 Task: Add a timeline in the project AptitudeWorks for the epic 'High Availability Implementation' from 2023/05/25 to 2024/07/01. Add a timeline in the project AptitudeWorks for the epic 'Mobile Device Management' from 2024/01/28 to 2024/11/13. Add a timeline in the project AptitudeWorks for the epic 'Continuous Integration and Continuous Deployment (CI/CD) Implementation' from 2023/03/25 to 2024/11/12
Action: Mouse moved to (198, 60)
Screenshot: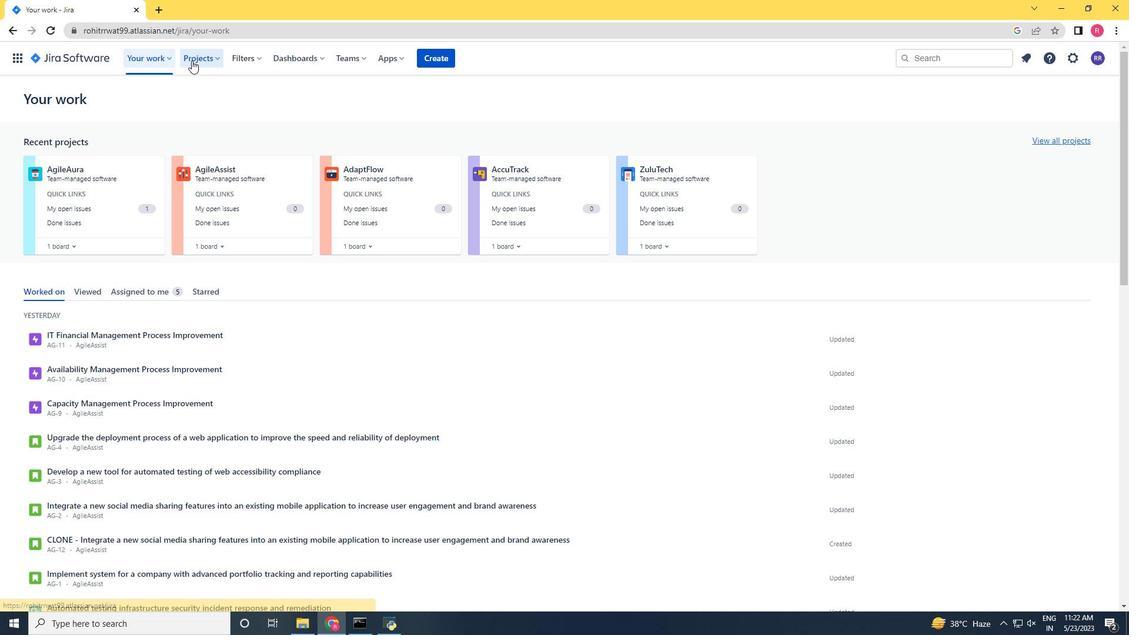 
Action: Mouse pressed left at (198, 60)
Screenshot: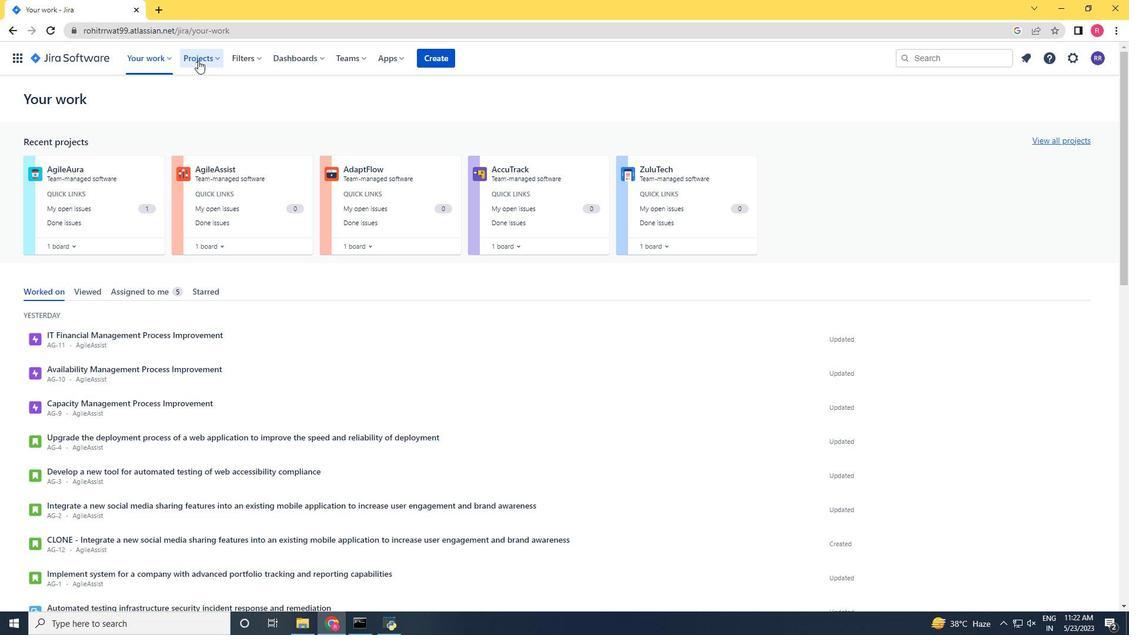 
Action: Mouse moved to (214, 115)
Screenshot: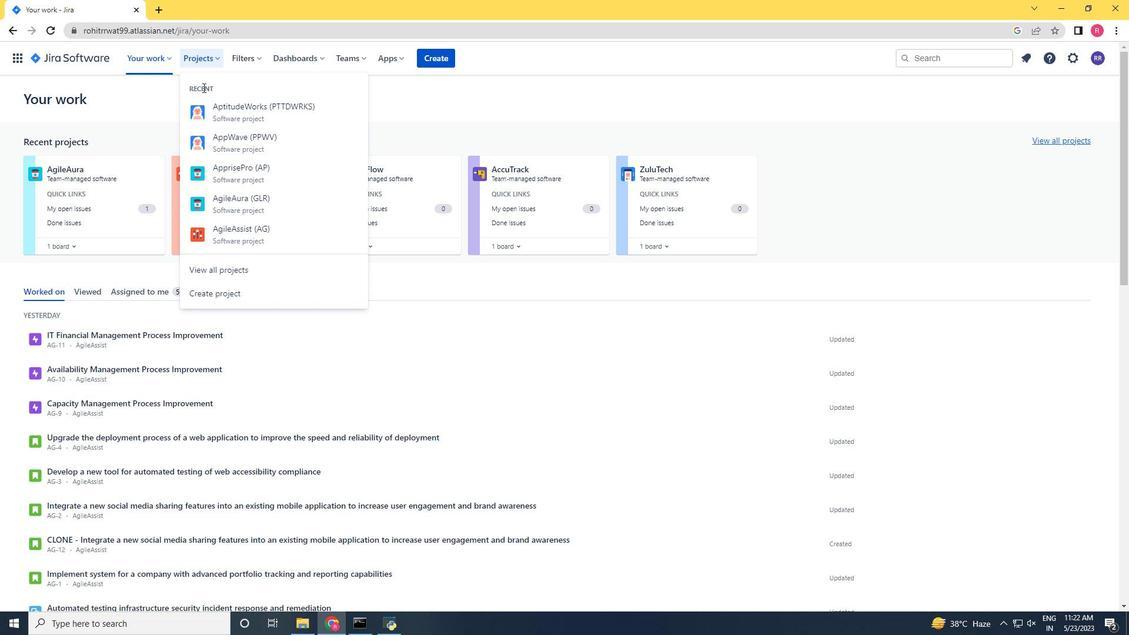 
Action: Mouse pressed left at (214, 115)
Screenshot: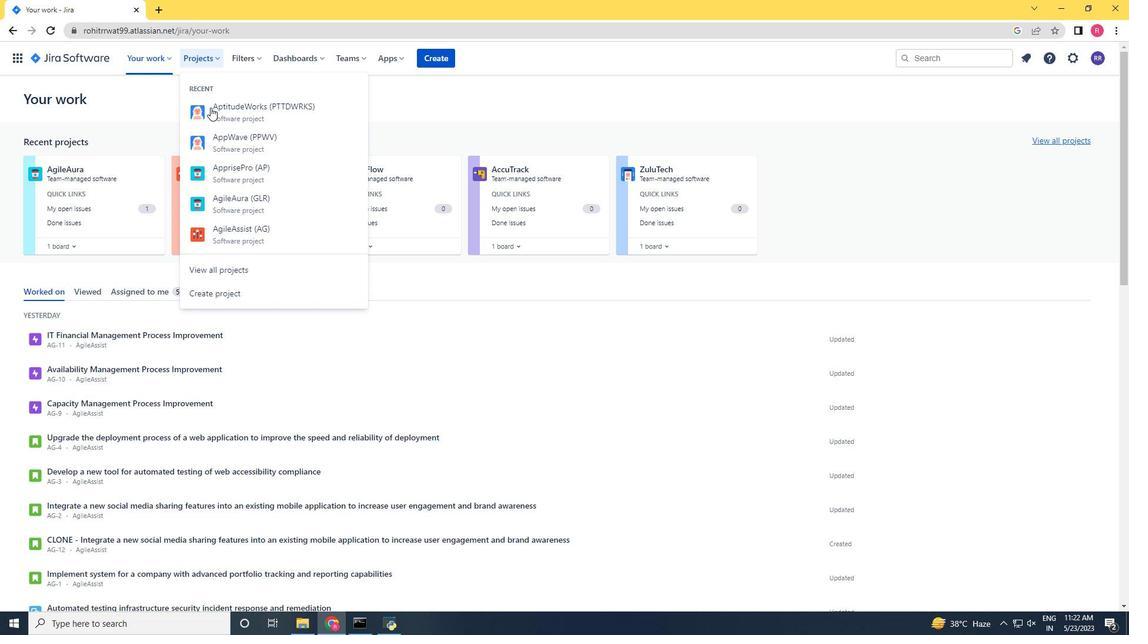 
Action: Mouse moved to (51, 181)
Screenshot: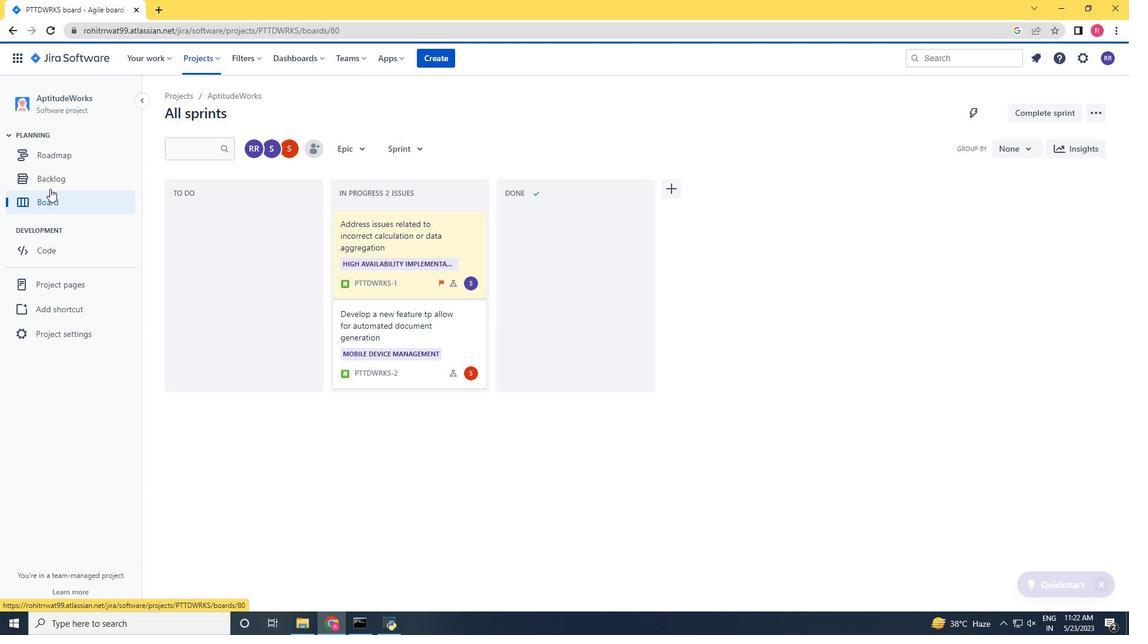 
Action: Mouse pressed left at (51, 181)
Screenshot: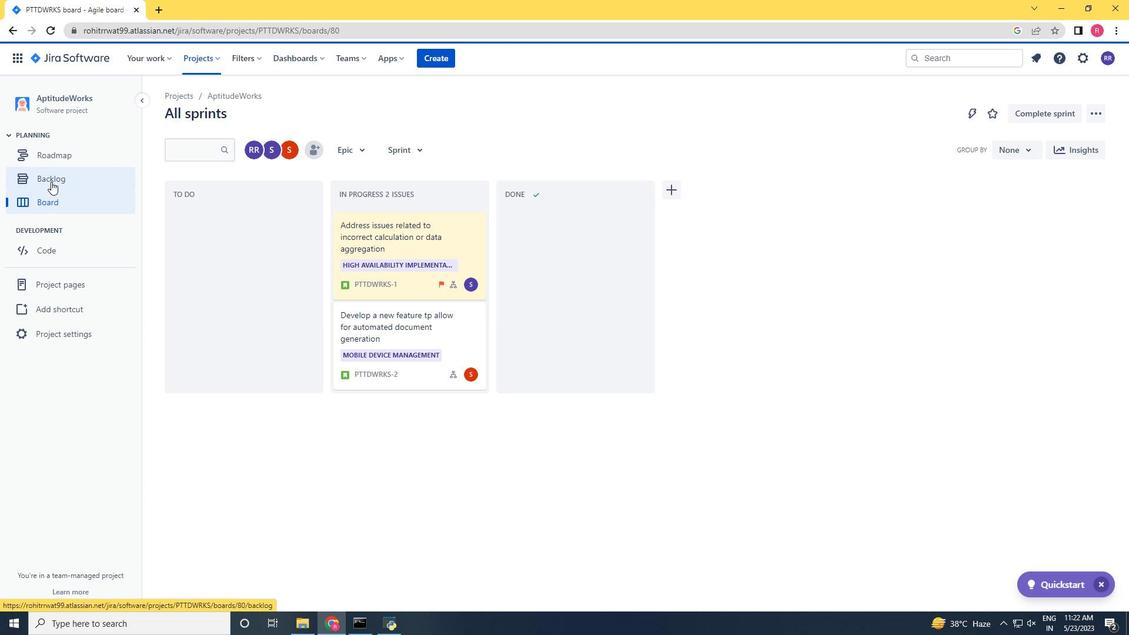 
Action: Mouse moved to (177, 238)
Screenshot: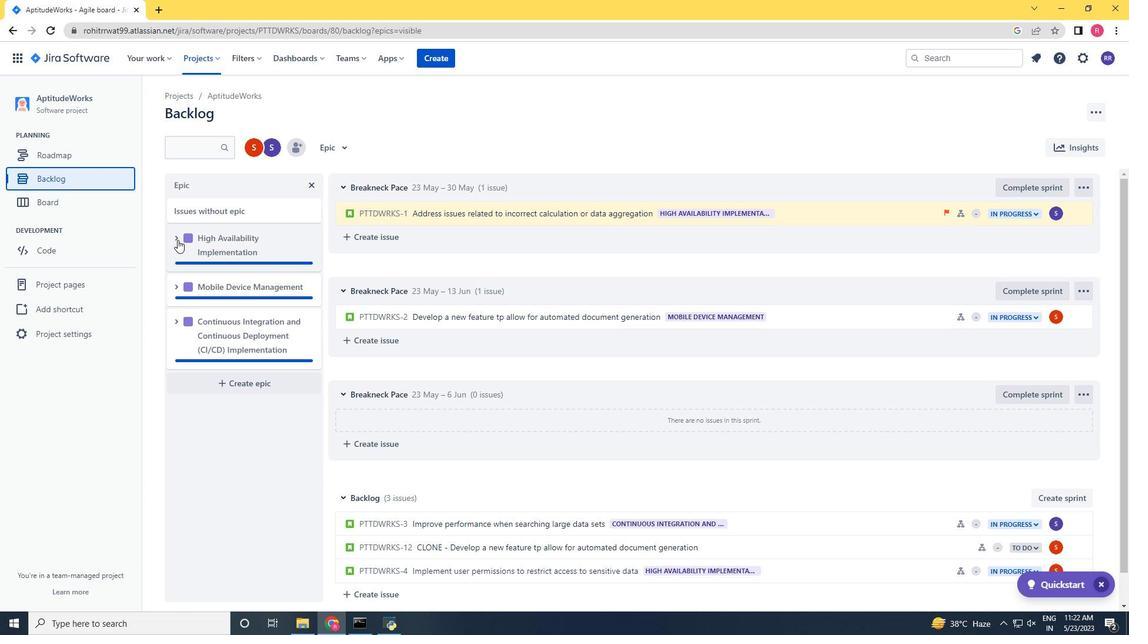 
Action: Mouse pressed left at (177, 238)
Screenshot: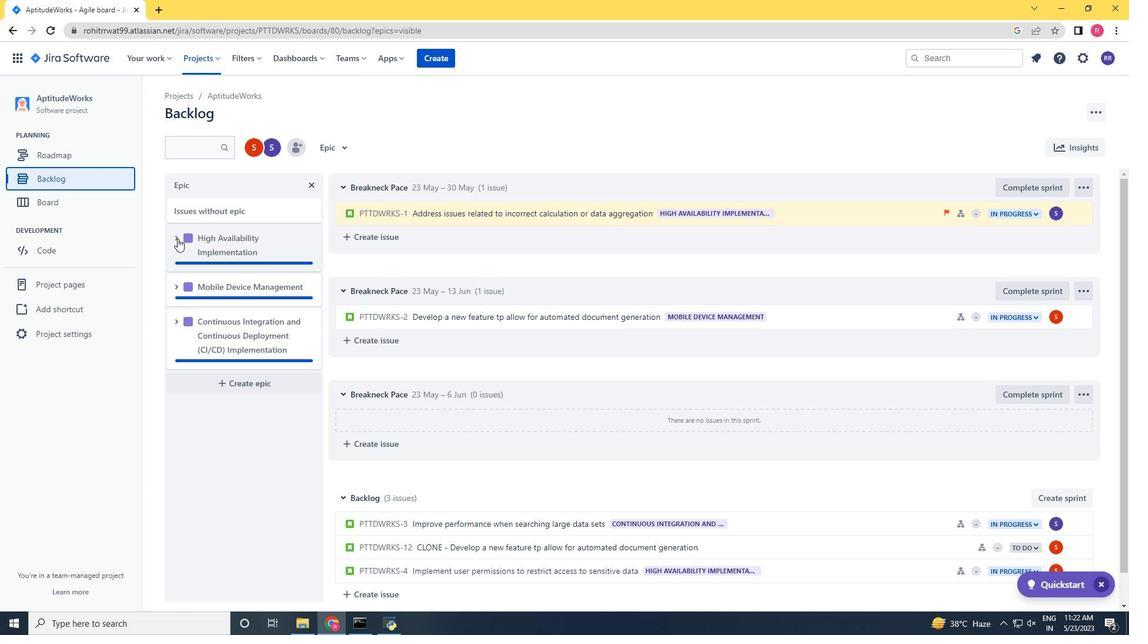 
Action: Mouse moved to (204, 338)
Screenshot: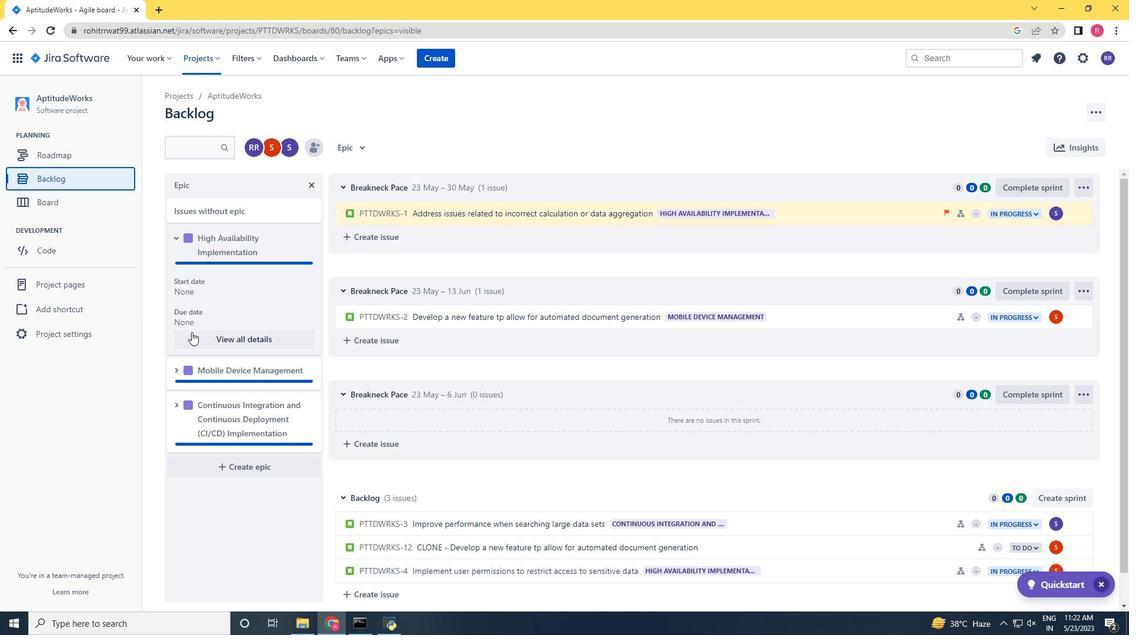 
Action: Mouse pressed left at (204, 338)
Screenshot: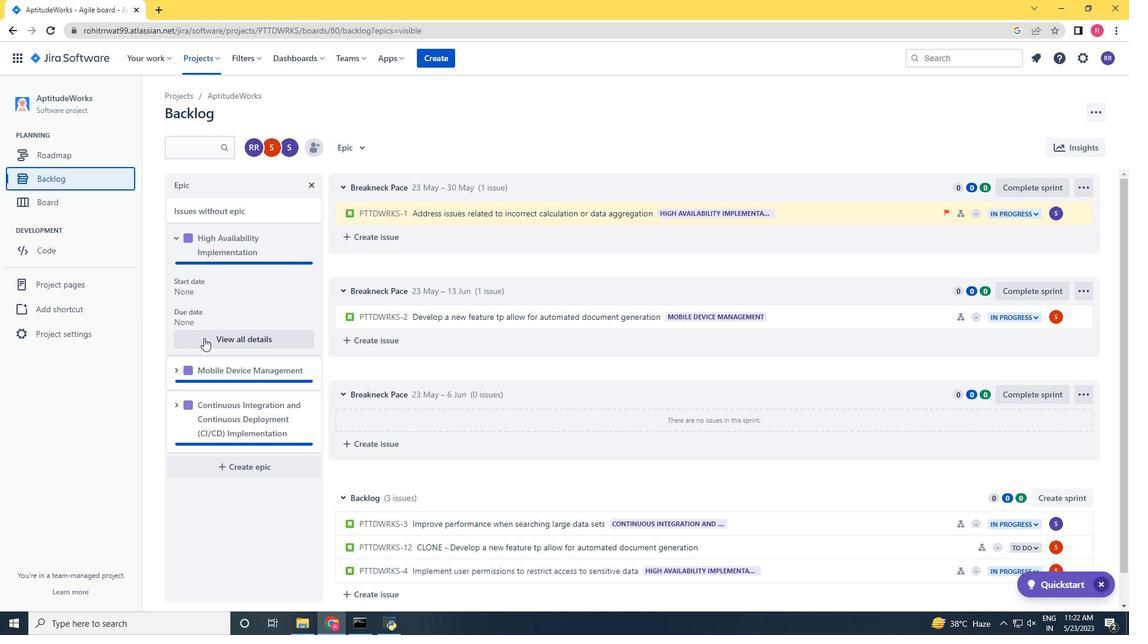 
Action: Mouse moved to (1018, 516)
Screenshot: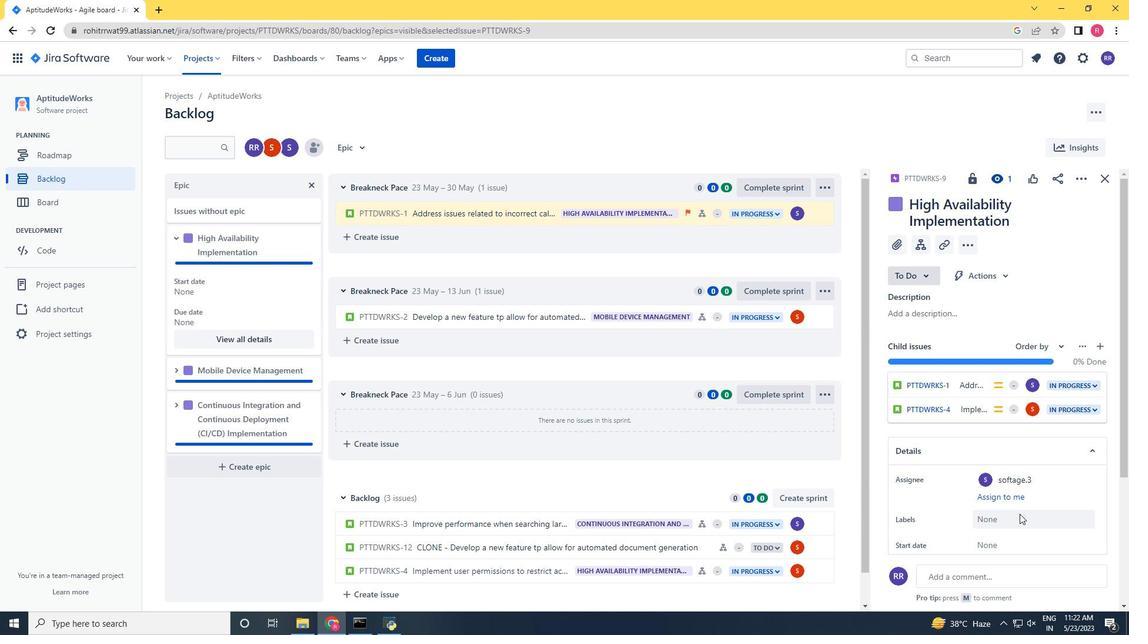 
Action: Mouse scrolled (1018, 515) with delta (0, 0)
Screenshot: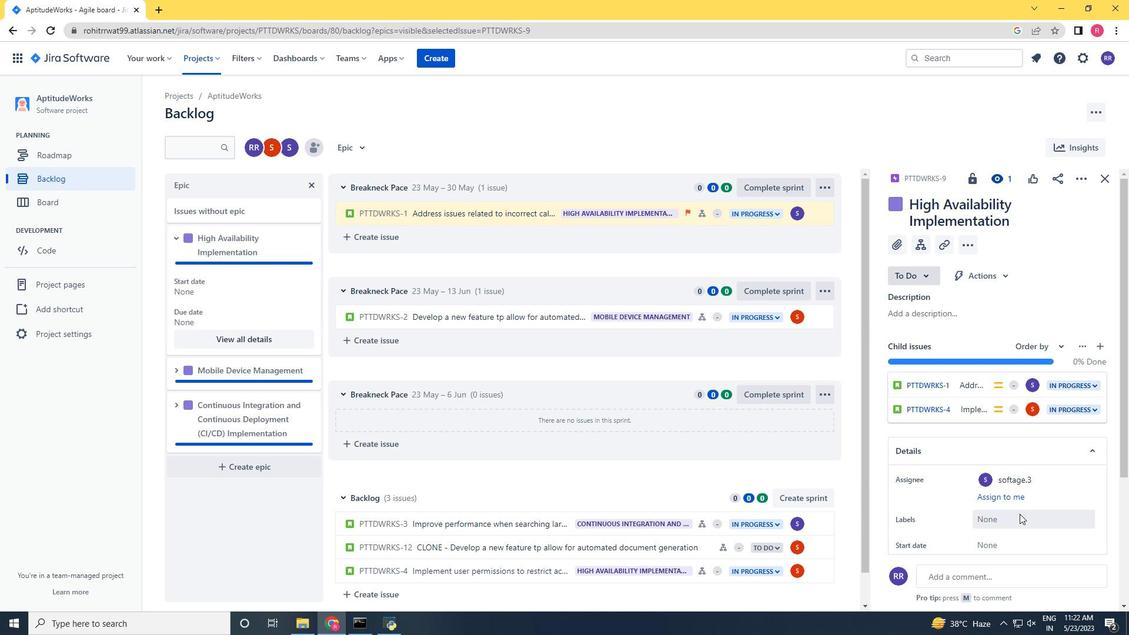 
Action: Mouse moved to (996, 489)
Screenshot: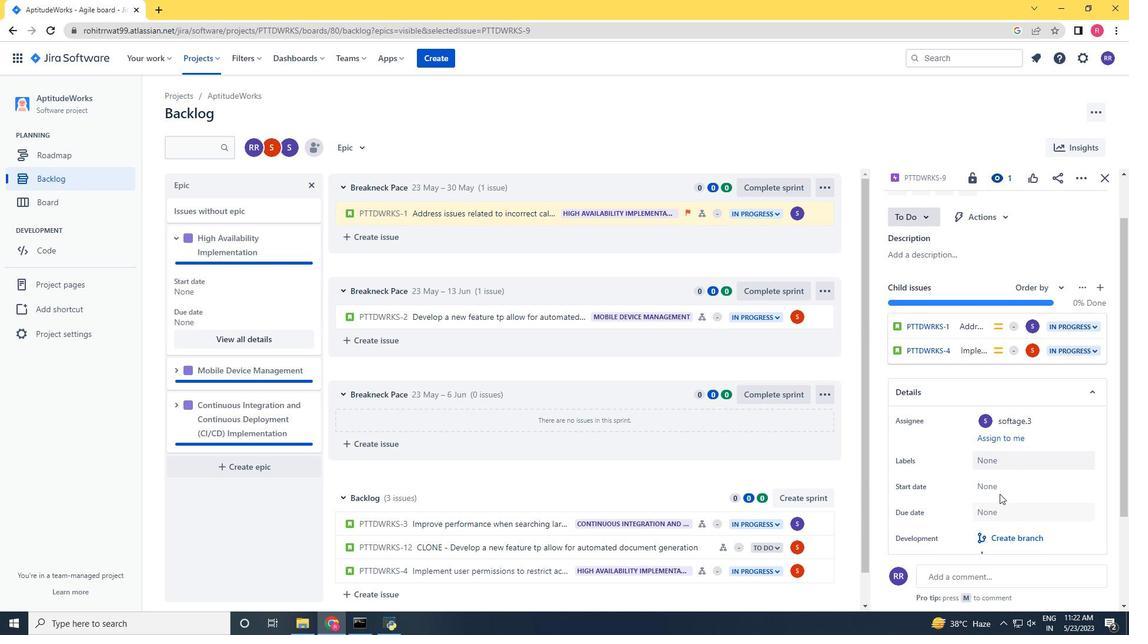 
Action: Mouse pressed left at (996, 489)
Screenshot: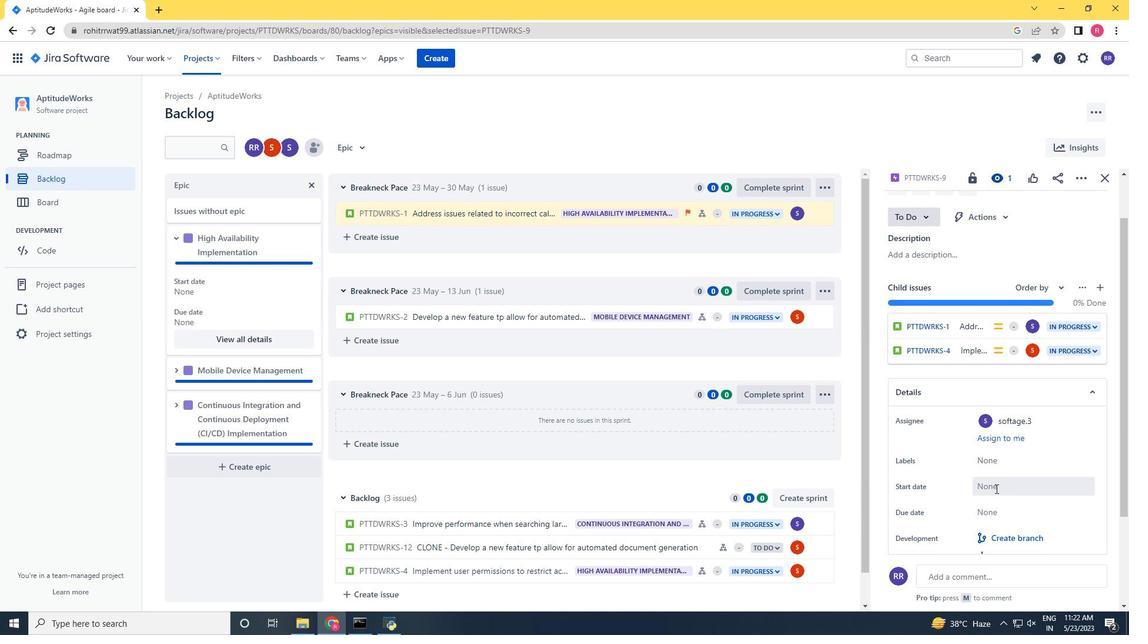
Action: Mouse moved to (949, 320)
Screenshot: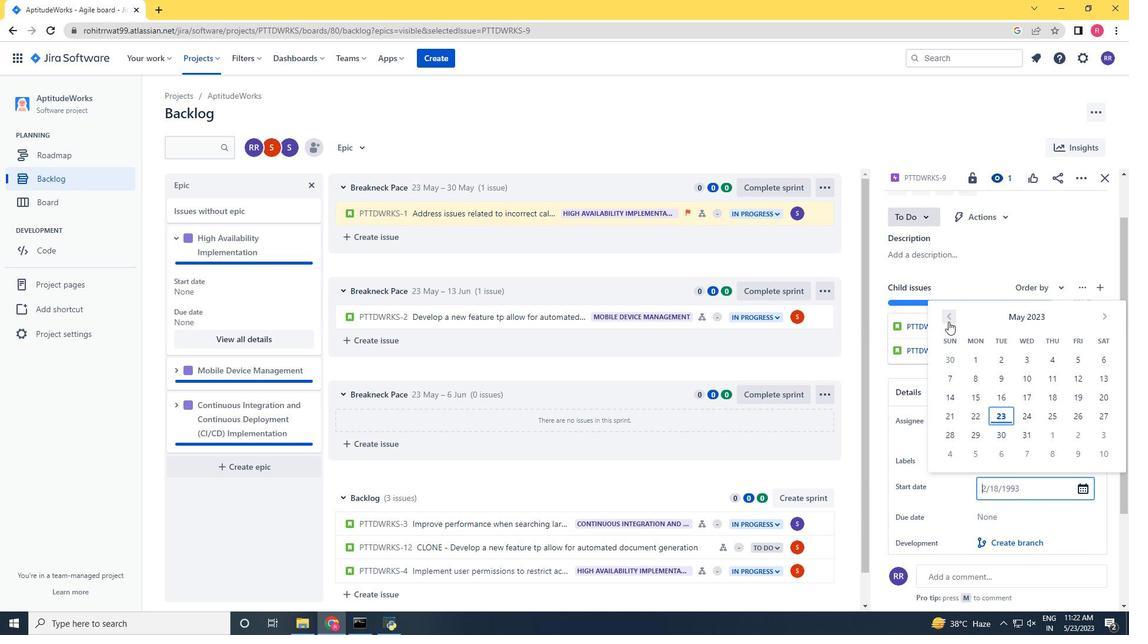 
Action: Mouse pressed left at (949, 320)
Screenshot: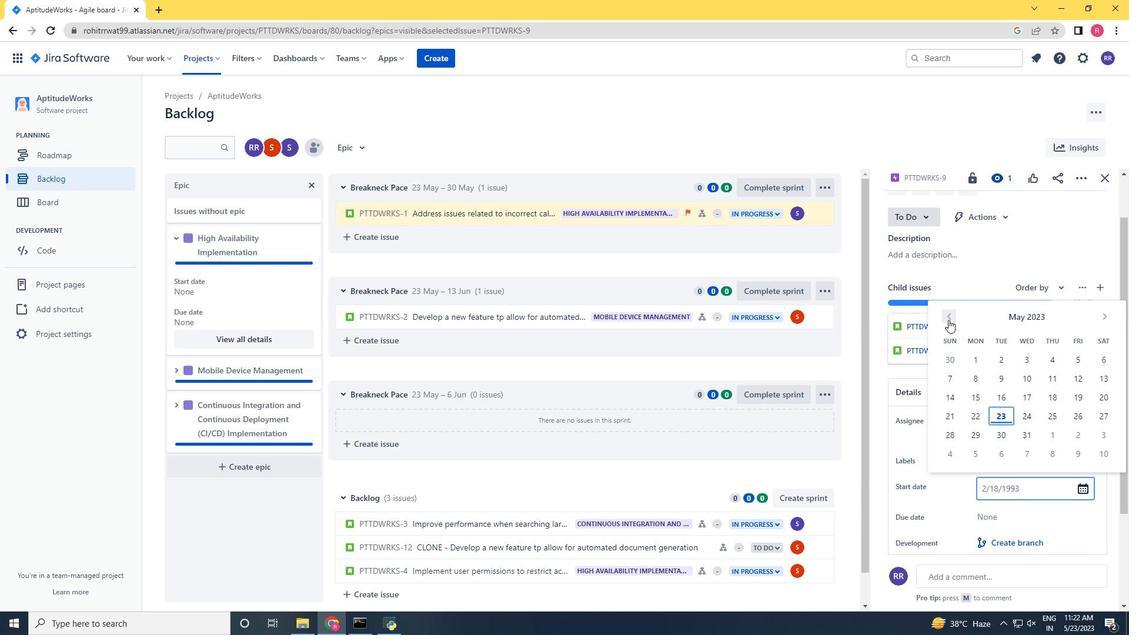 
Action: Mouse moved to (1105, 314)
Screenshot: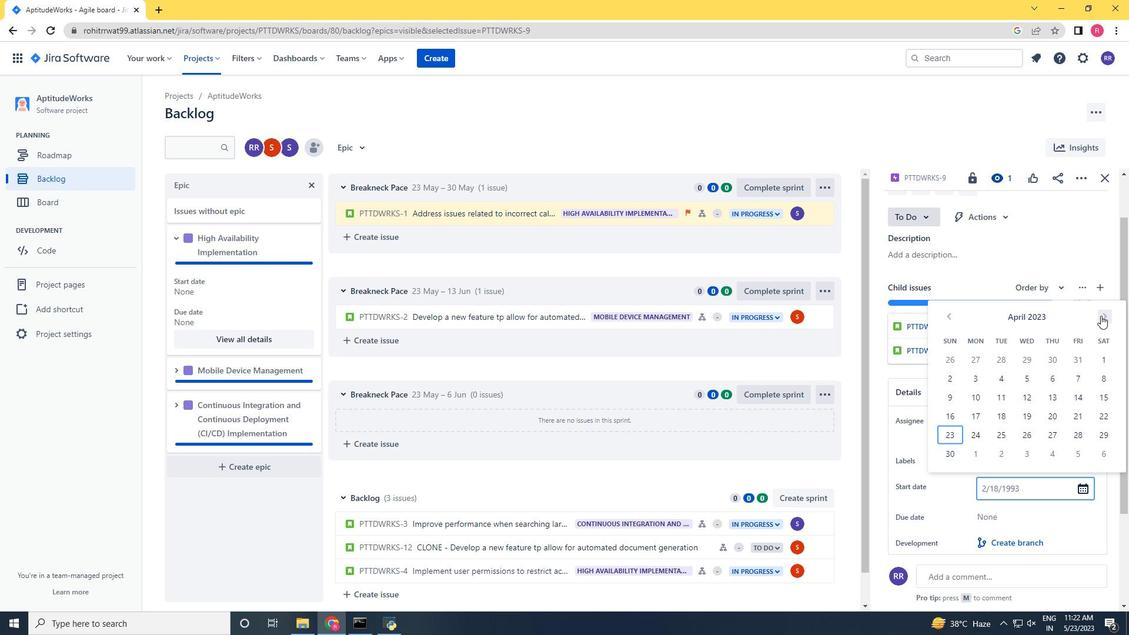 
Action: Mouse pressed left at (1105, 314)
Screenshot: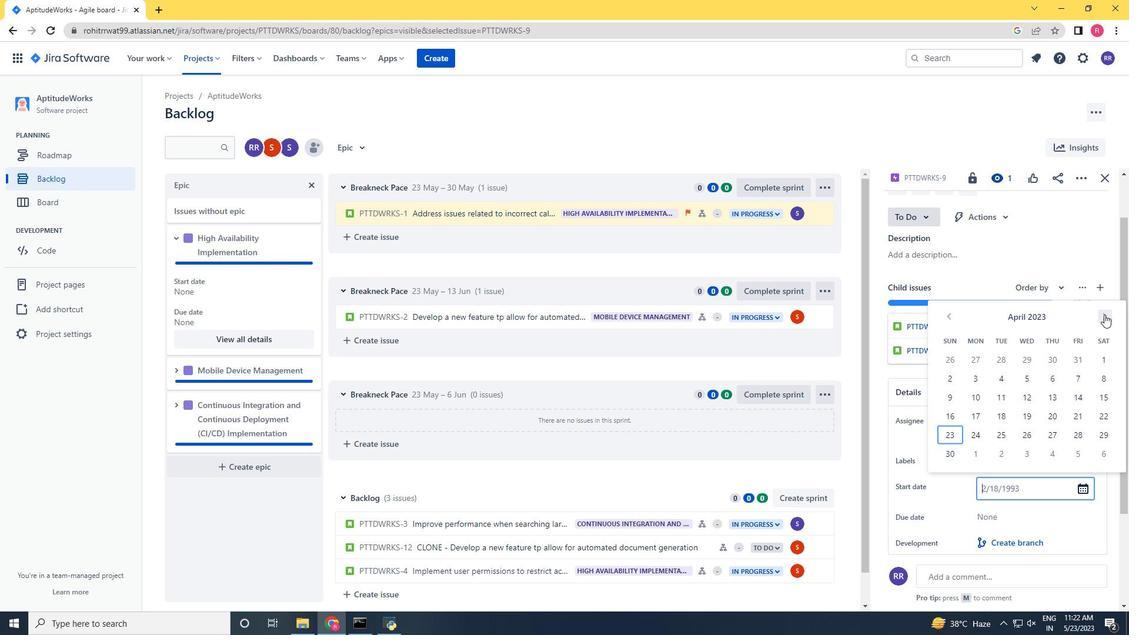 
Action: Mouse moved to (1051, 414)
Screenshot: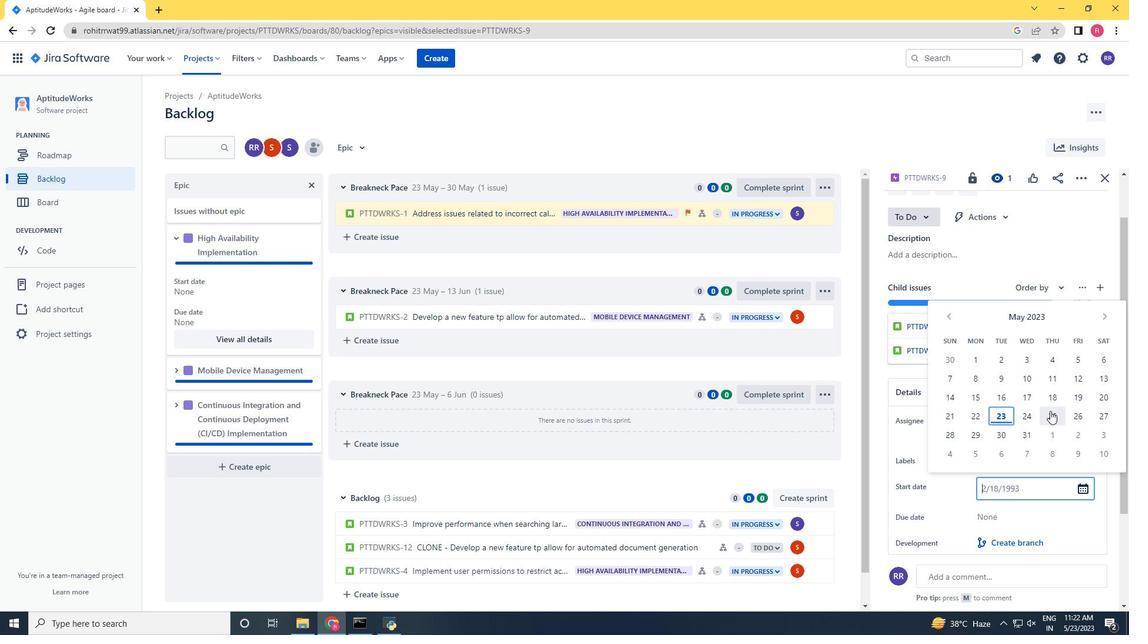 
Action: Mouse pressed left at (1051, 414)
Screenshot: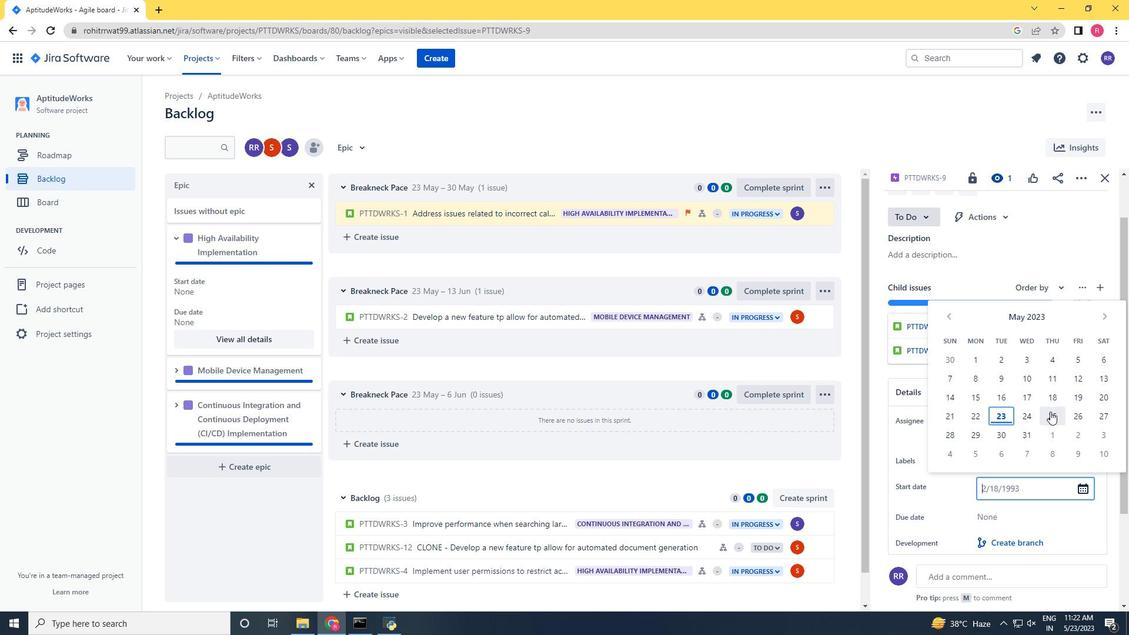 
Action: Mouse moved to (1004, 516)
Screenshot: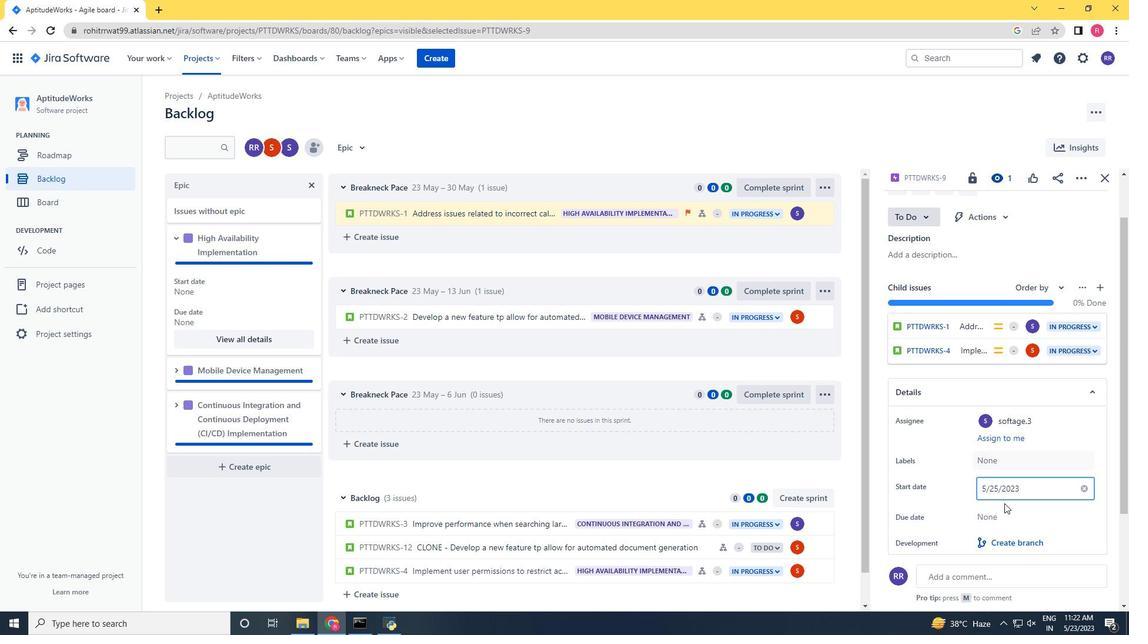
Action: Mouse pressed left at (1004, 516)
Screenshot: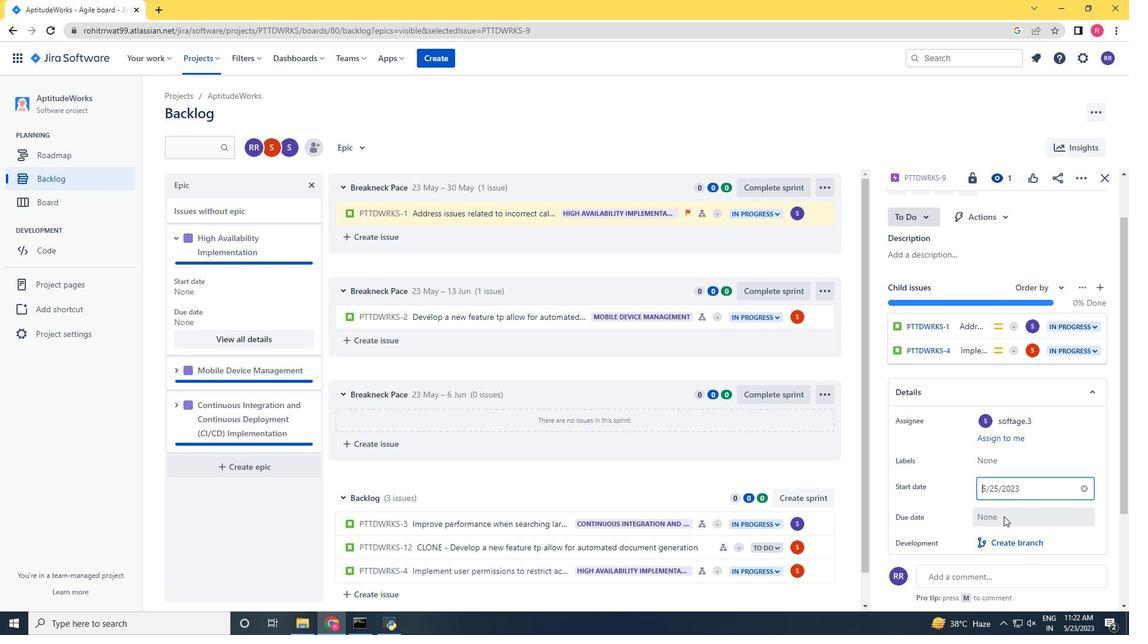 
Action: Mouse moved to (1104, 347)
Screenshot: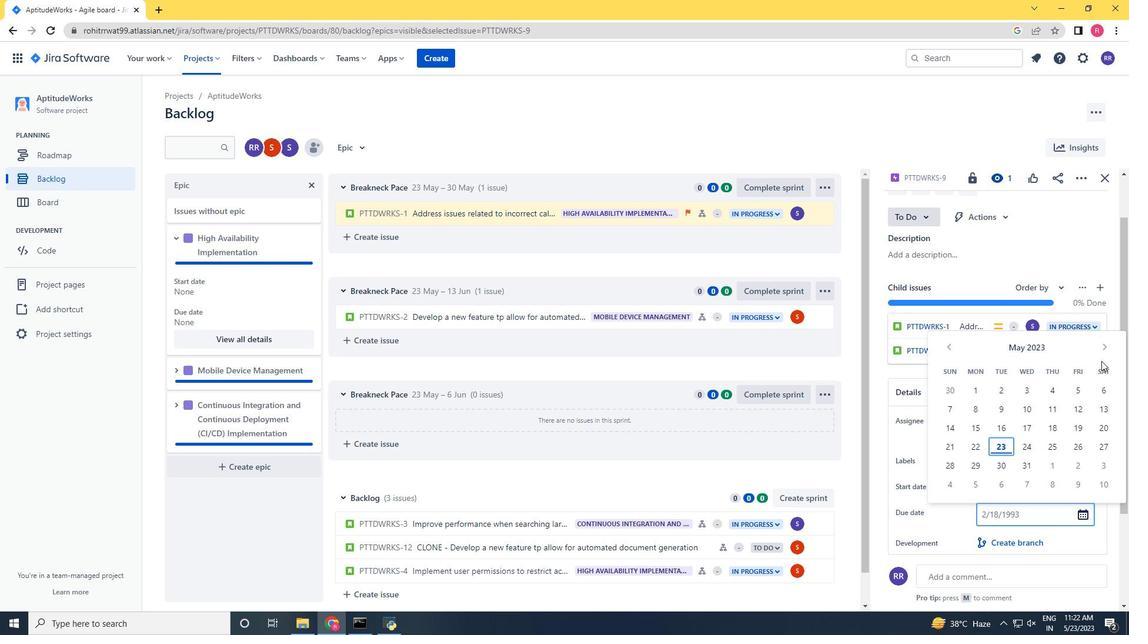 
Action: Mouse pressed left at (1104, 347)
Screenshot: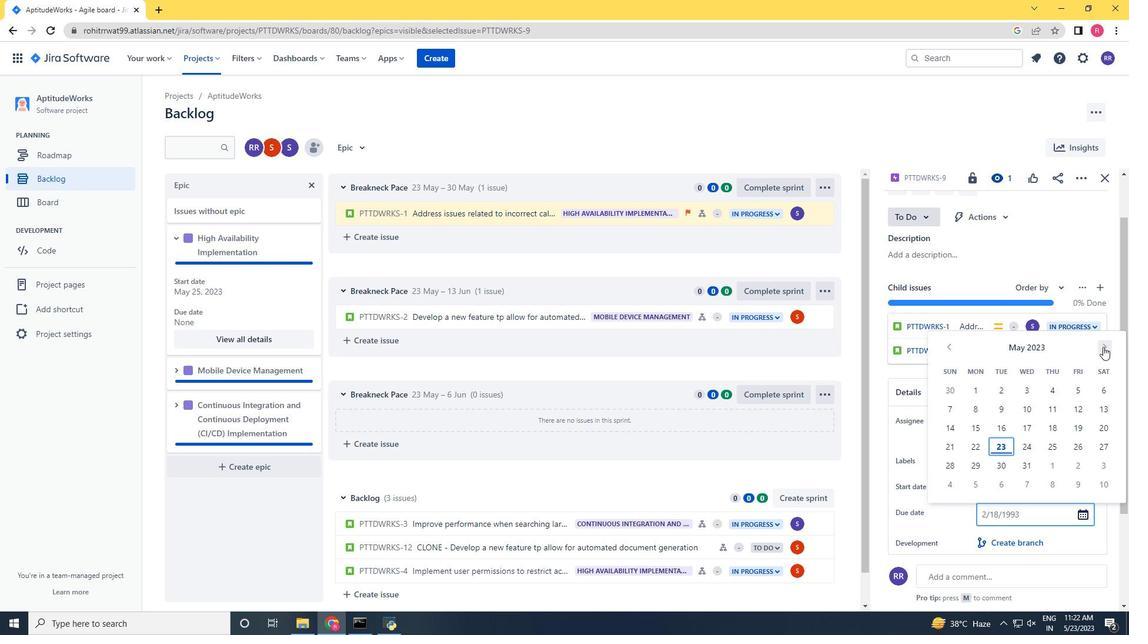 
Action: Mouse pressed left at (1104, 347)
Screenshot: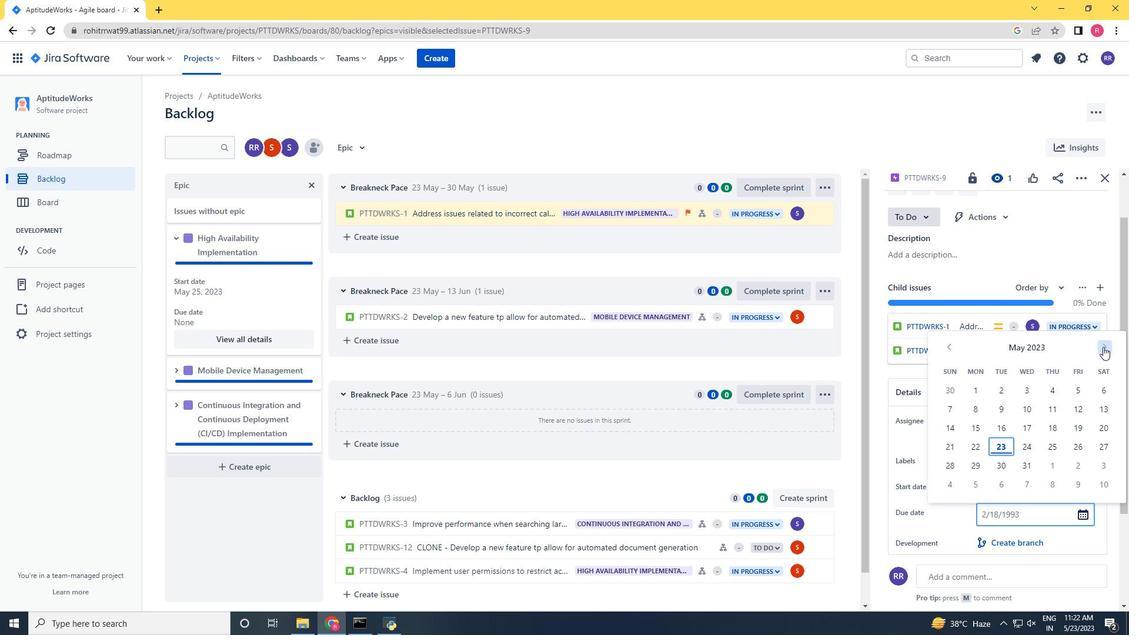 
Action: Mouse pressed left at (1104, 347)
Screenshot: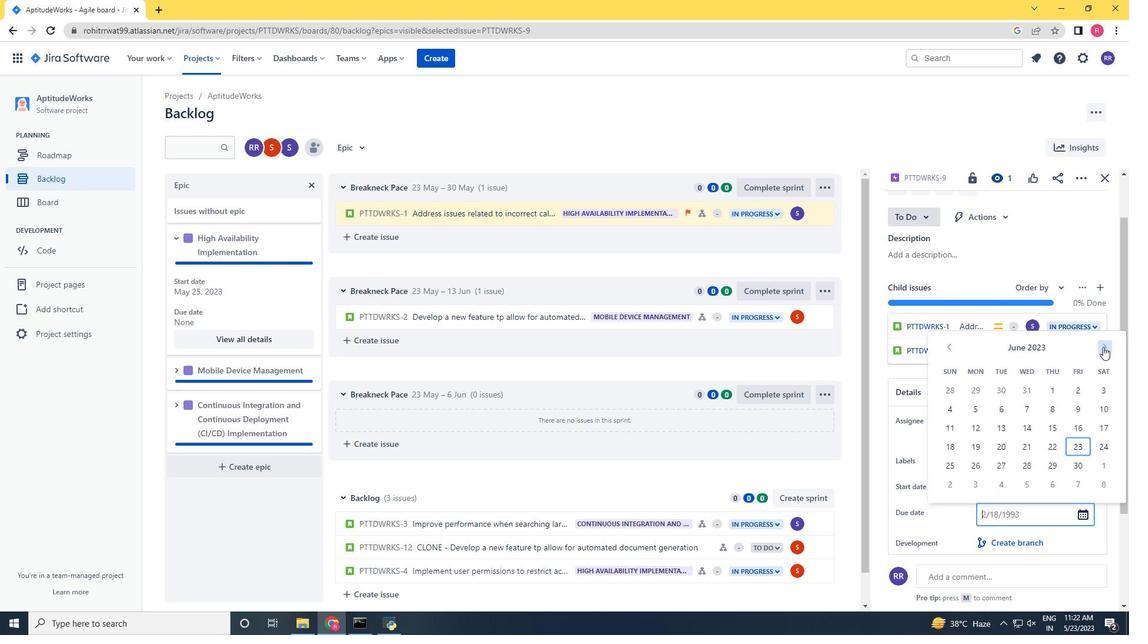 
Action: Mouse pressed left at (1104, 347)
Screenshot: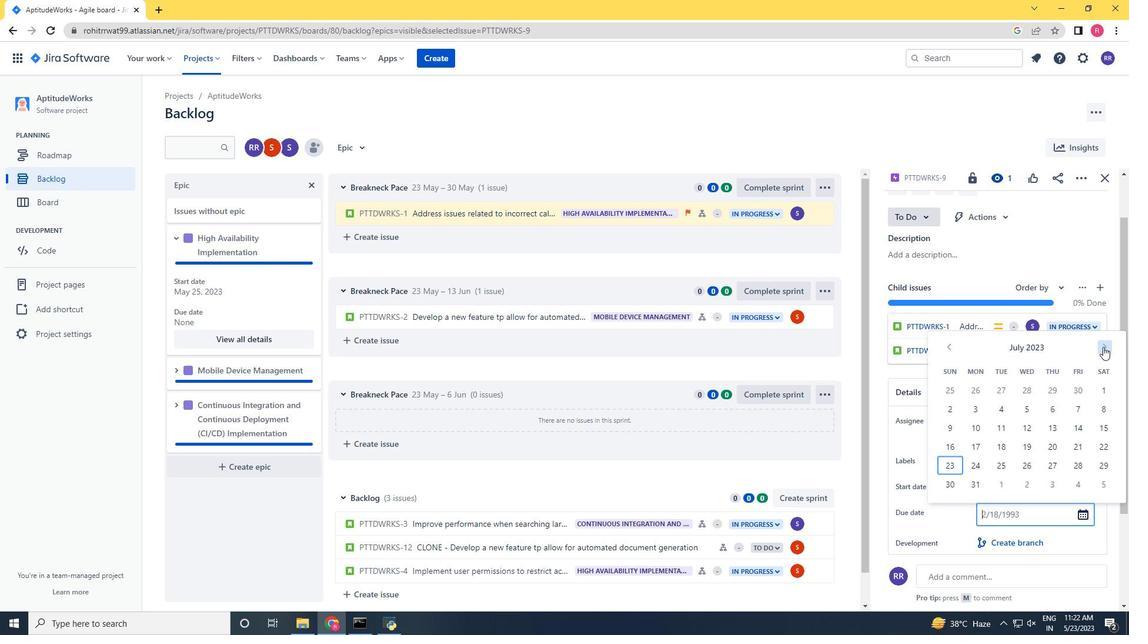 
Action: Mouse pressed left at (1104, 347)
Screenshot: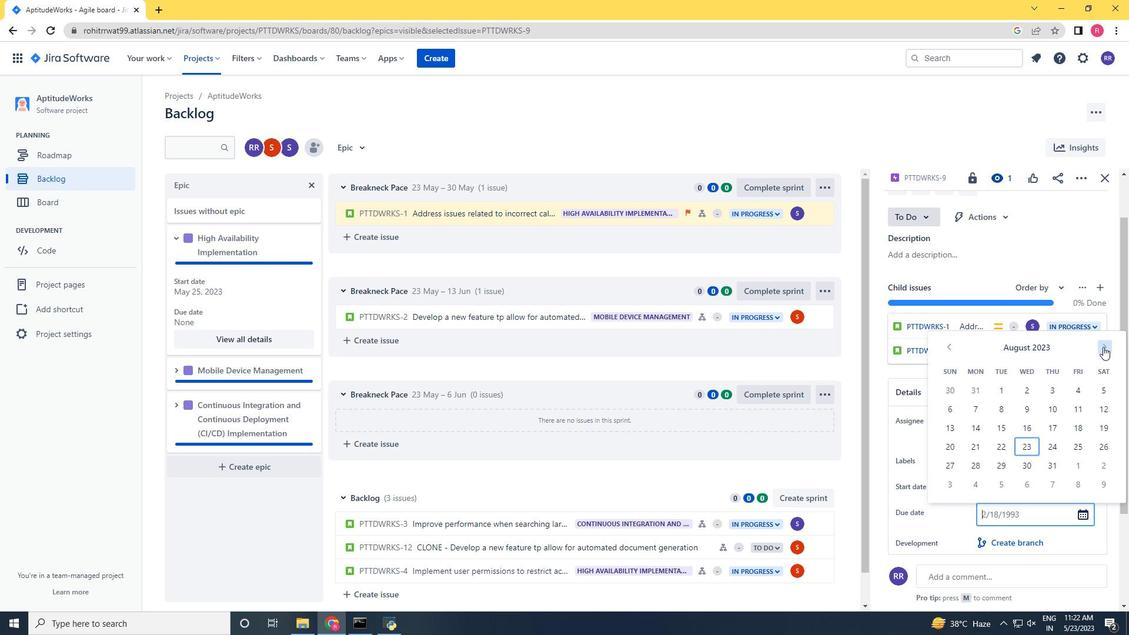 
Action: Mouse pressed left at (1104, 347)
Screenshot: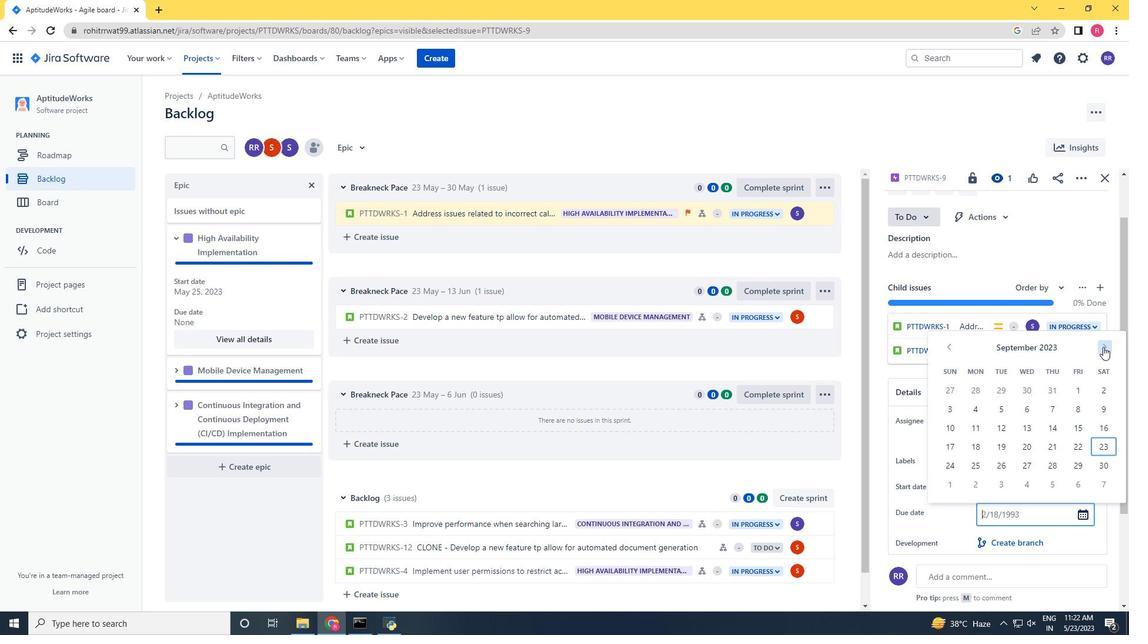 
Action: Mouse pressed left at (1104, 347)
Screenshot: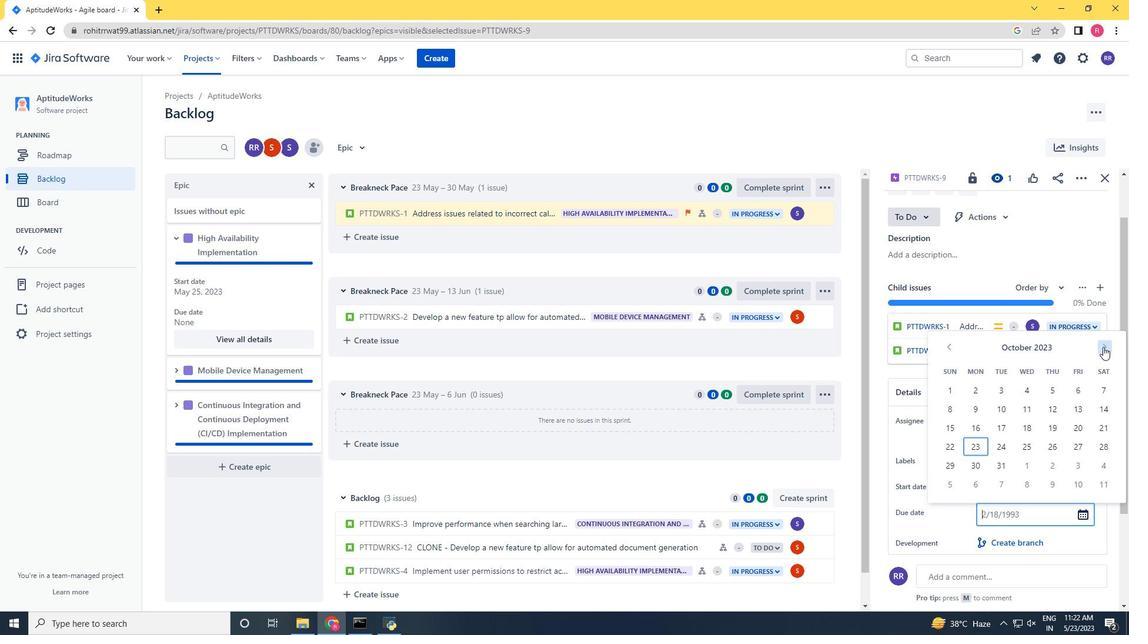
Action: Mouse pressed left at (1104, 347)
Screenshot: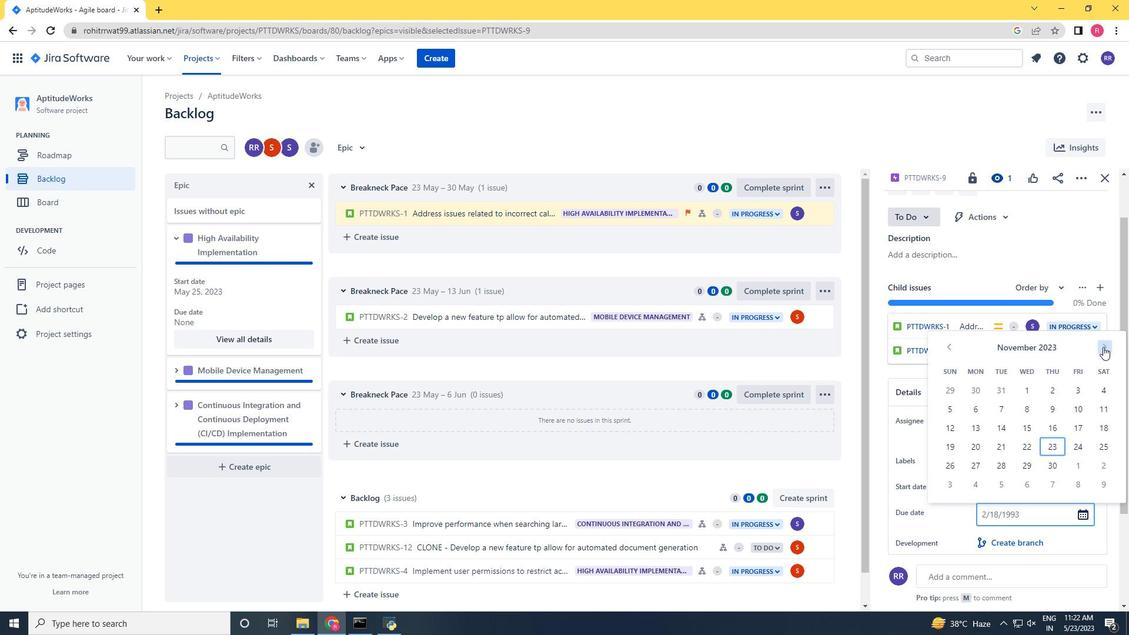 
Action: Mouse pressed left at (1104, 347)
Screenshot: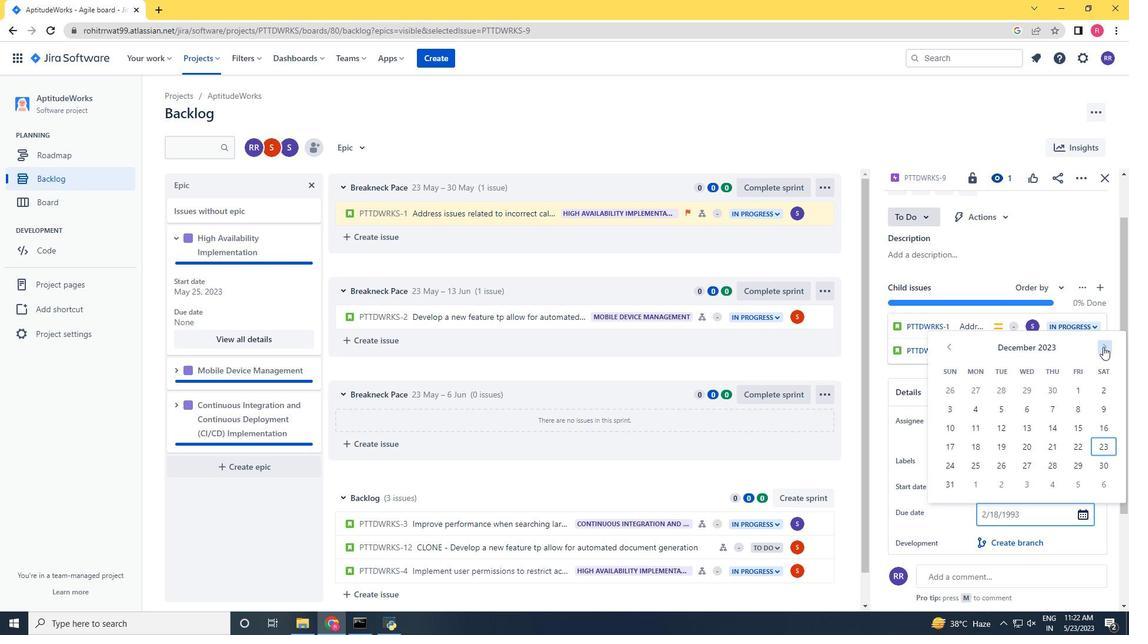 
Action: Mouse pressed left at (1104, 347)
Screenshot: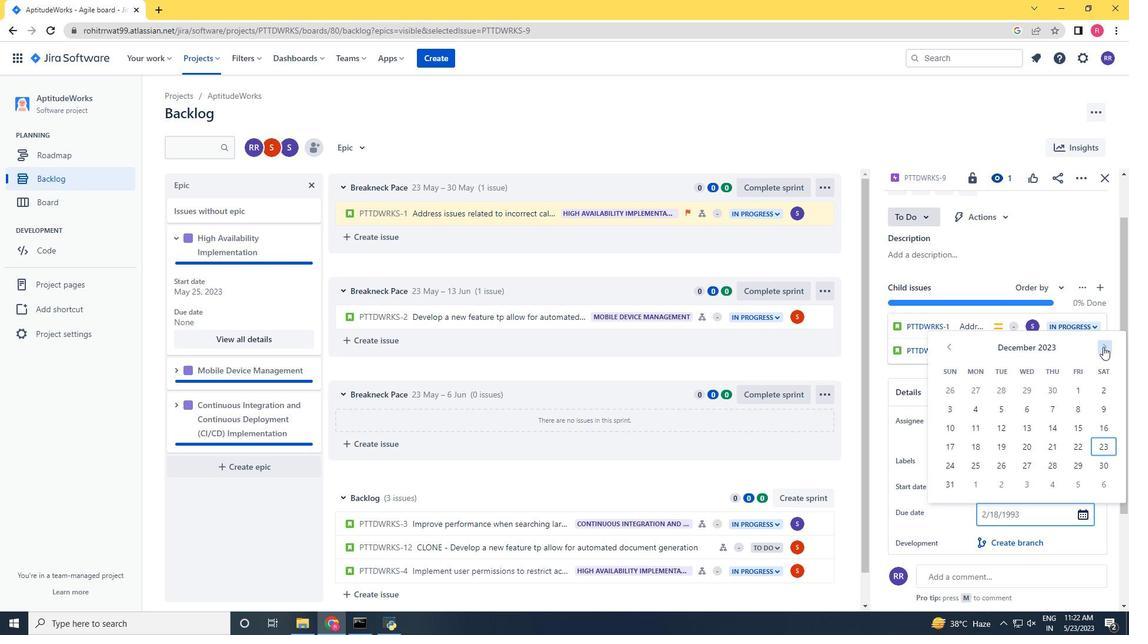 
Action: Mouse pressed left at (1104, 347)
Screenshot: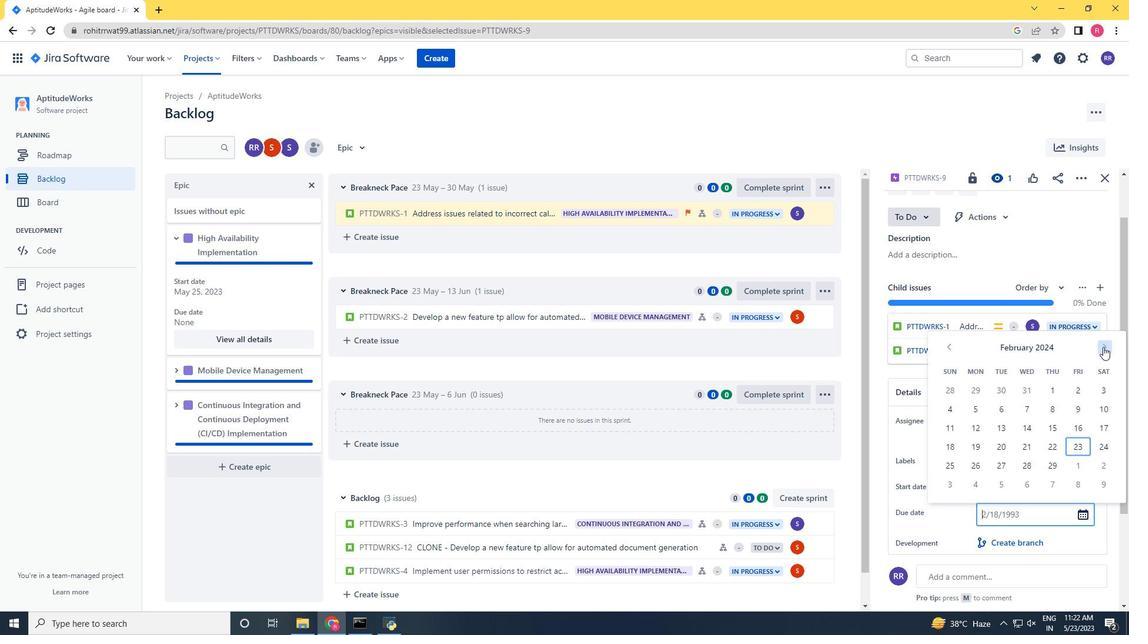 
Action: Mouse pressed left at (1104, 347)
Screenshot: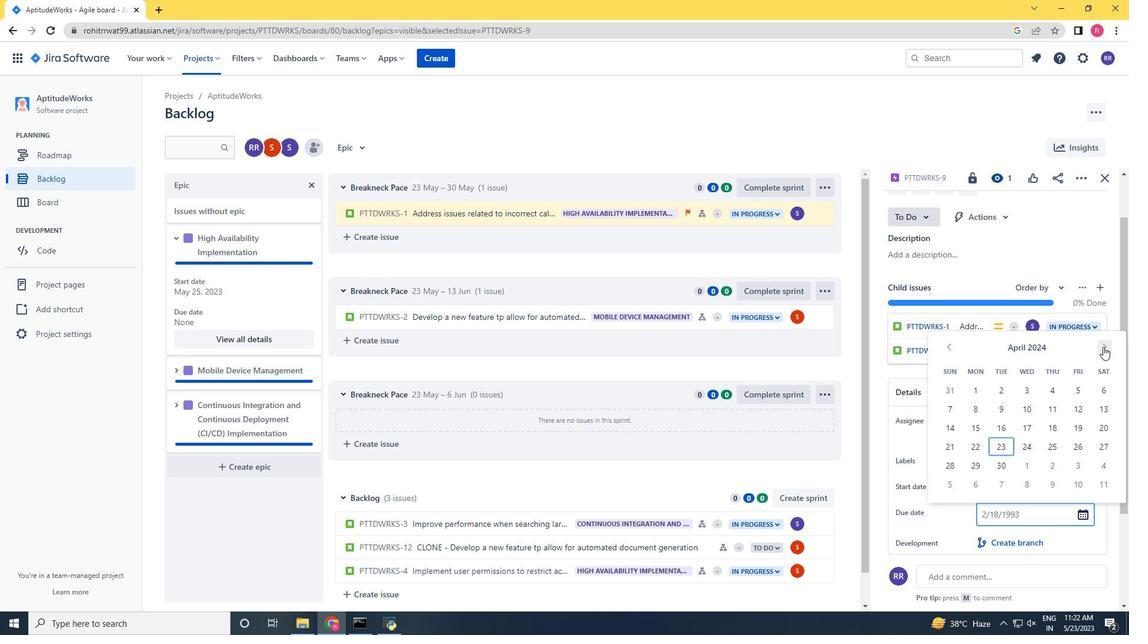 
Action: Mouse pressed left at (1104, 347)
Screenshot: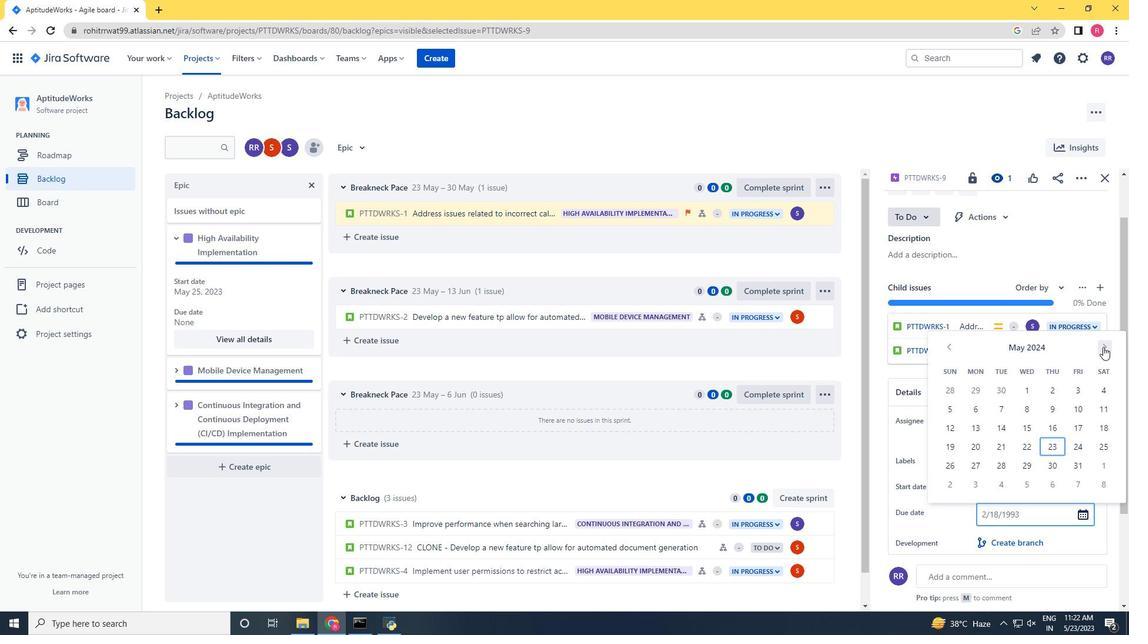 
Action: Mouse pressed left at (1104, 347)
Screenshot: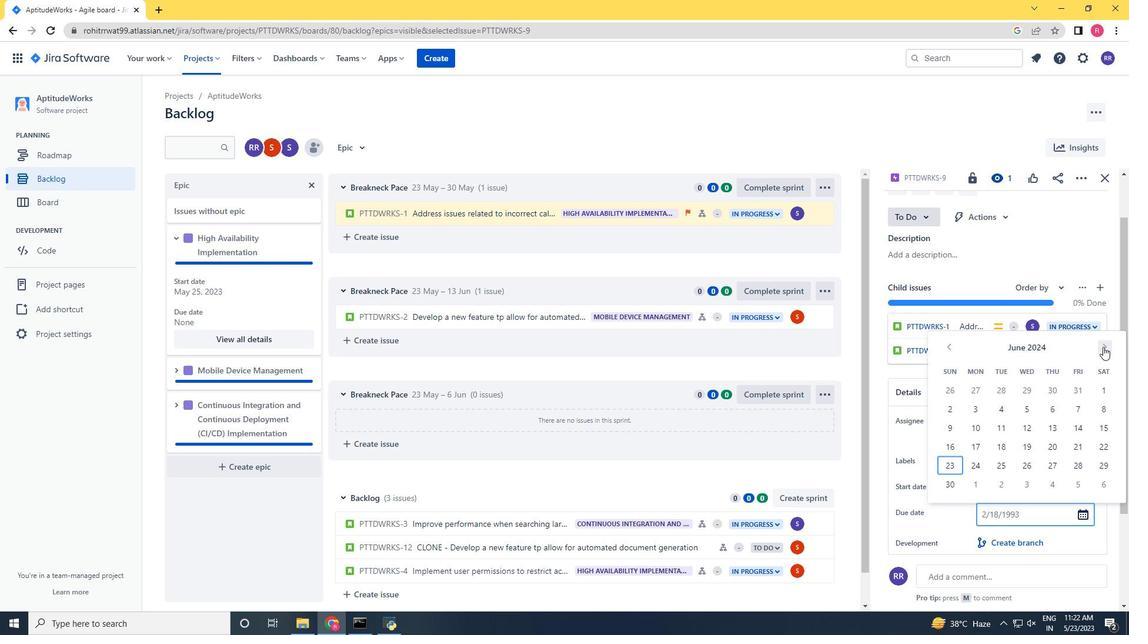 
Action: Mouse moved to (979, 394)
Screenshot: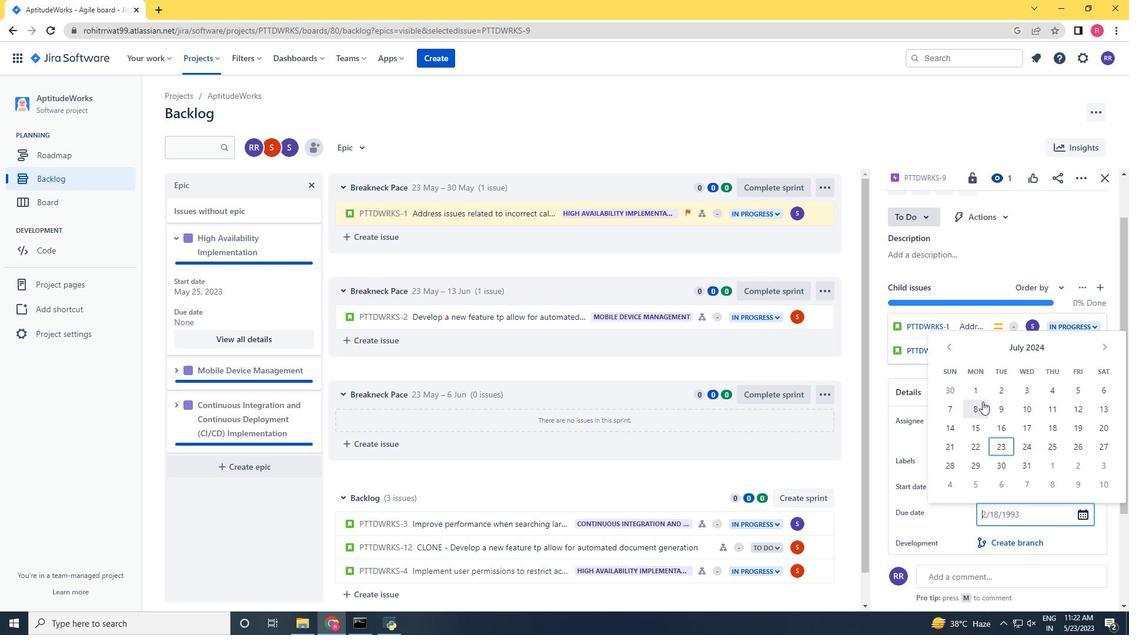 
Action: Mouse pressed left at (979, 394)
Screenshot: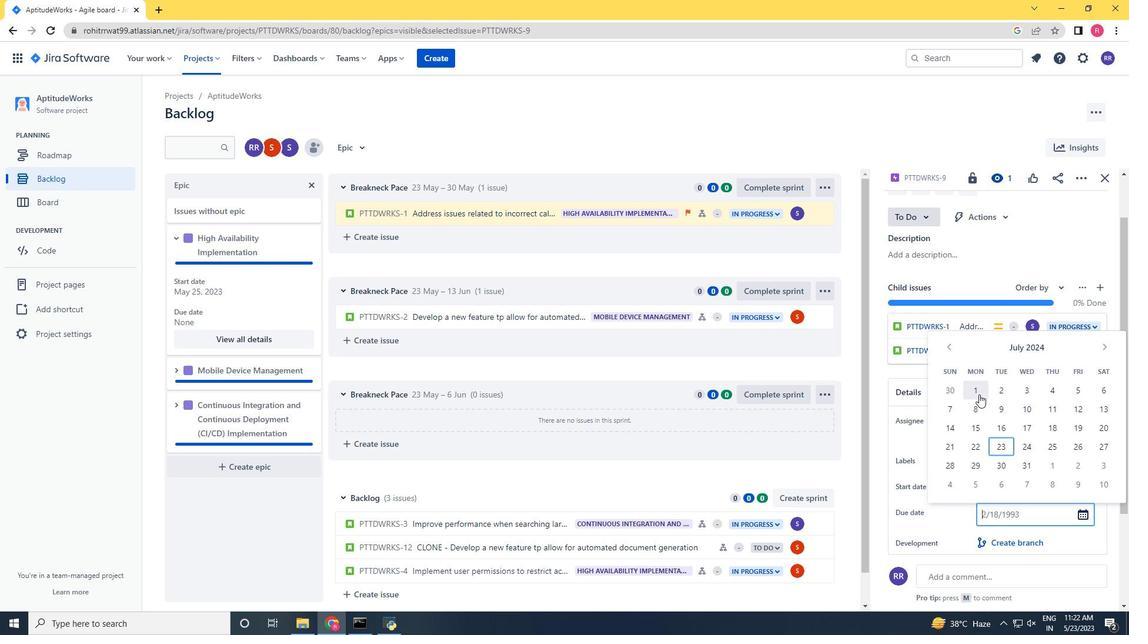 
Action: Mouse moved to (793, 597)
Screenshot: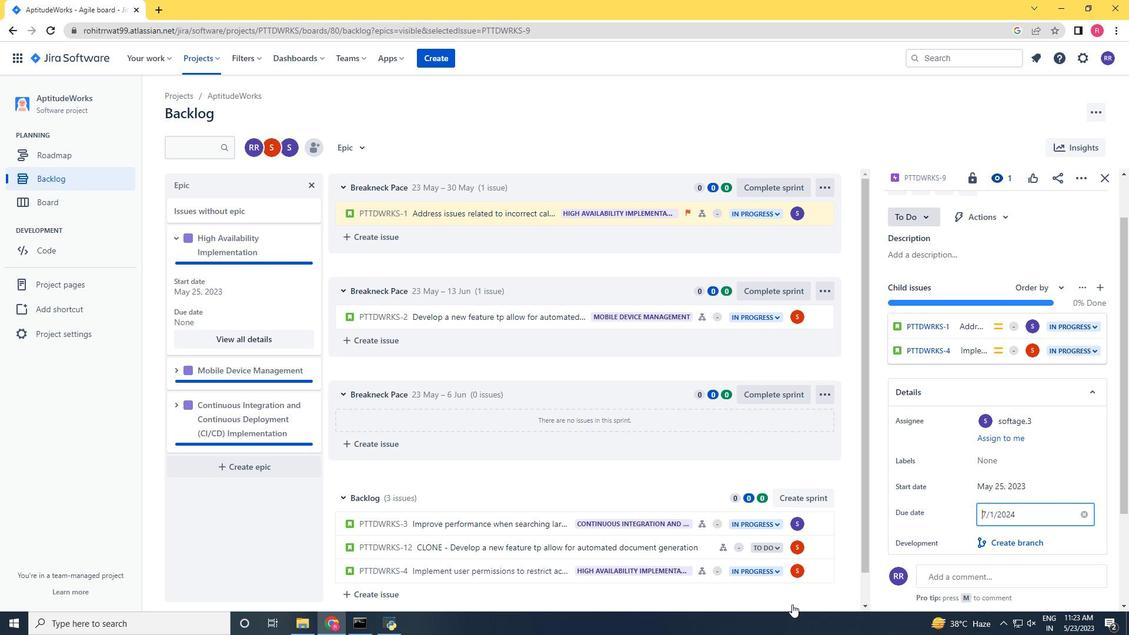 
Action: Mouse pressed left at (793, 597)
Screenshot: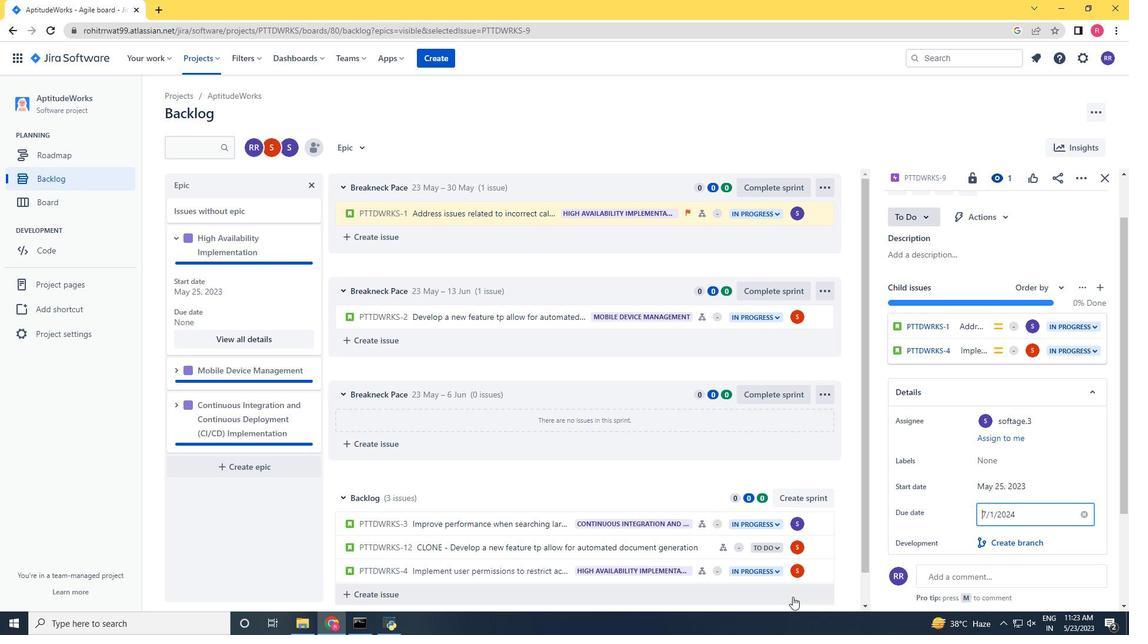 
Action: Mouse scrolled (793, 596) with delta (0, 0)
Screenshot: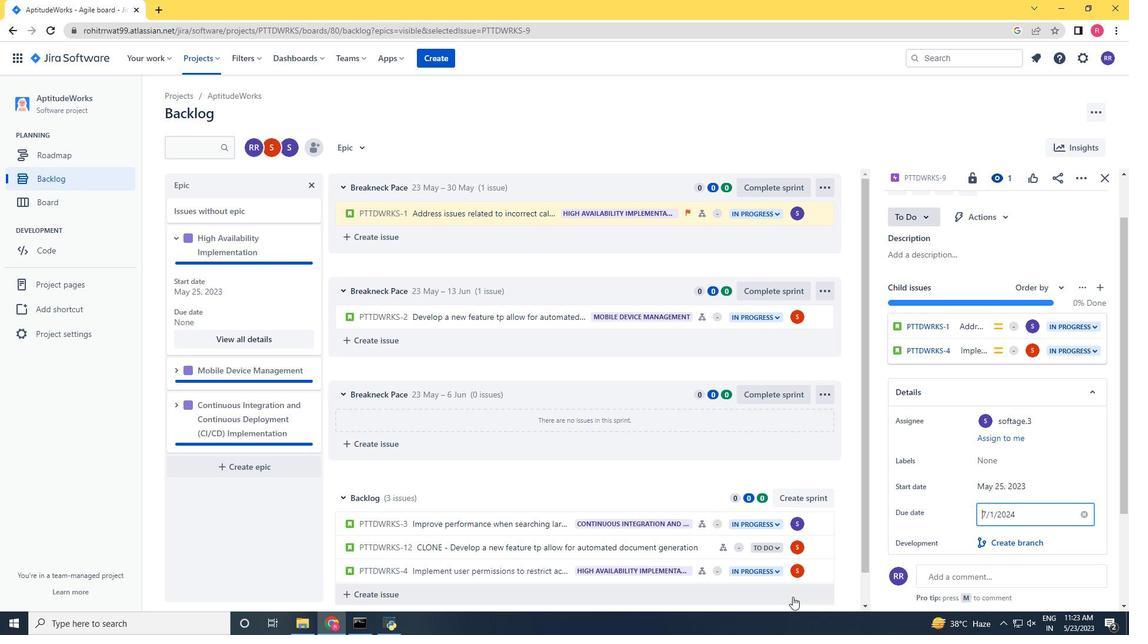 
Action: Mouse scrolled (793, 596) with delta (0, 0)
Screenshot: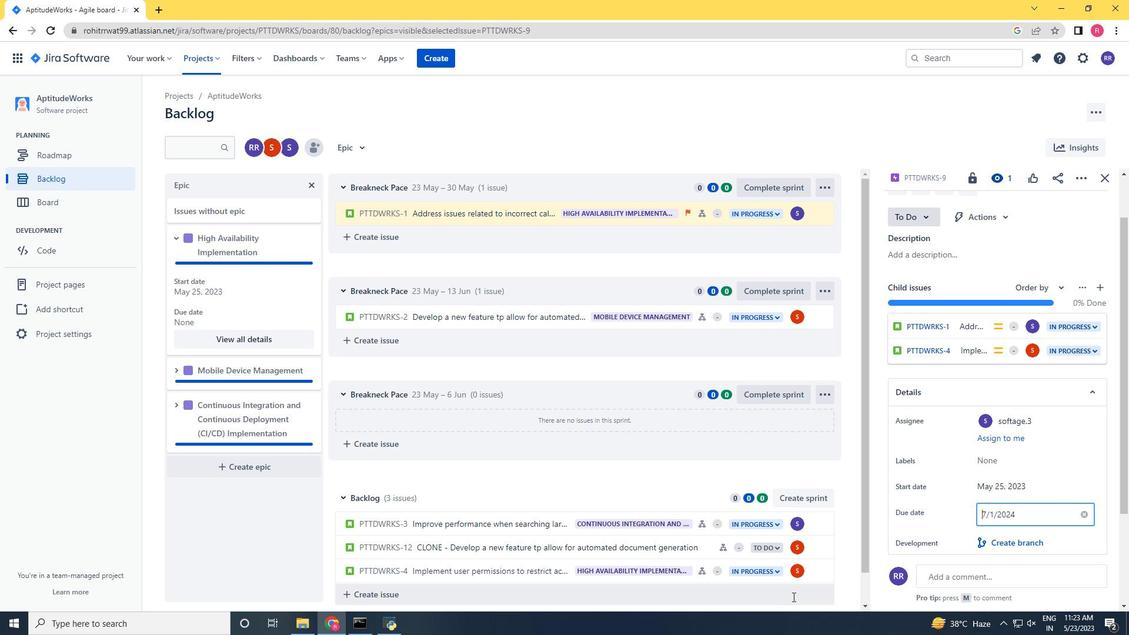 
Action: Mouse scrolled (793, 596) with delta (0, 0)
Screenshot: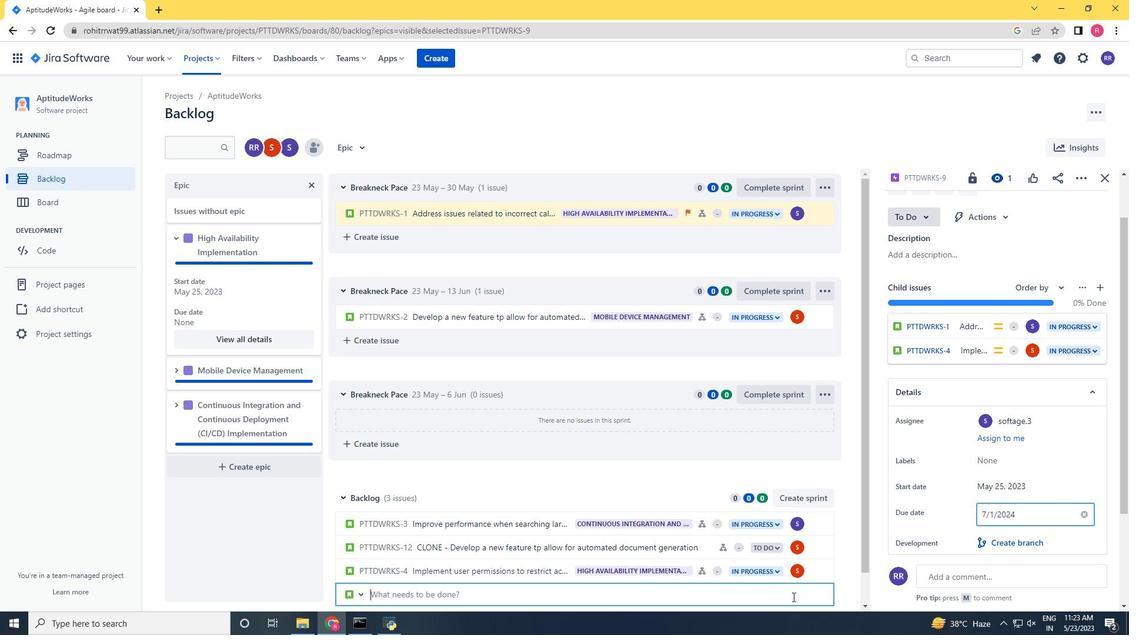 
Action: Mouse moved to (1000, 517)
Screenshot: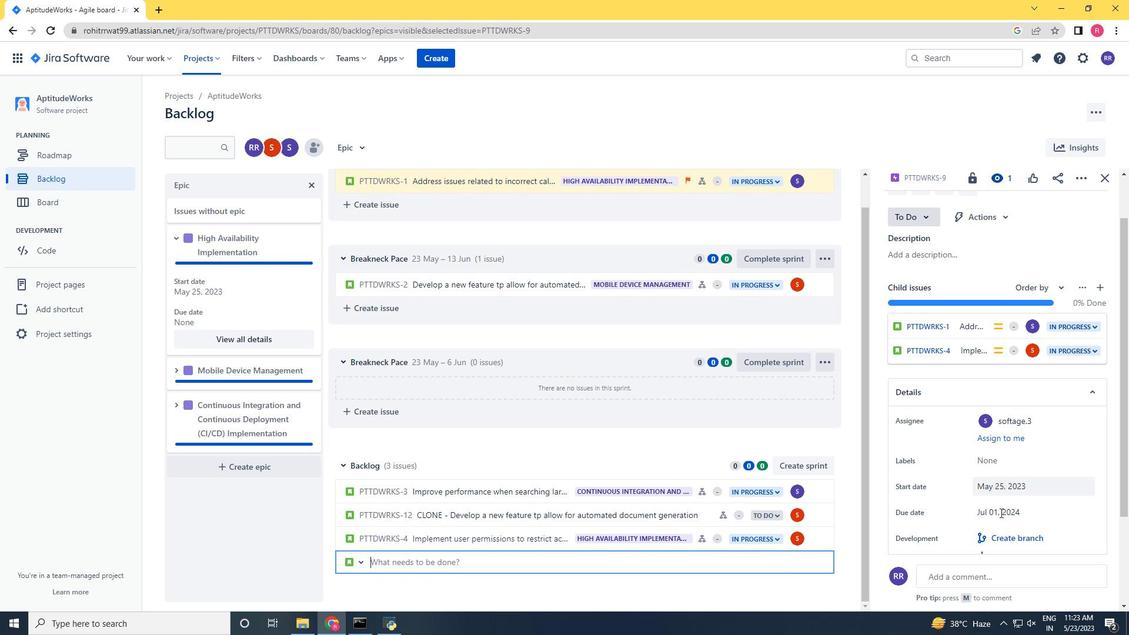 
Action: Mouse scrolled (1000, 516) with delta (0, 0)
Screenshot: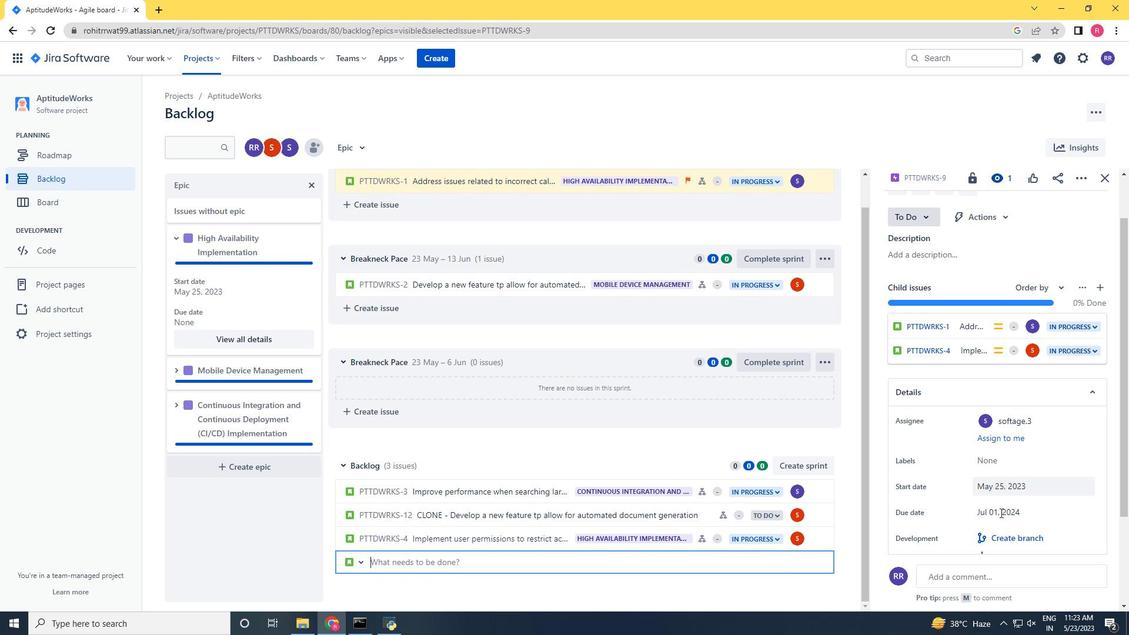
Action: Mouse moved to (999, 518)
Screenshot: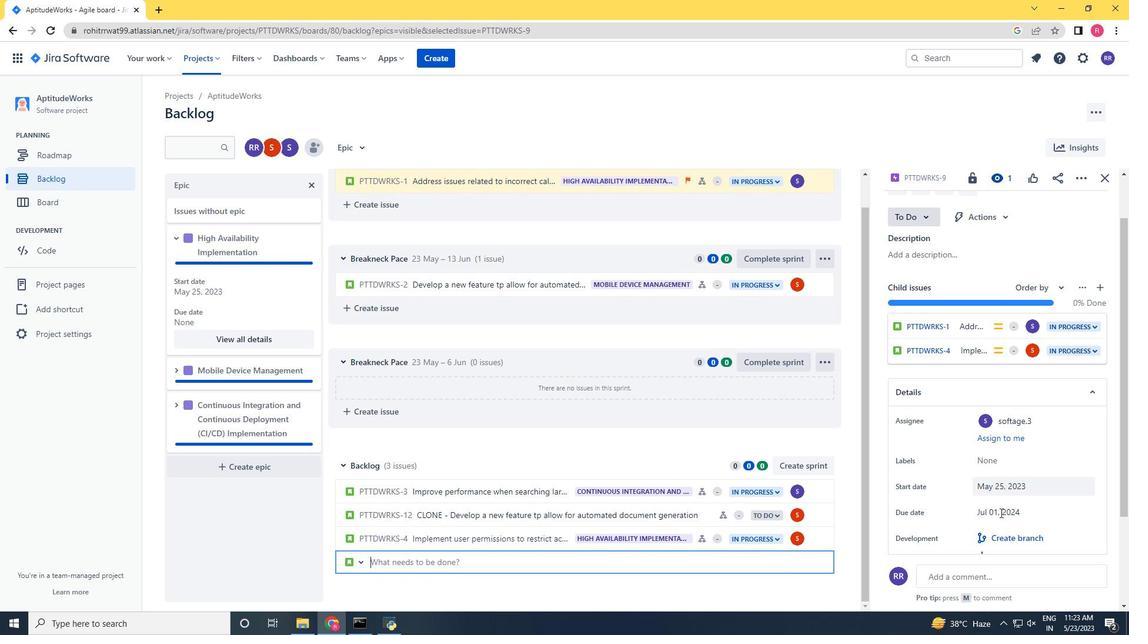 
Action: Mouse scrolled (999, 517) with delta (0, 0)
Screenshot: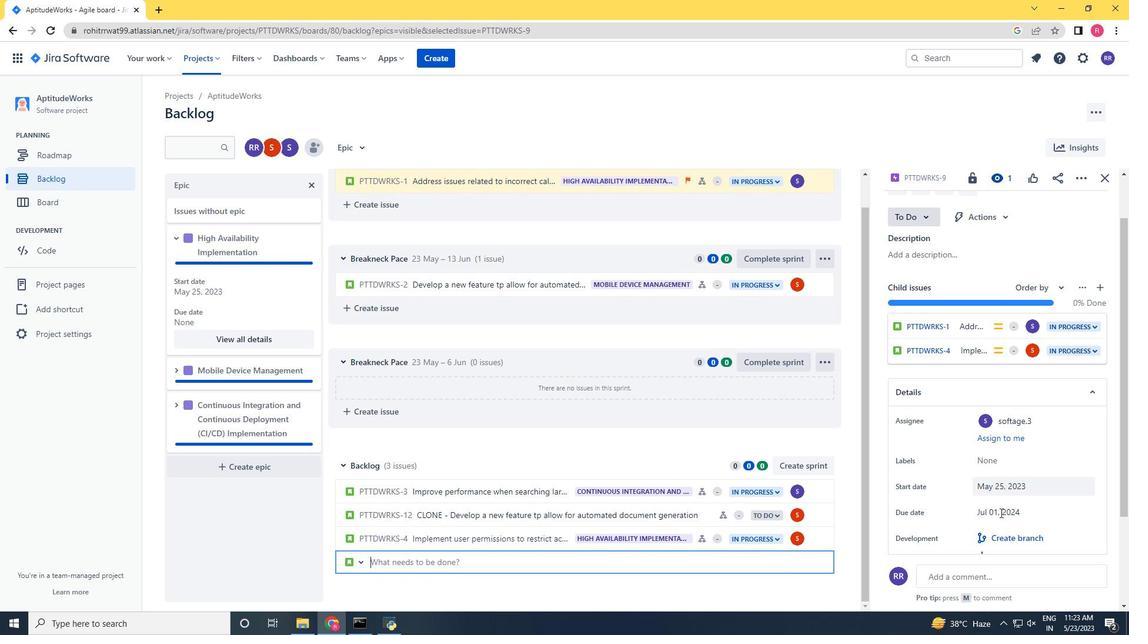 
Action: Mouse moved to (999, 518)
Screenshot: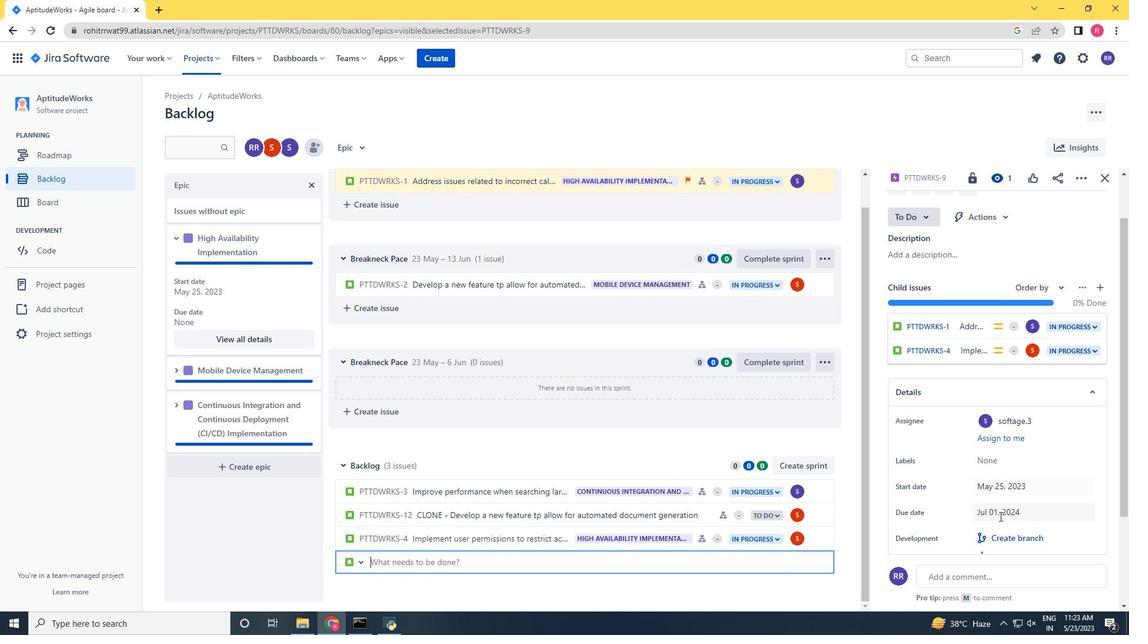 
Action: Mouse scrolled (999, 517) with delta (0, 0)
Screenshot: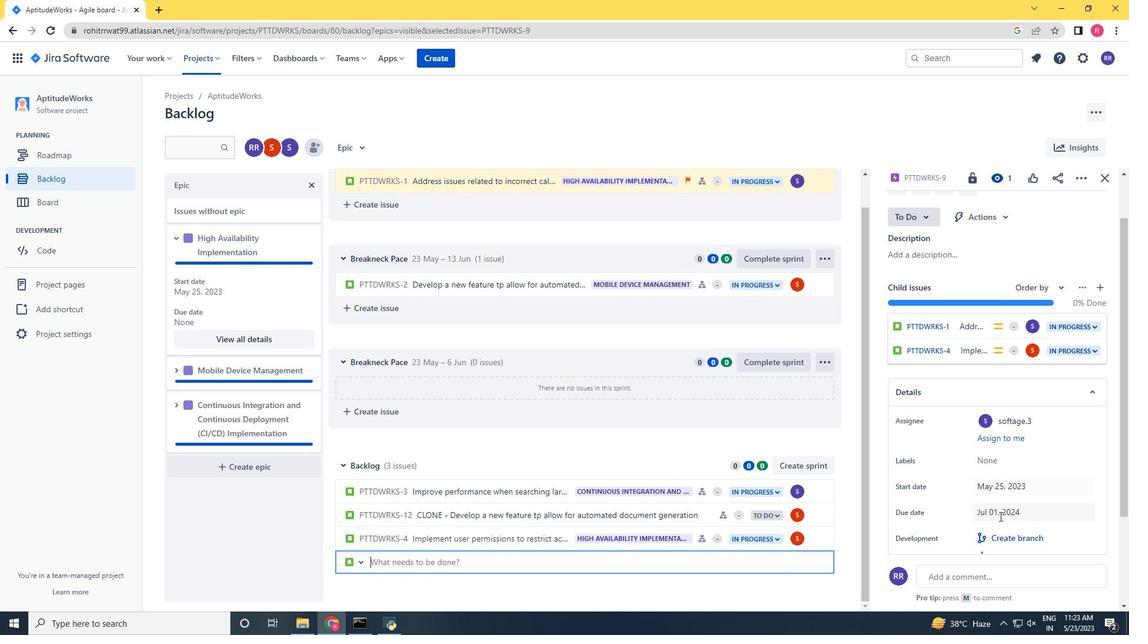 
Action: Mouse moved to (998, 519)
Screenshot: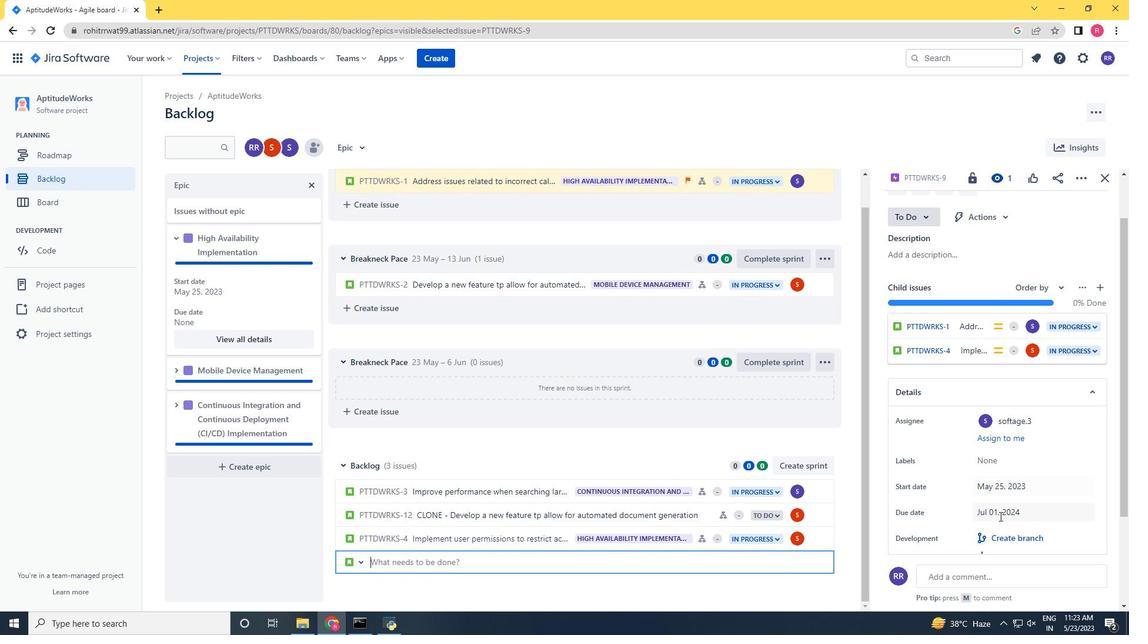 
Action: Mouse scrolled (998, 518) with delta (0, 0)
Screenshot: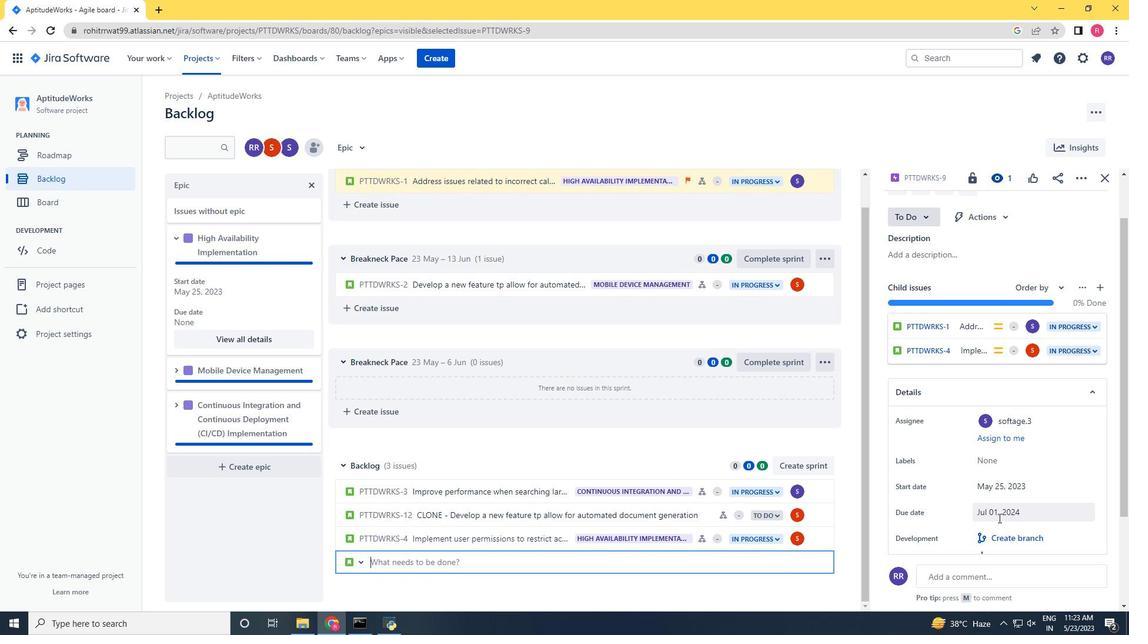 
Action: Mouse moved to (171, 373)
Screenshot: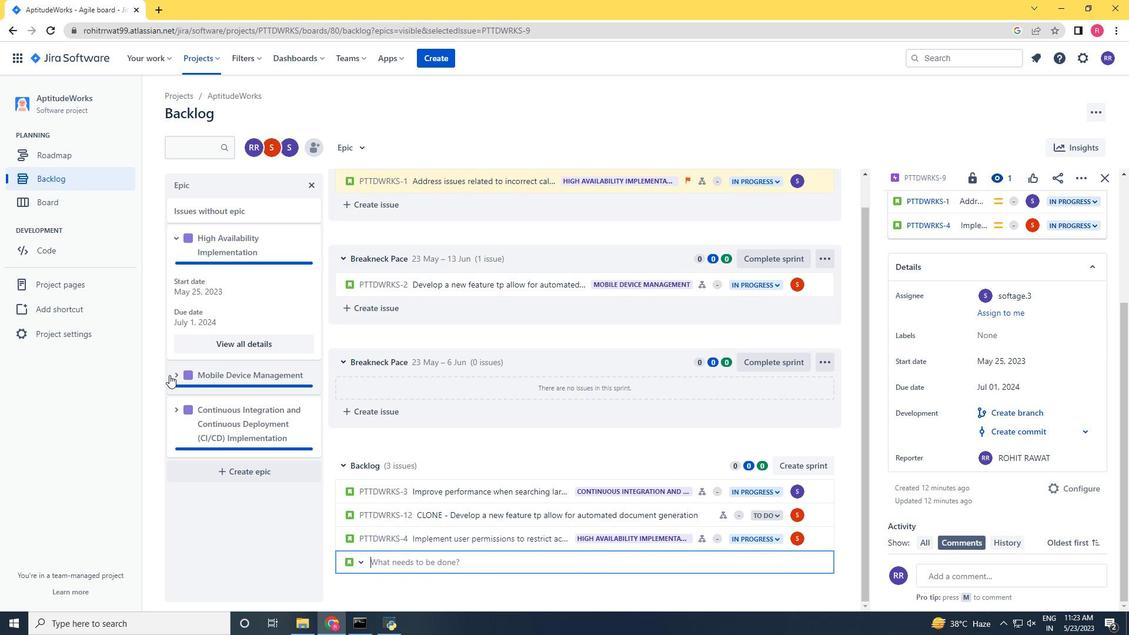 
Action: Mouse pressed left at (171, 373)
Screenshot: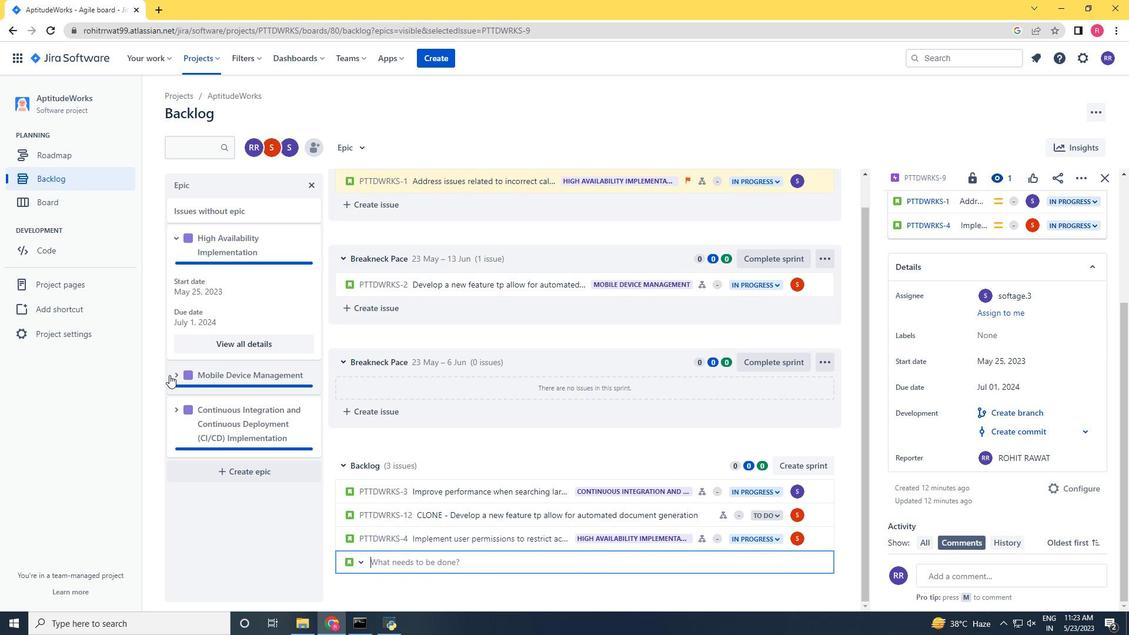 
Action: Mouse moved to (230, 460)
Screenshot: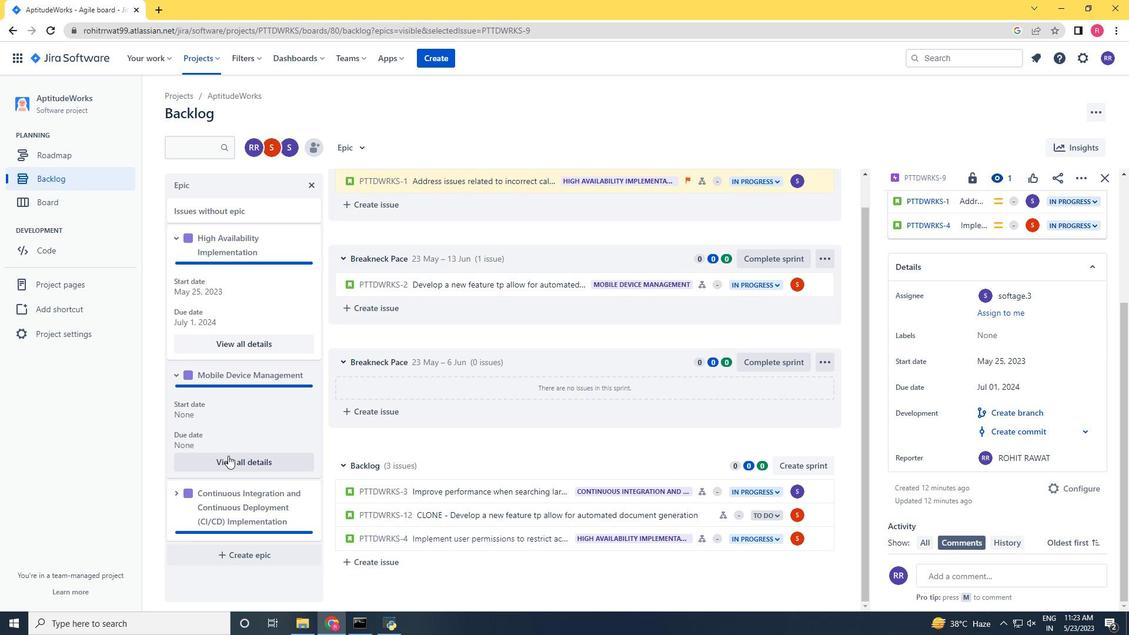 
Action: Mouse pressed left at (230, 460)
Screenshot: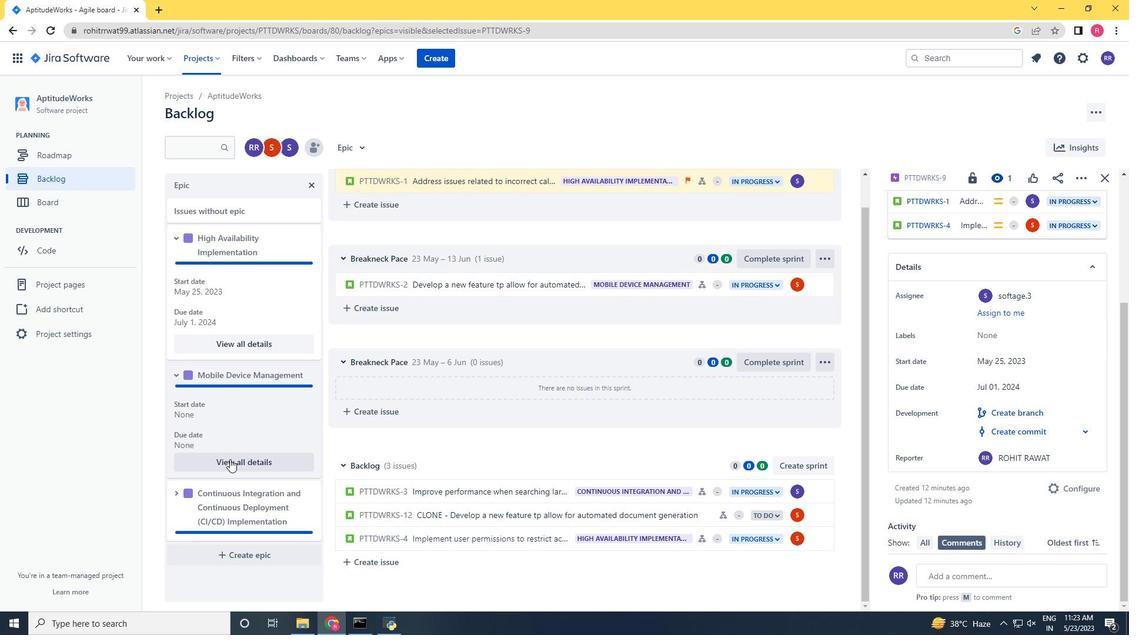 
Action: Mouse moved to (983, 458)
Screenshot: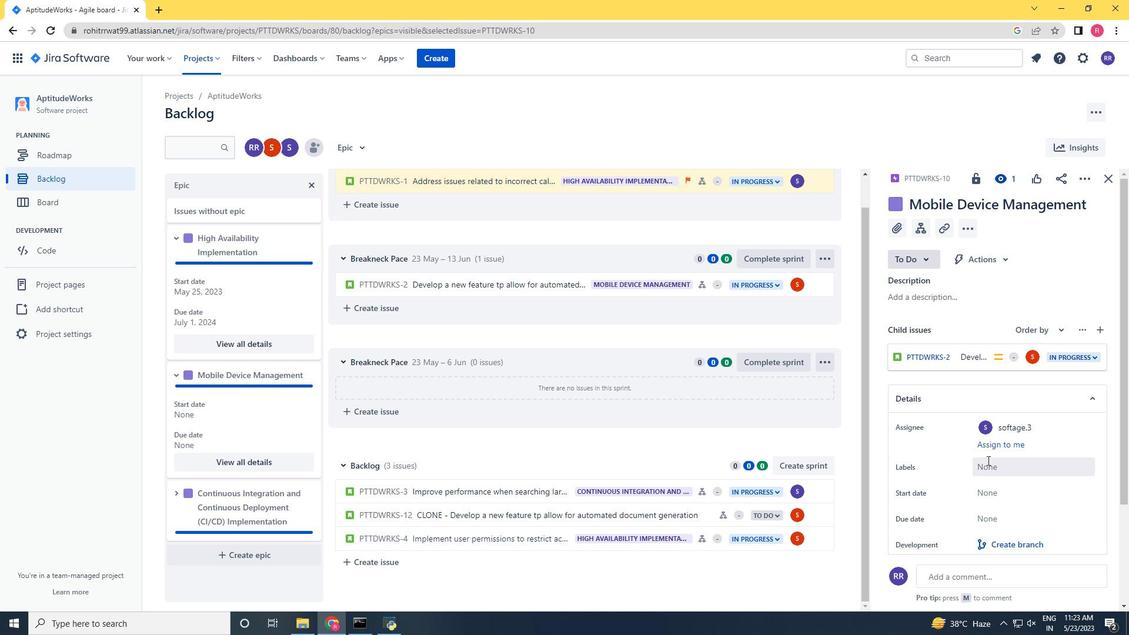 
Action: Mouse scrolled (983, 457) with delta (0, 0)
Screenshot: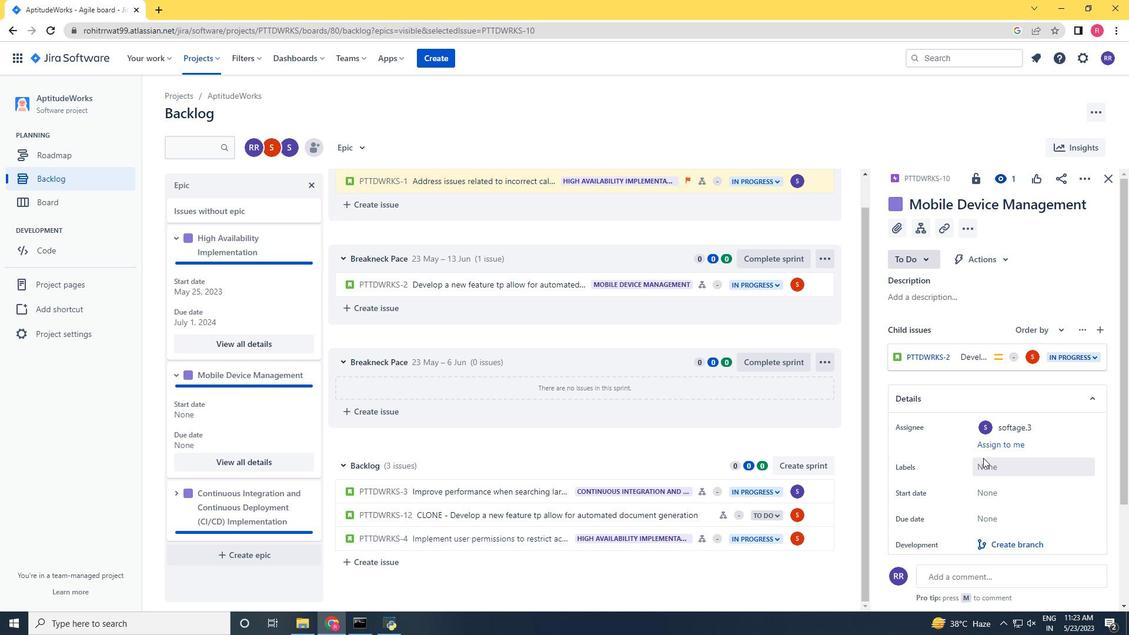 
Action: Mouse scrolled (983, 457) with delta (0, 0)
Screenshot: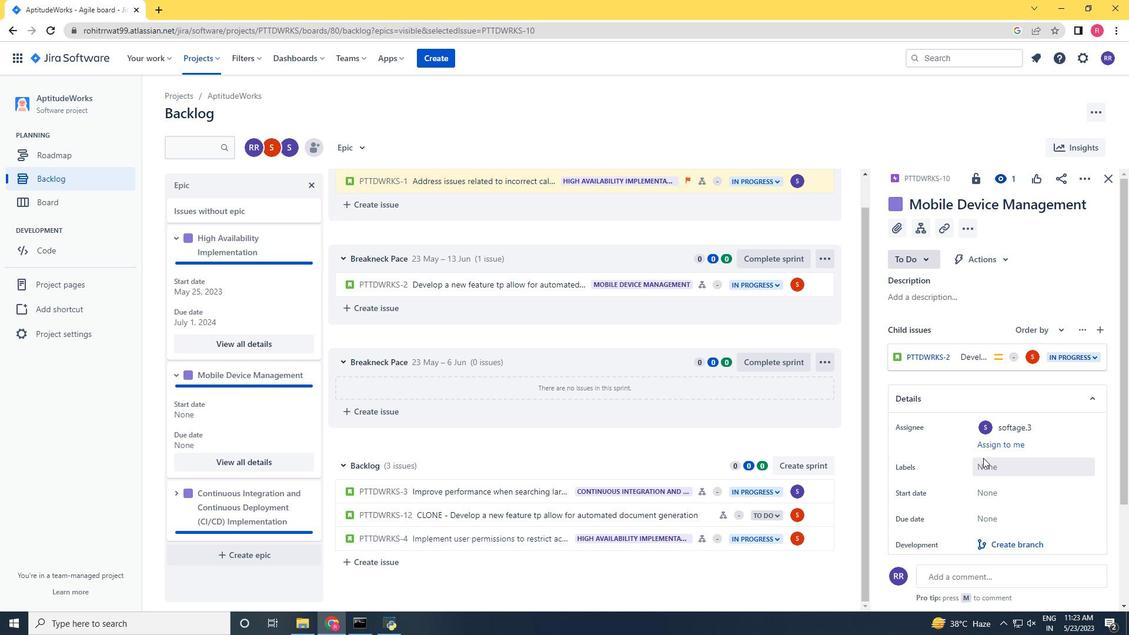 
Action: Mouse scrolled (983, 457) with delta (0, 0)
Screenshot: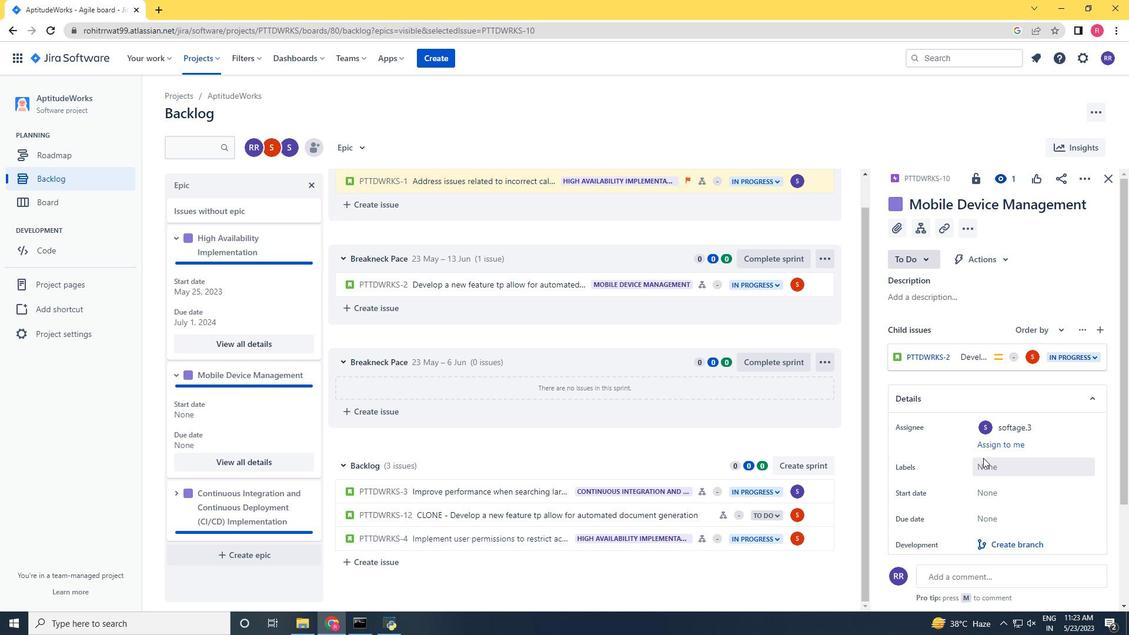 
Action: Mouse moved to (988, 359)
Screenshot: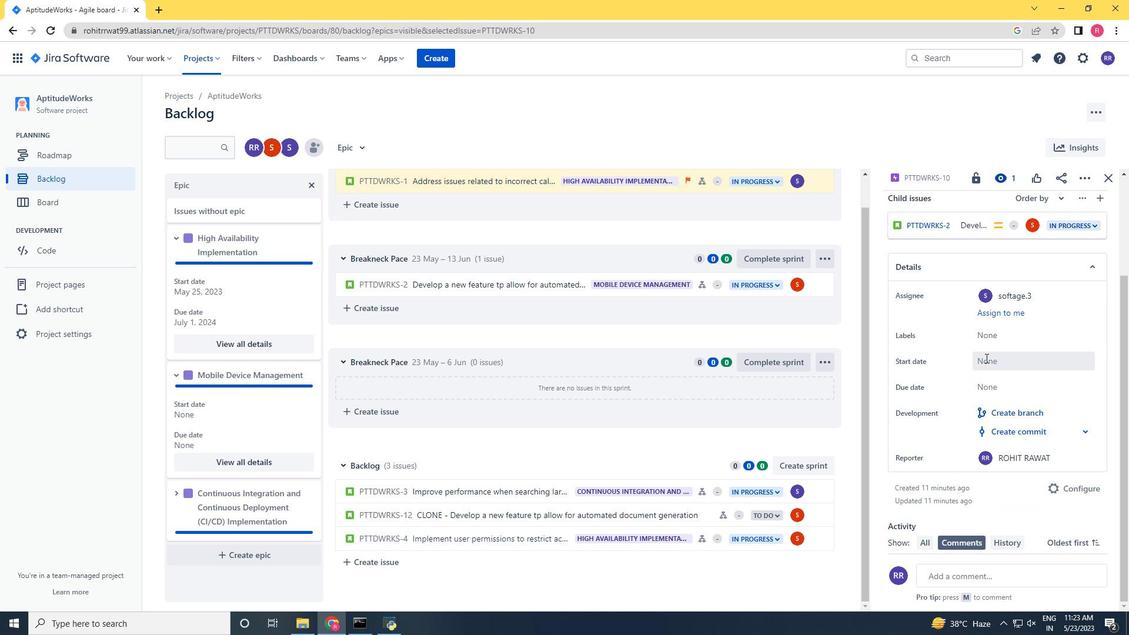 
Action: Mouse pressed left at (988, 359)
Screenshot: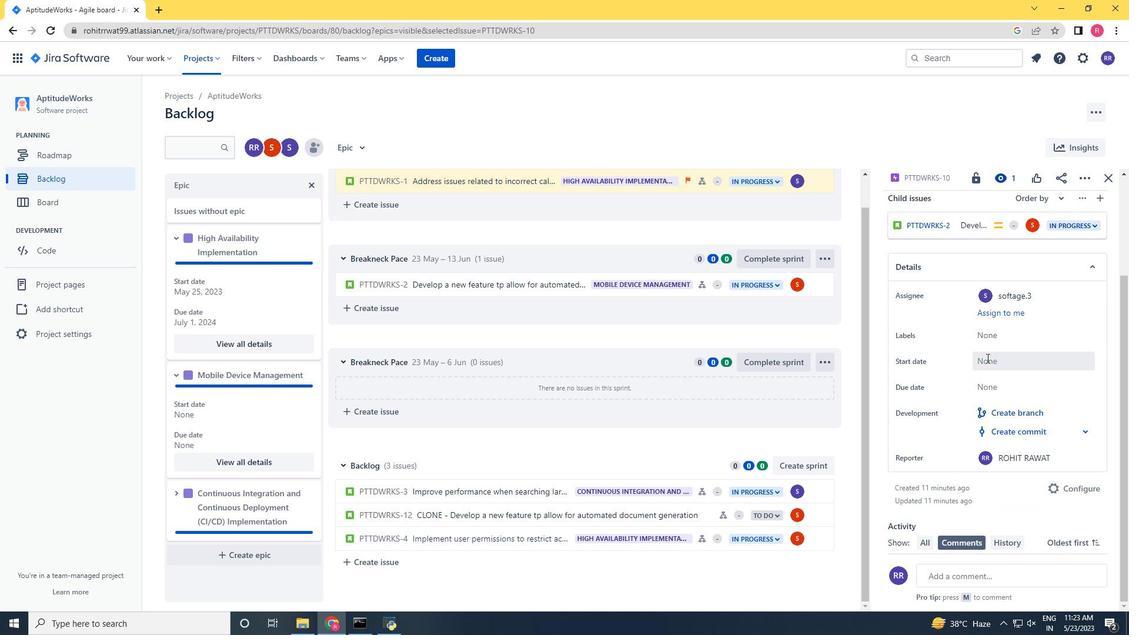 
Action: Mouse moved to (1102, 394)
Screenshot: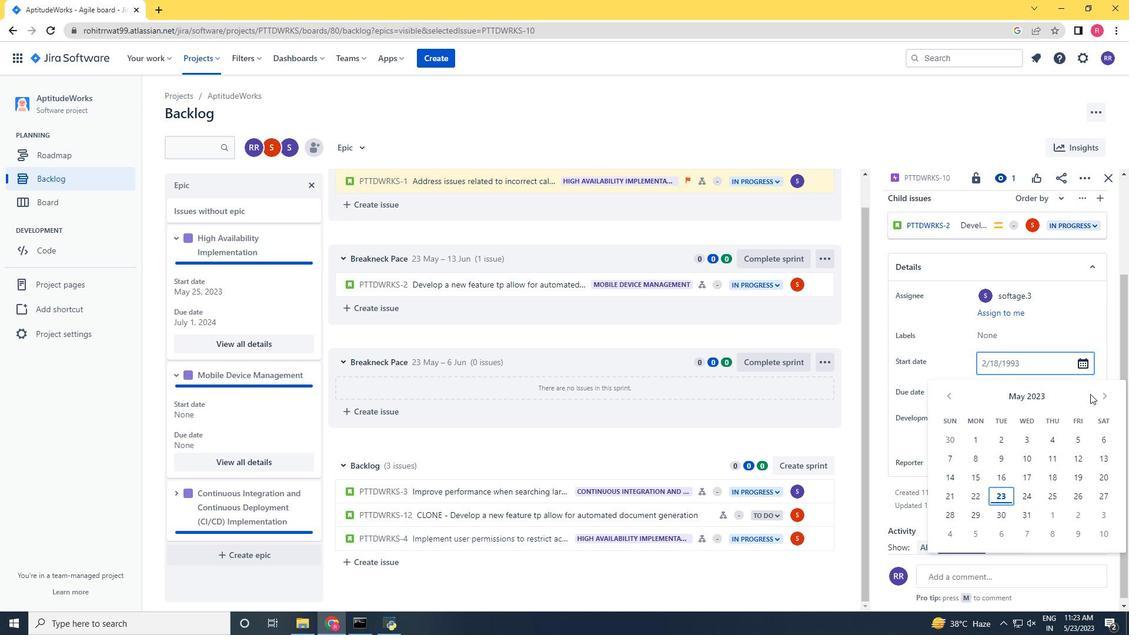 
Action: Mouse pressed left at (1102, 394)
Screenshot: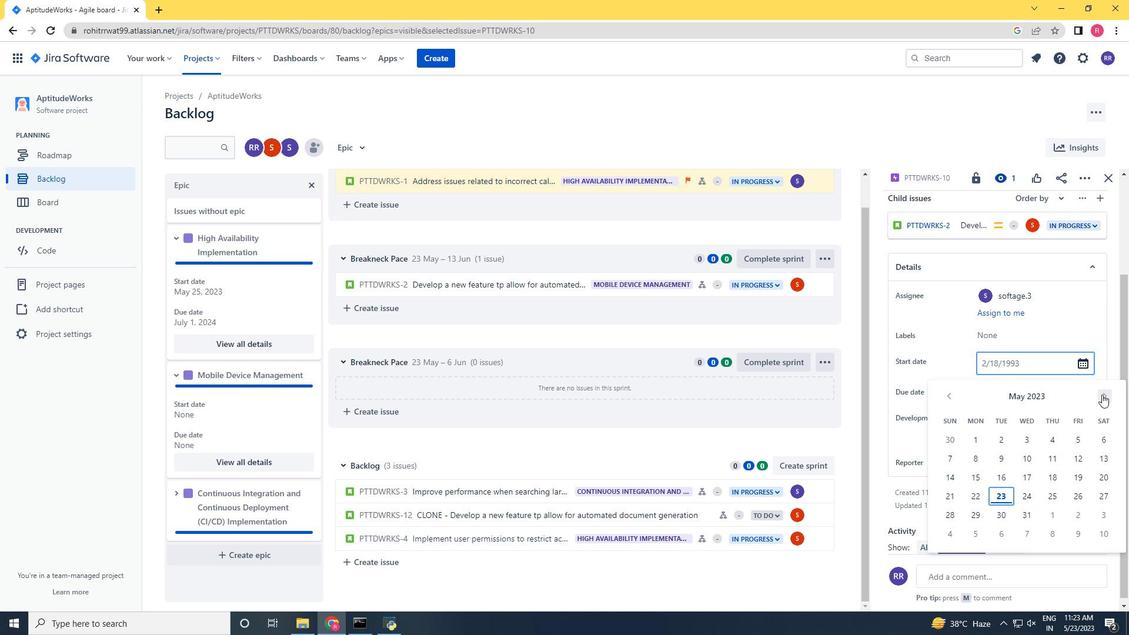 
Action: Mouse moved to (1103, 395)
Screenshot: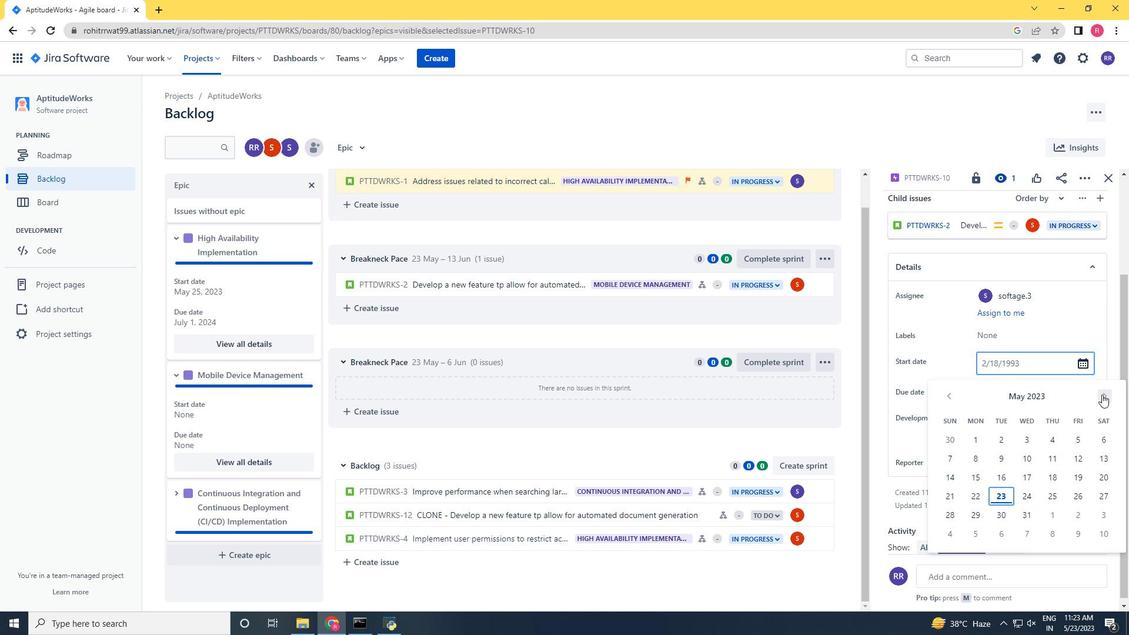 
Action: Mouse pressed left at (1103, 395)
Screenshot: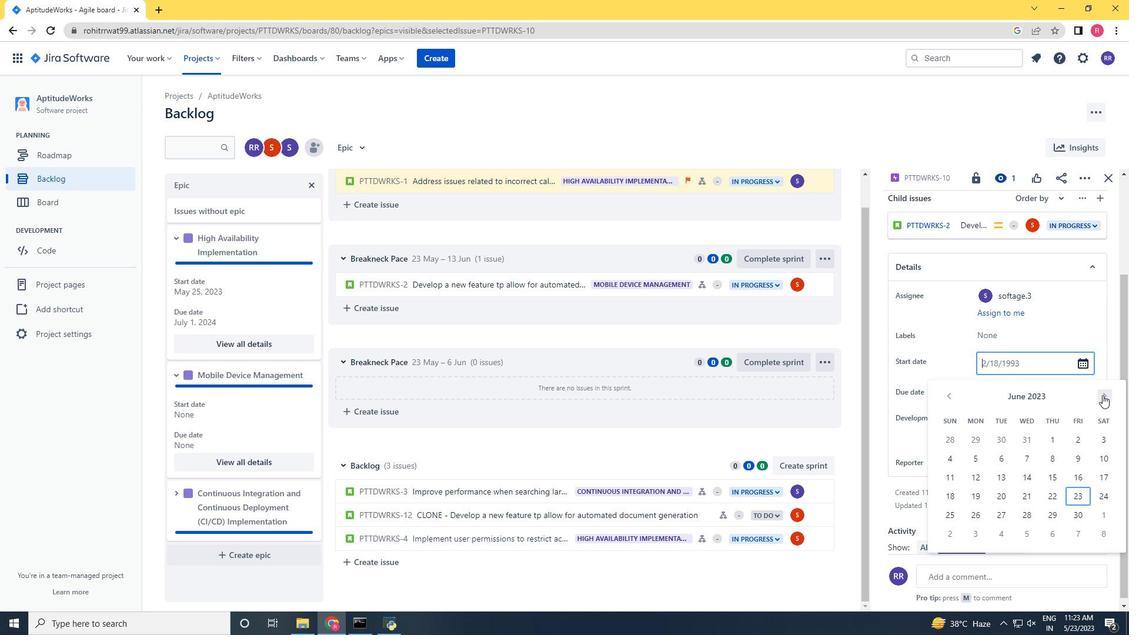 
Action: Mouse pressed left at (1103, 395)
Screenshot: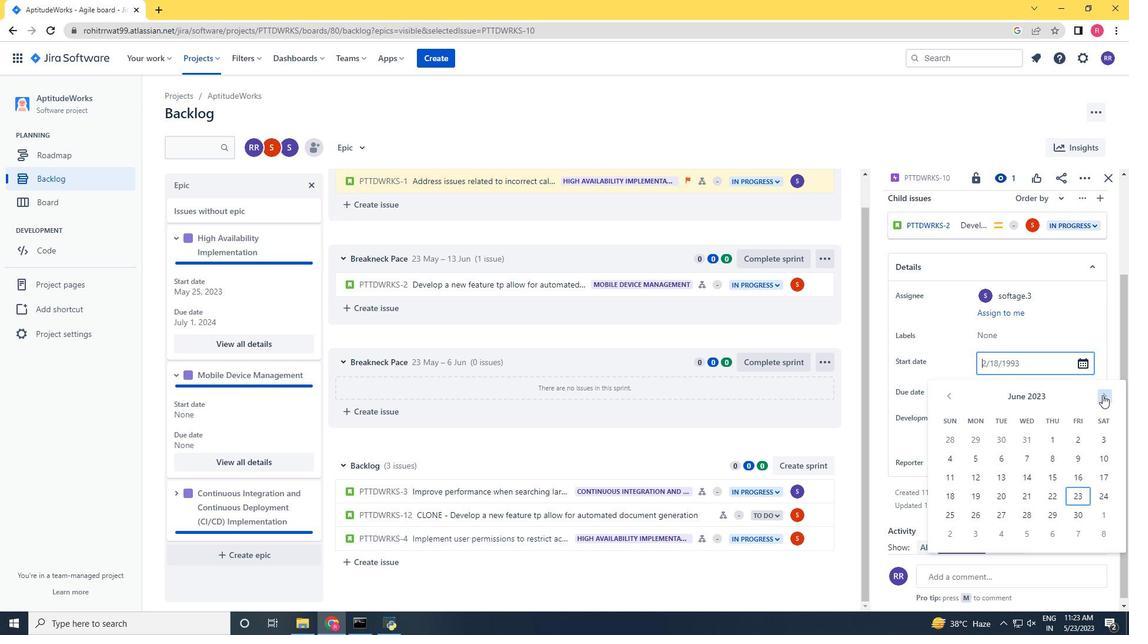 
Action: Mouse pressed left at (1103, 395)
Screenshot: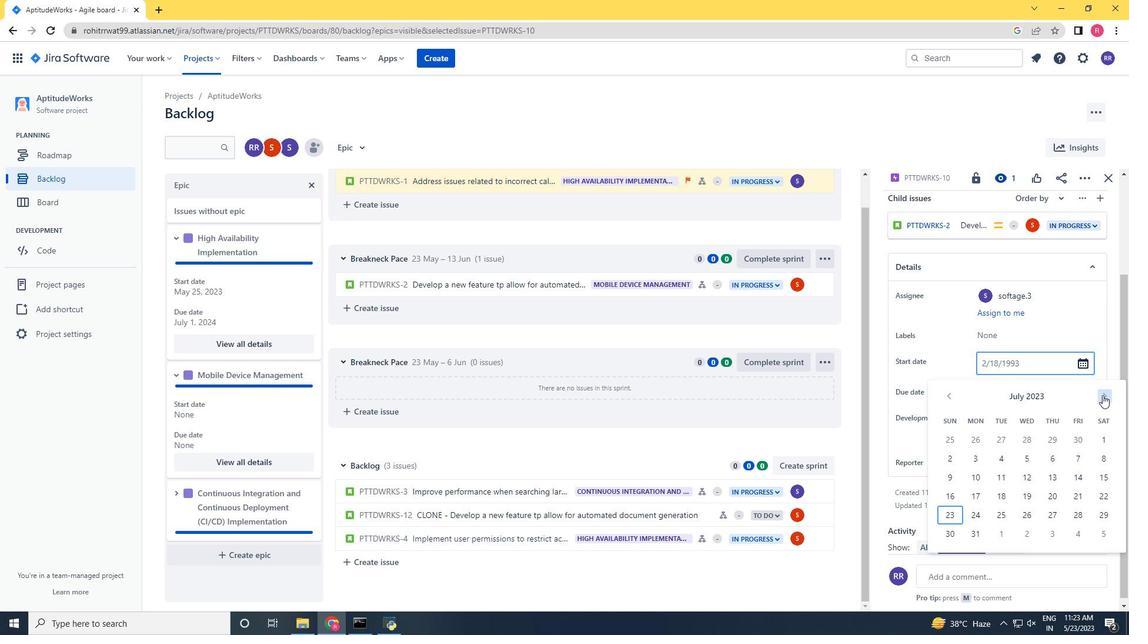 
Action: Mouse pressed left at (1103, 395)
Screenshot: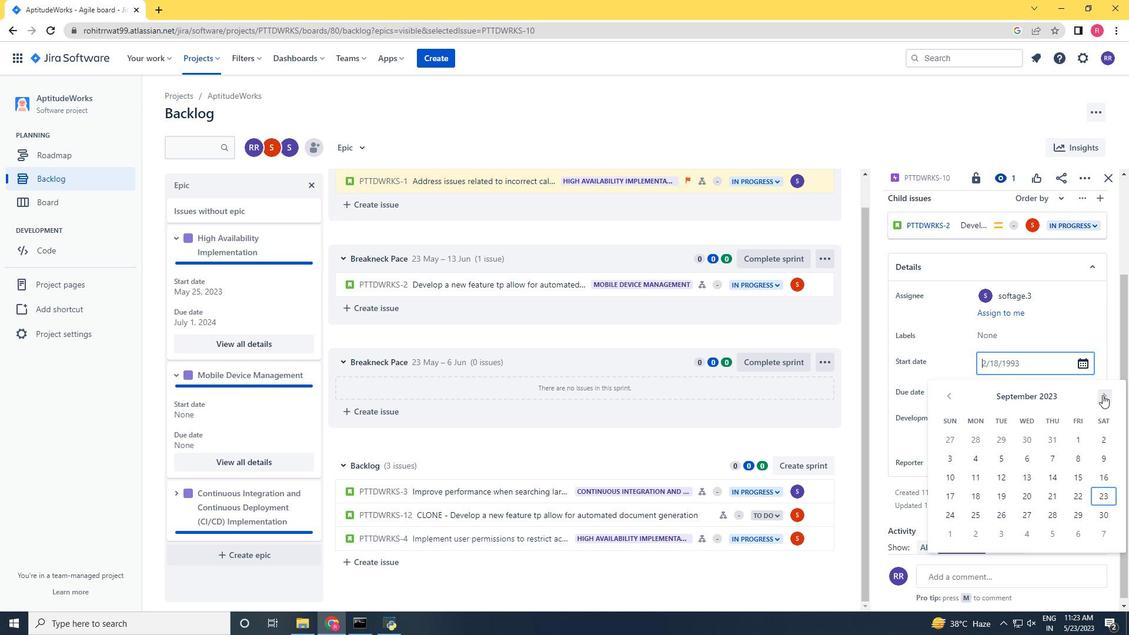 
Action: Mouse pressed left at (1103, 395)
Screenshot: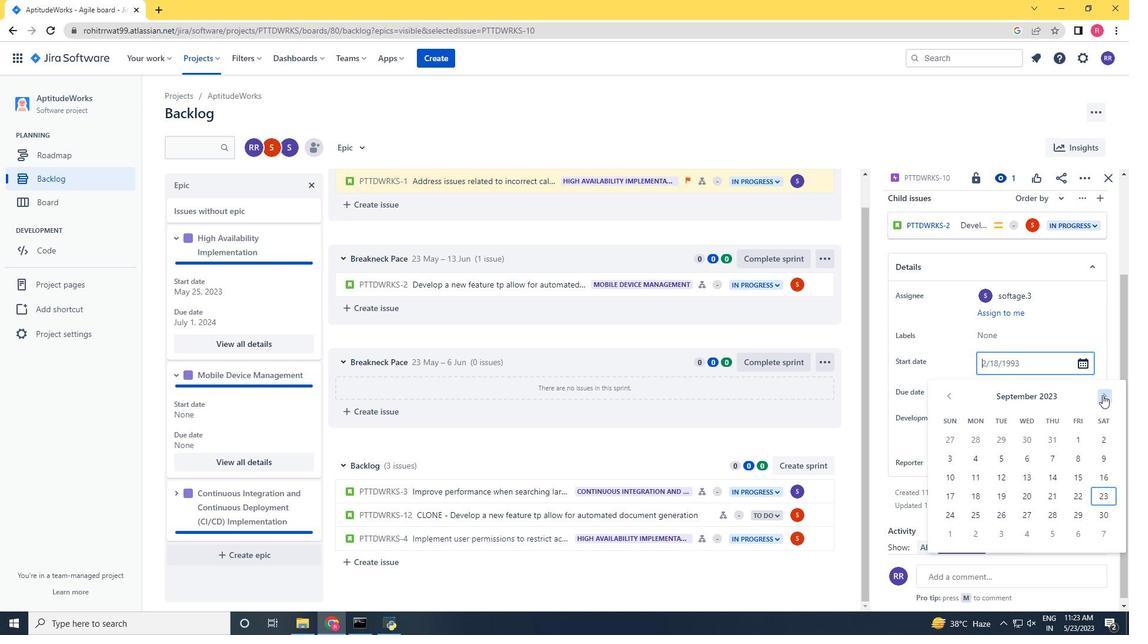 
Action: Mouse pressed left at (1103, 395)
Screenshot: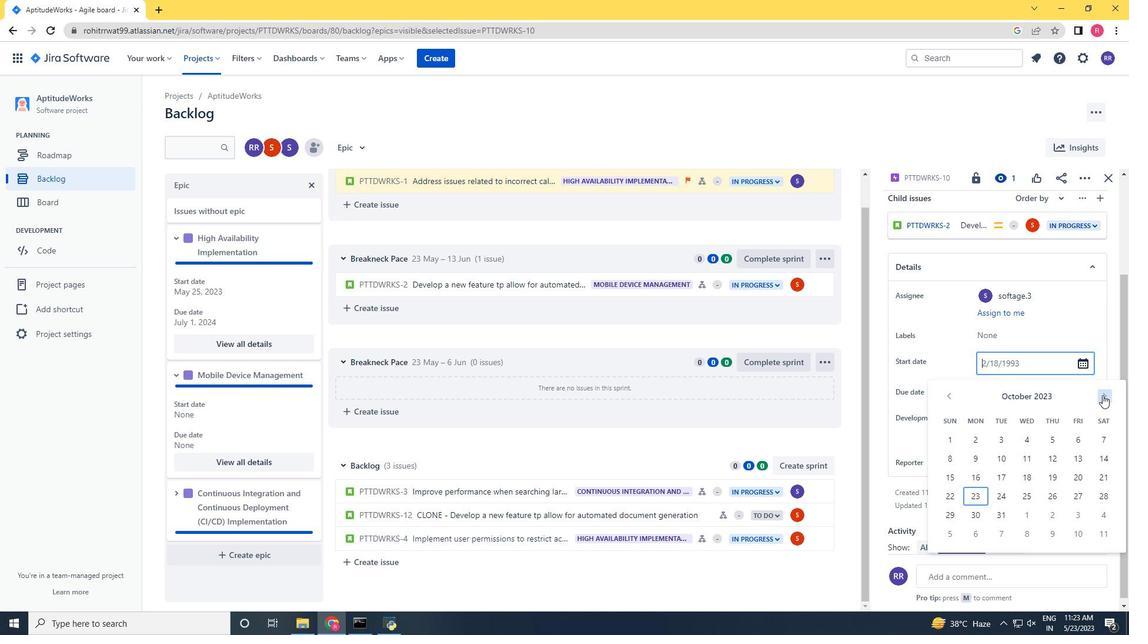 
Action: Mouse pressed left at (1103, 395)
Screenshot: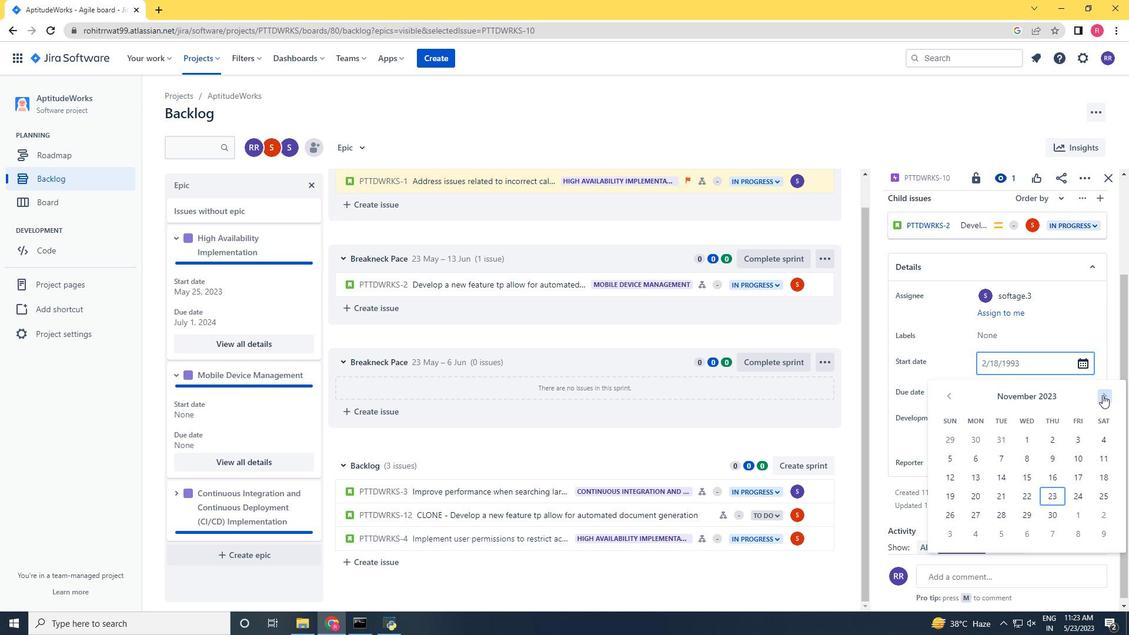 
Action: Mouse pressed left at (1103, 395)
Screenshot: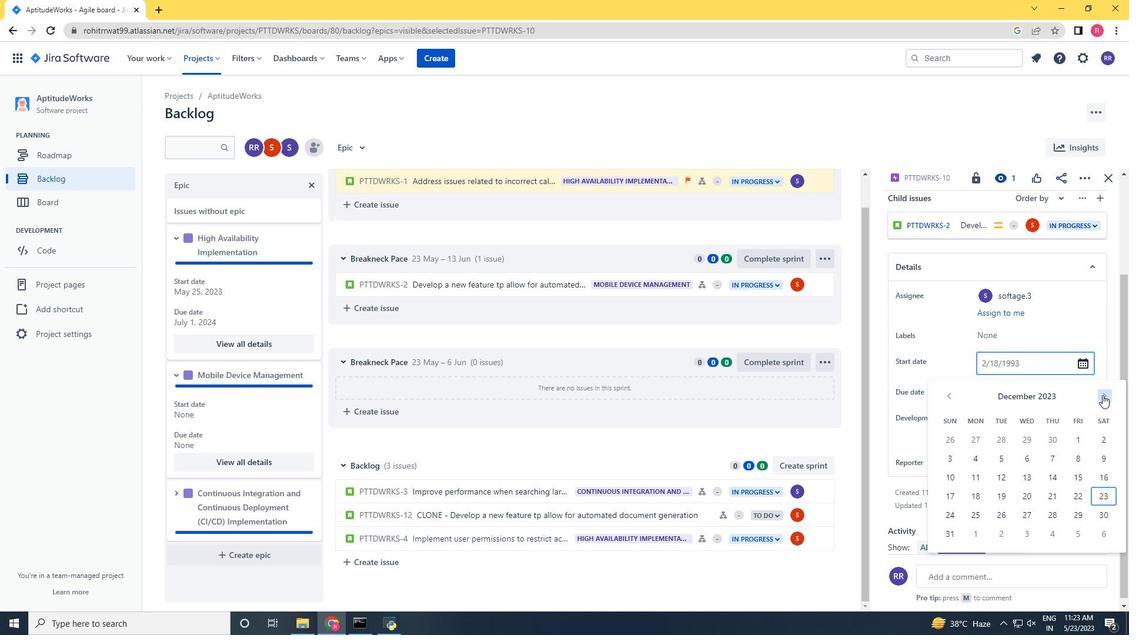 
Action: Mouse pressed left at (1103, 395)
Screenshot: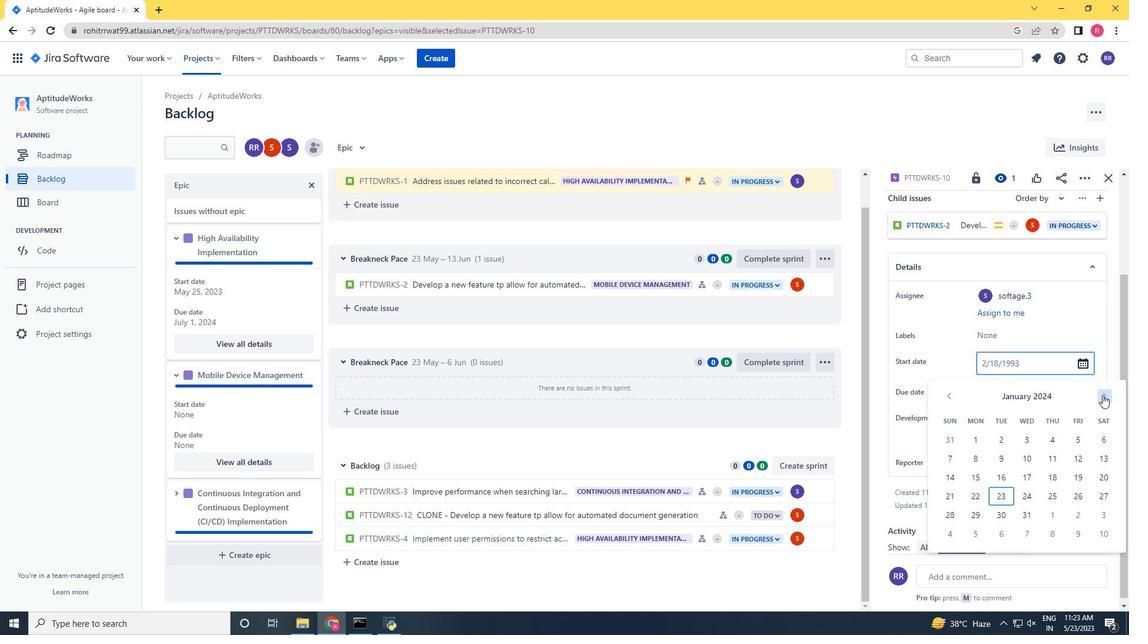 
Action: Mouse moved to (949, 392)
Screenshot: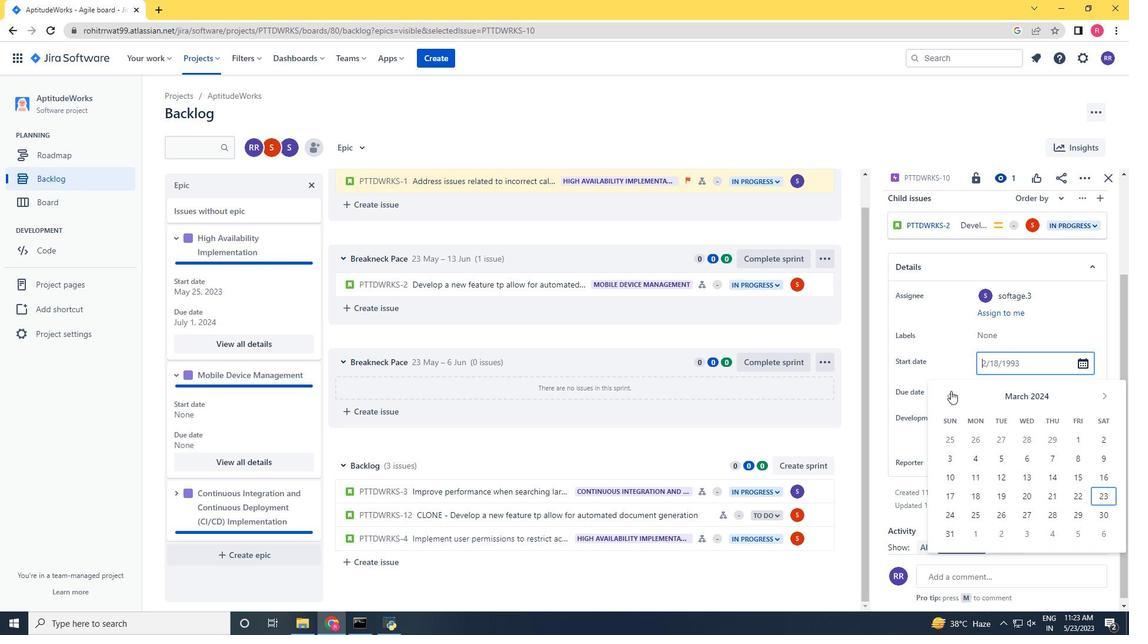 
Action: Mouse pressed left at (949, 392)
Screenshot: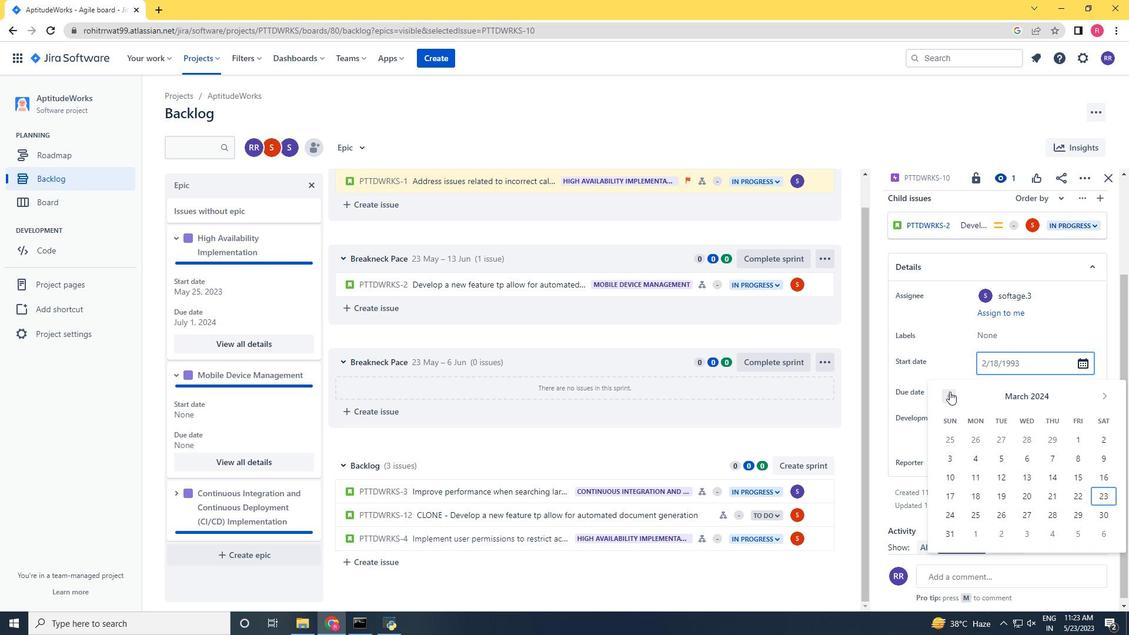 
Action: Mouse pressed left at (949, 392)
Screenshot: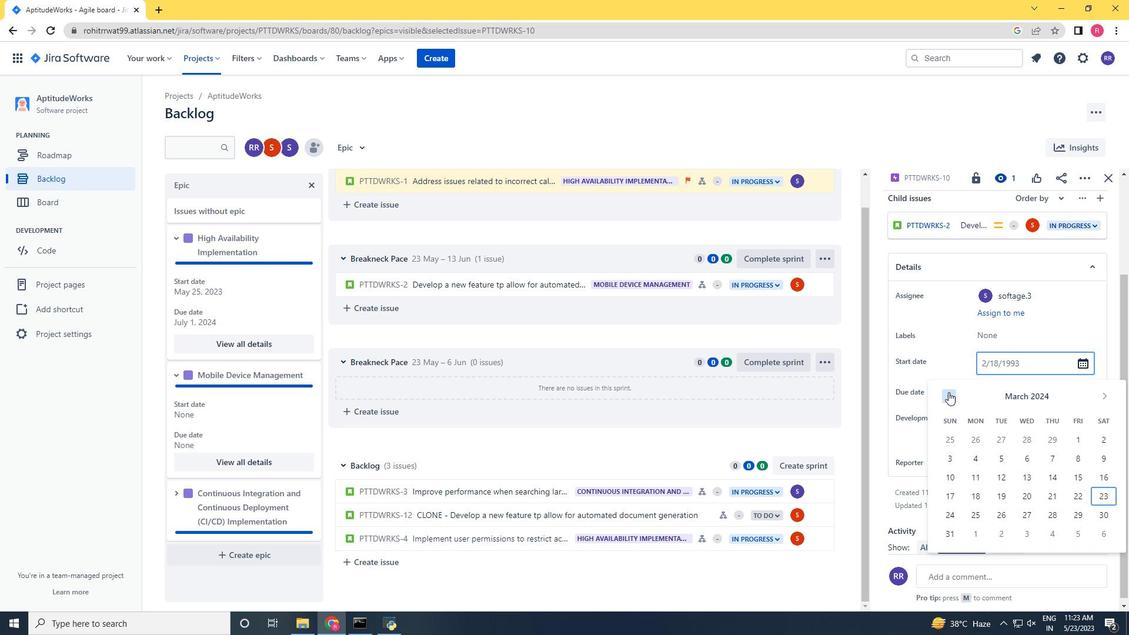 
Action: Mouse moved to (956, 513)
Screenshot: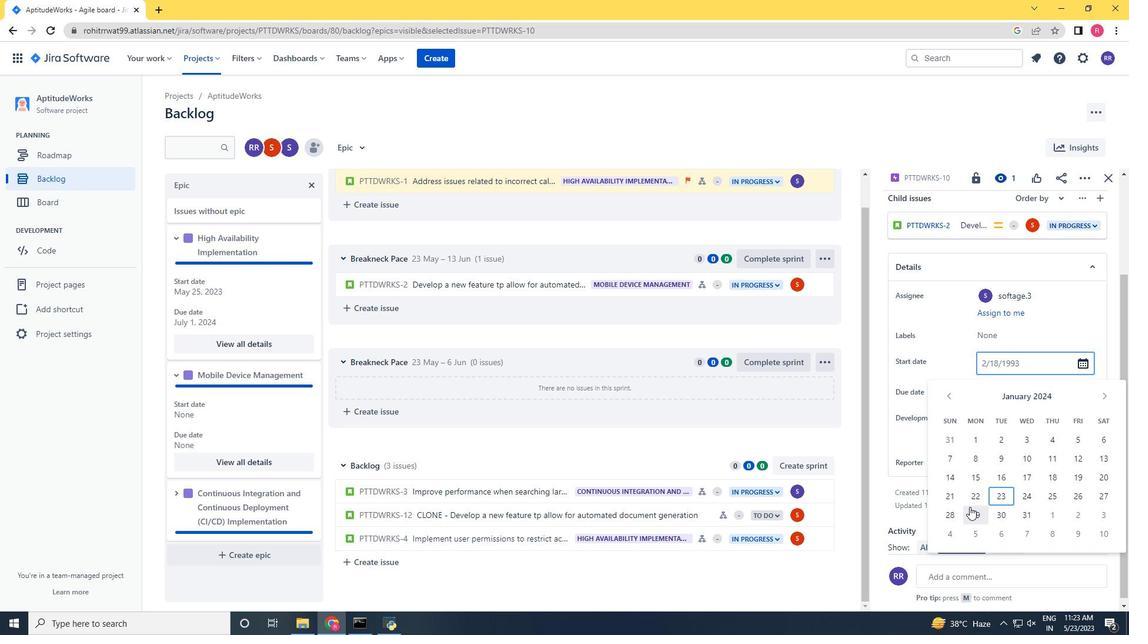 
Action: Mouse pressed left at (956, 513)
Screenshot: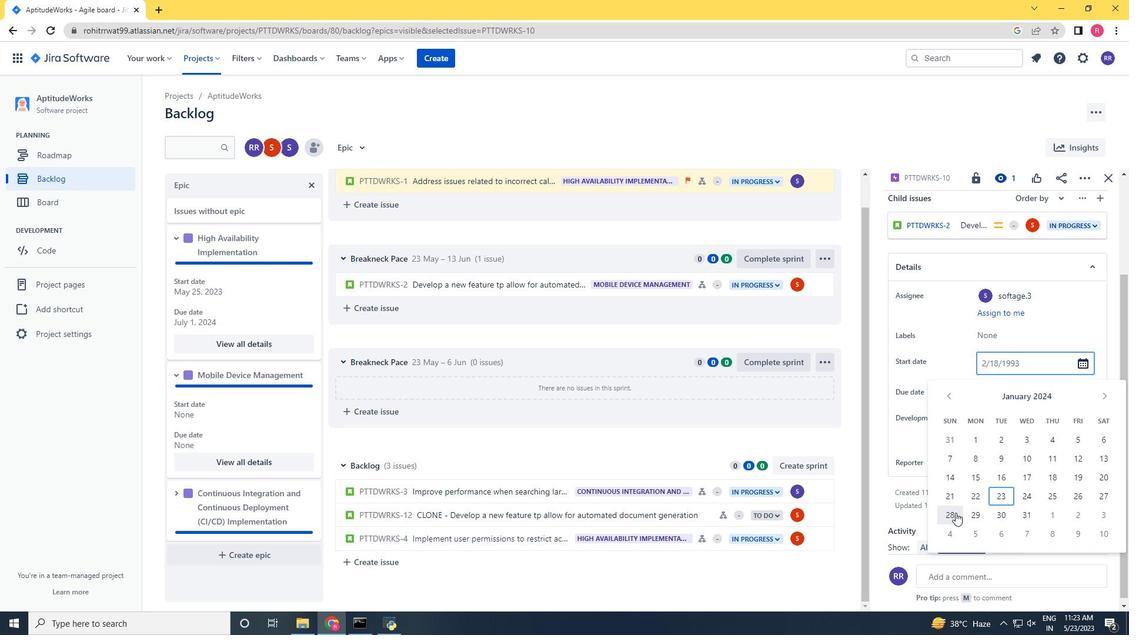 
Action: Mouse moved to (1005, 394)
Screenshot: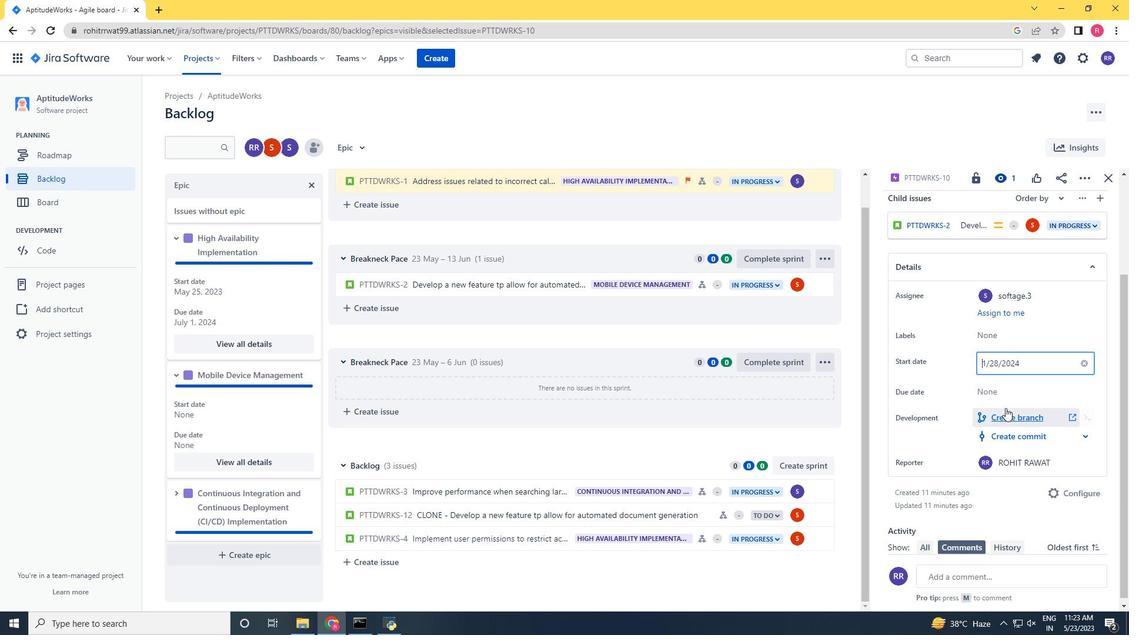 
Action: Mouse pressed left at (1005, 394)
Screenshot: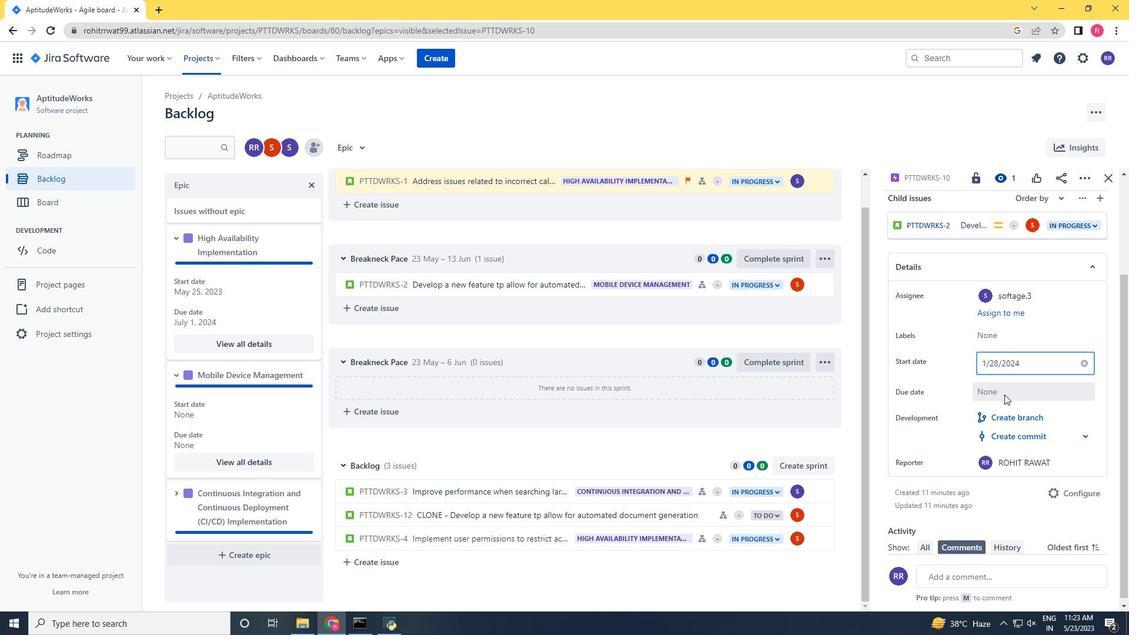 
Action: Mouse moved to (1104, 424)
Screenshot: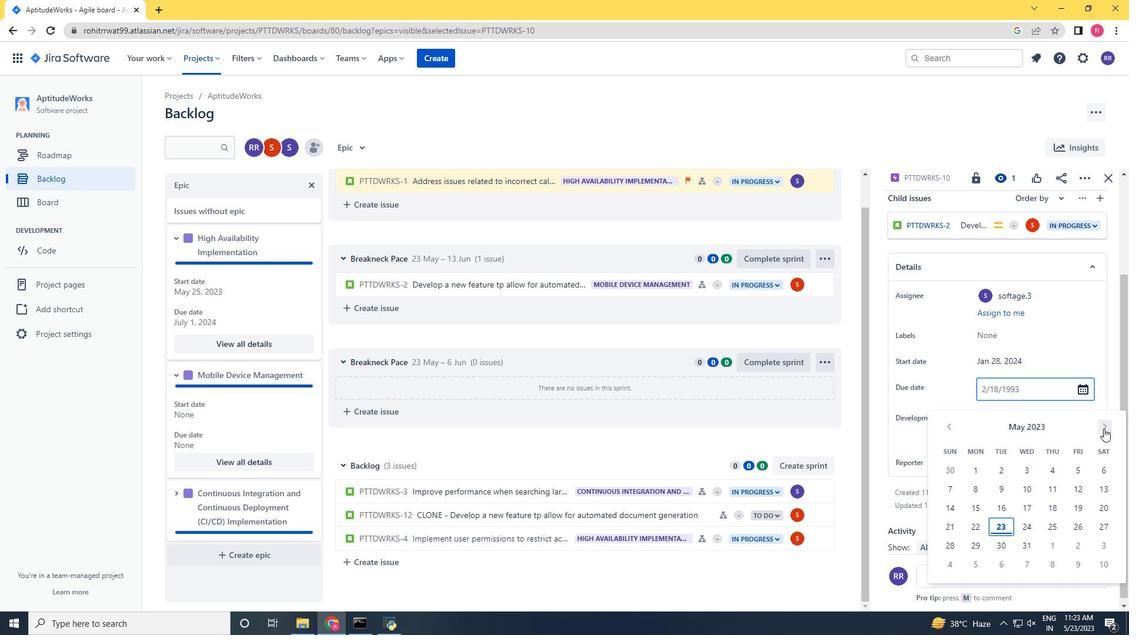 
Action: Mouse pressed left at (1104, 424)
Screenshot: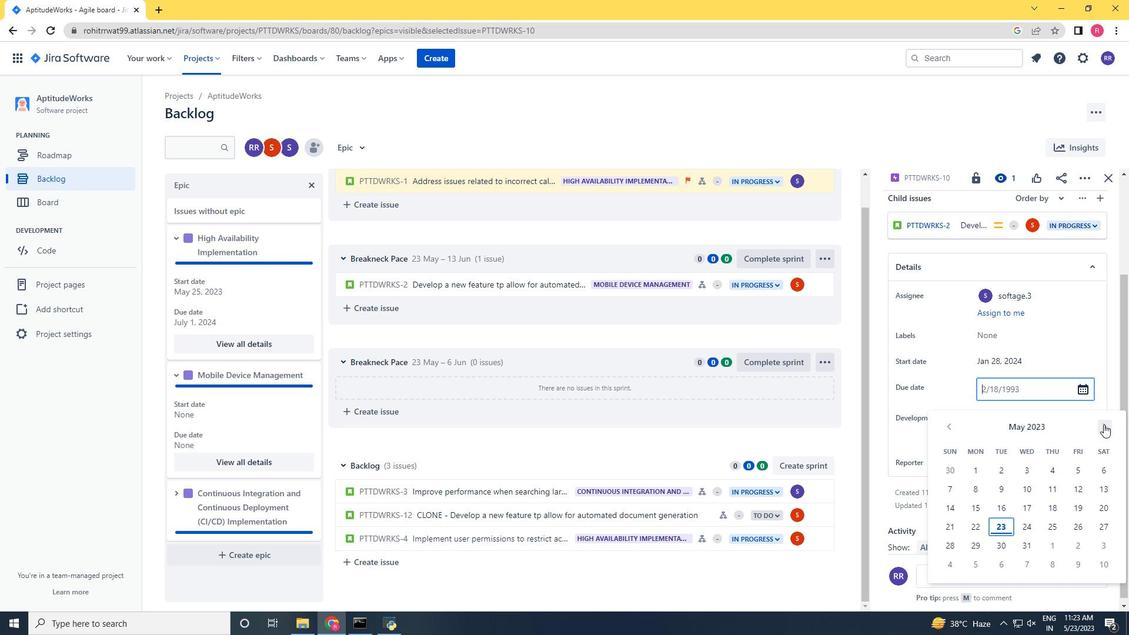 
Action: Mouse pressed left at (1104, 424)
Screenshot: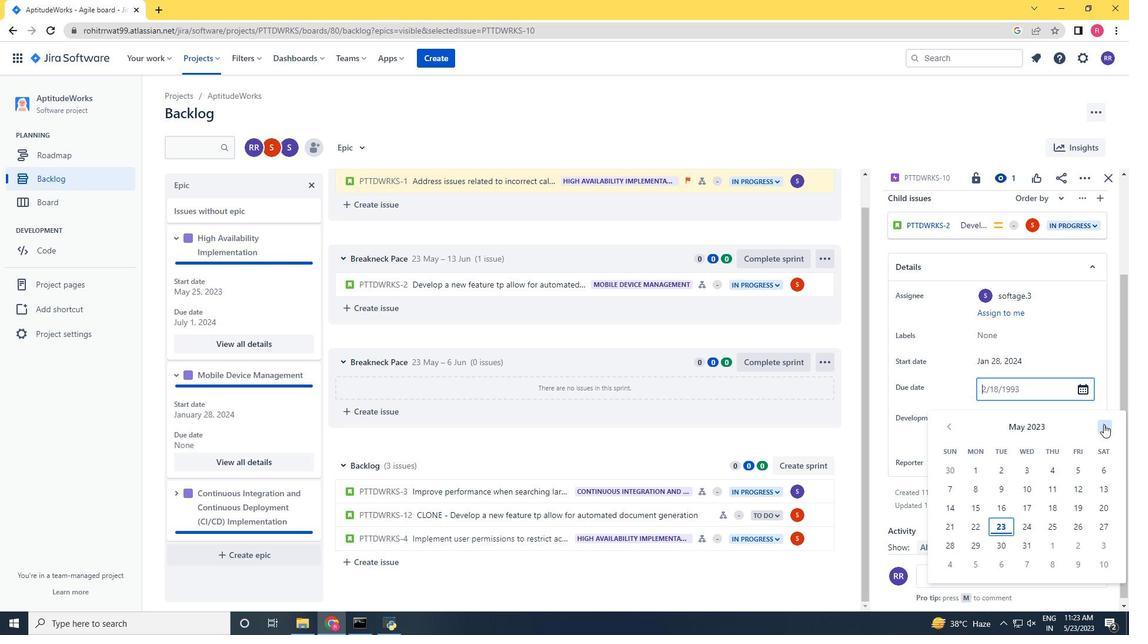 
Action: Mouse pressed left at (1104, 424)
Screenshot: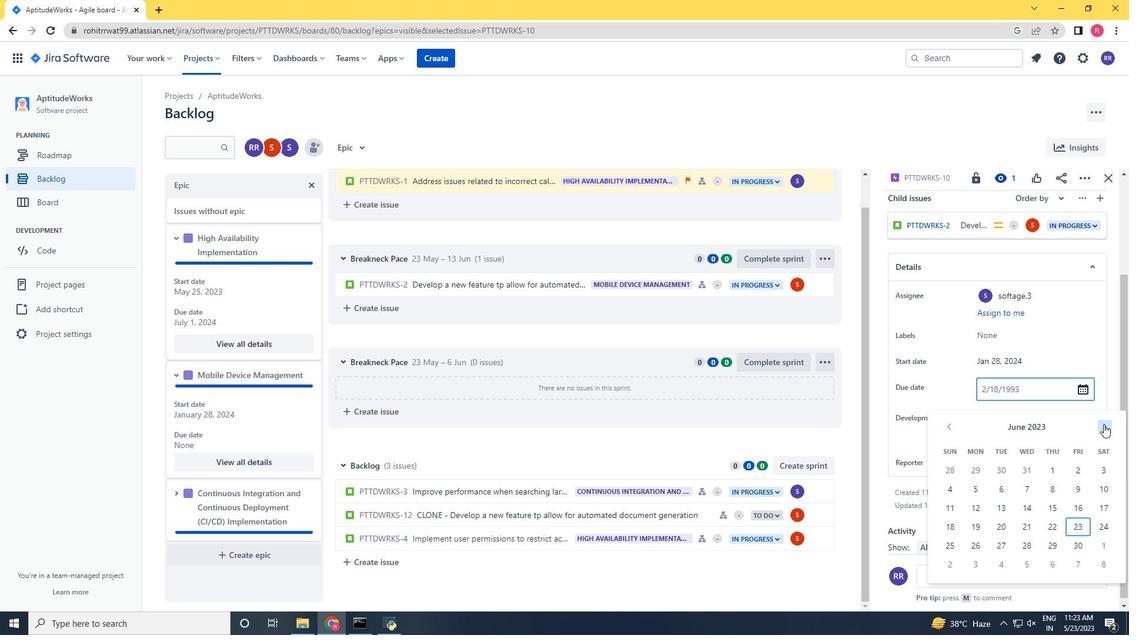 
Action: Mouse pressed left at (1104, 424)
Screenshot: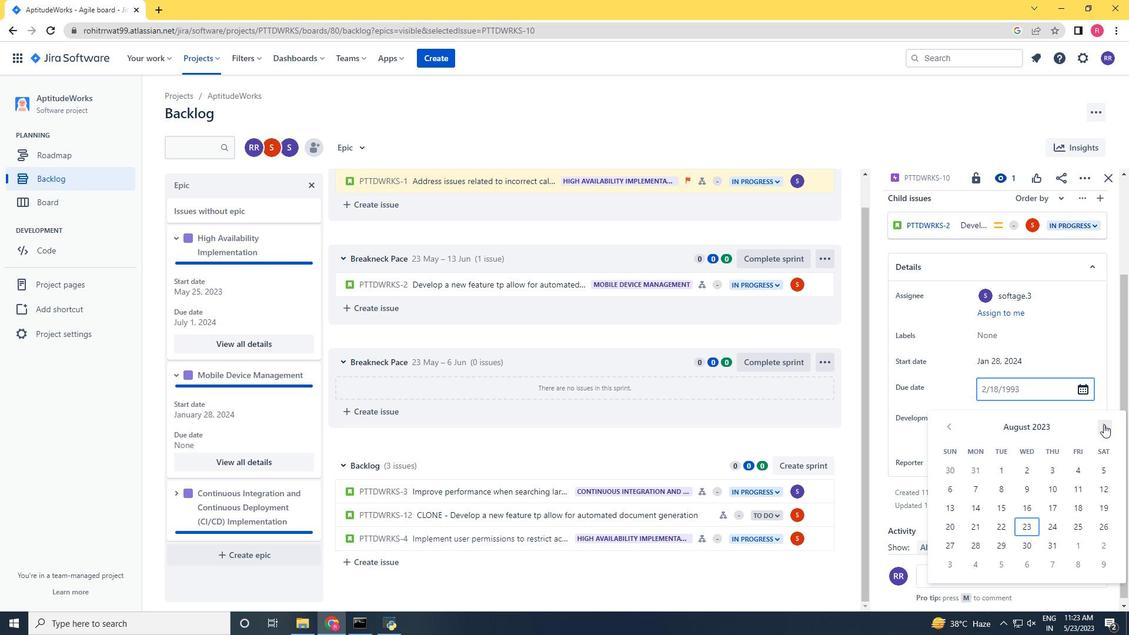 
Action: Mouse pressed left at (1104, 424)
Screenshot: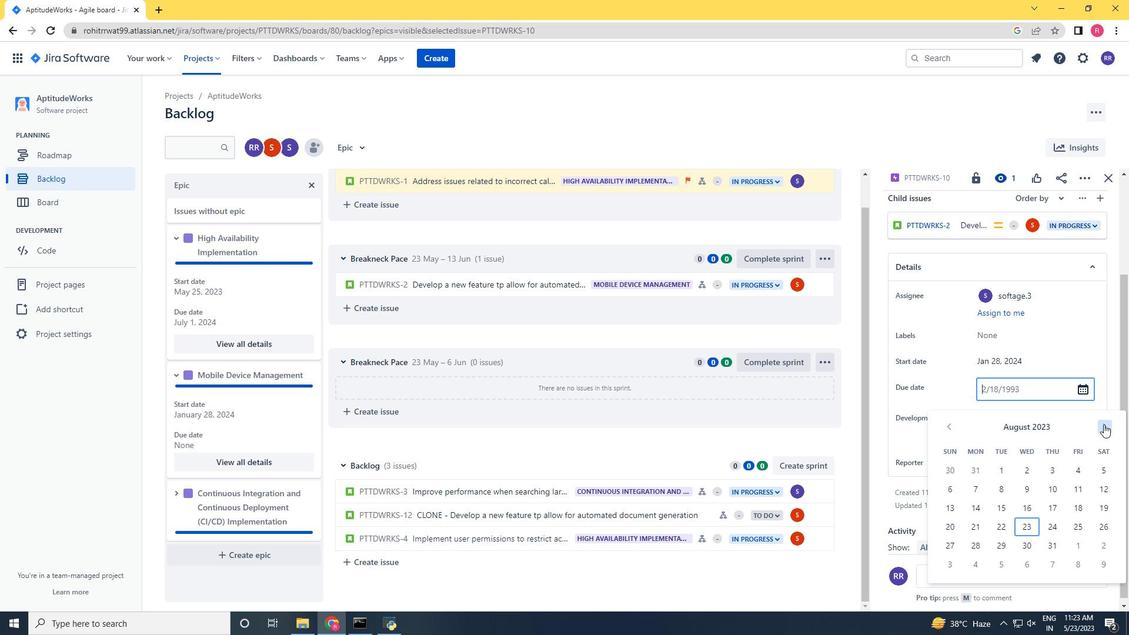 
Action: Mouse pressed left at (1104, 424)
Screenshot: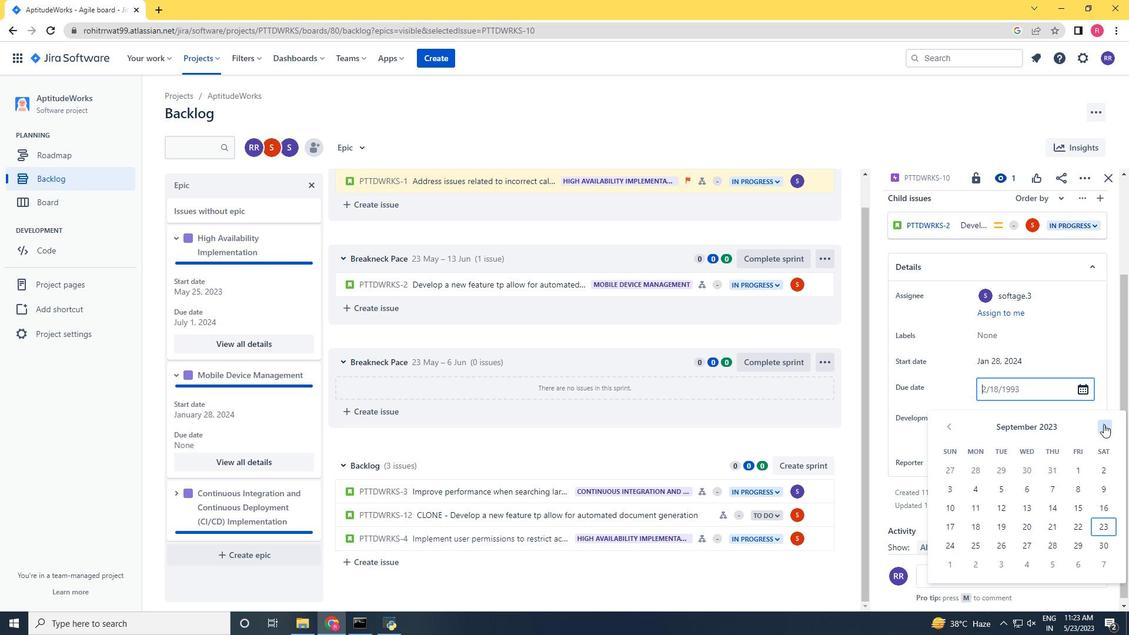 
Action: Mouse pressed left at (1104, 424)
Screenshot: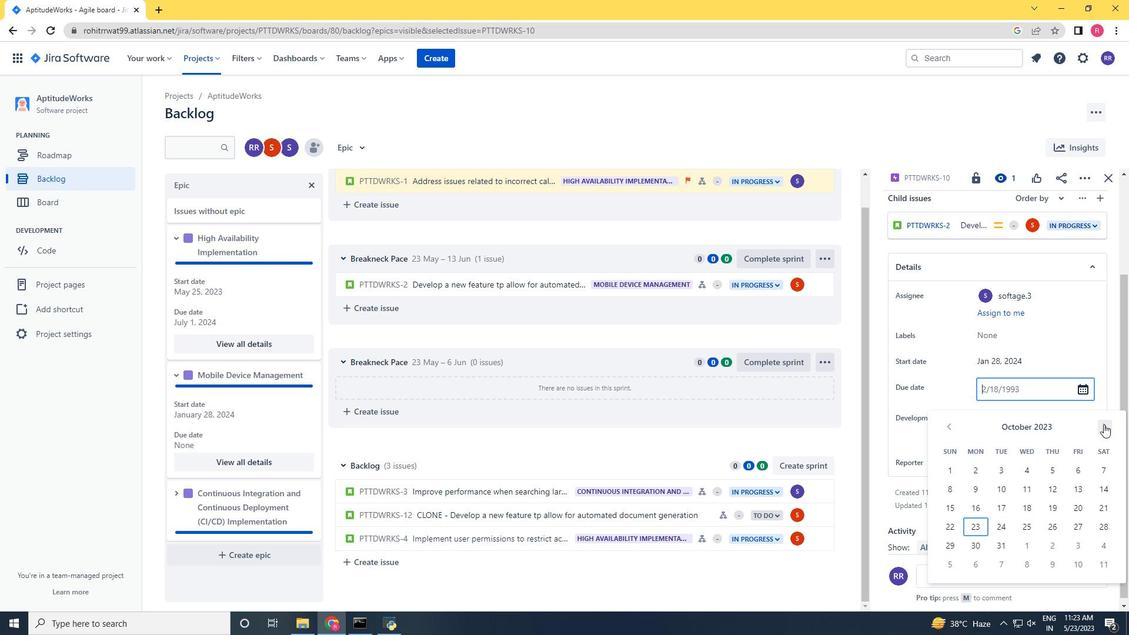 
Action: Mouse pressed left at (1104, 424)
Screenshot: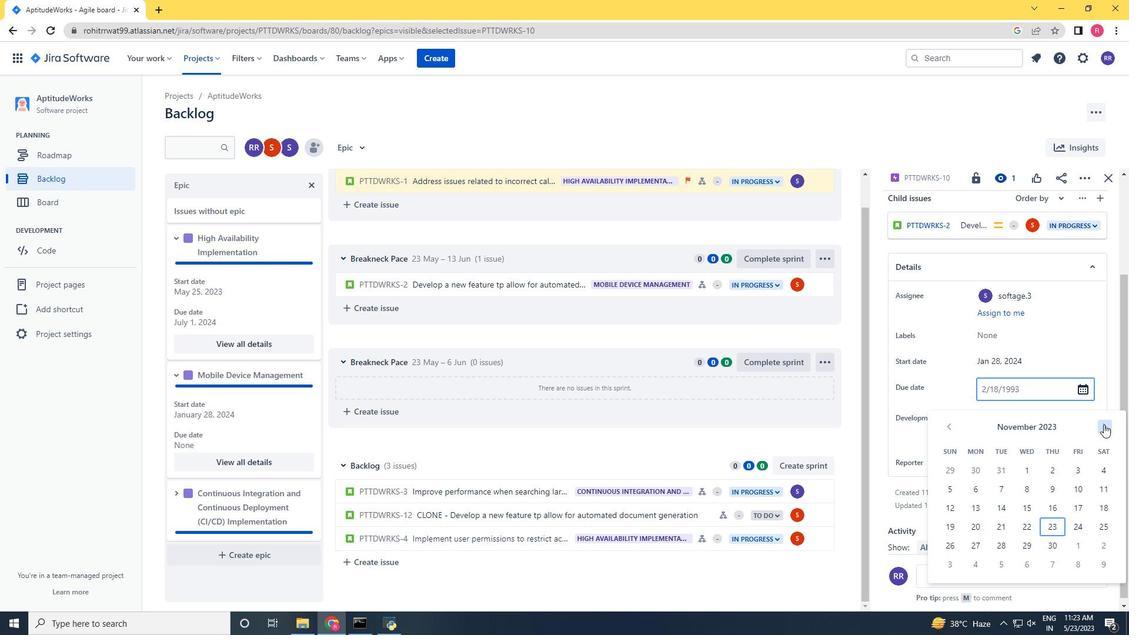 
Action: Mouse pressed left at (1104, 424)
Screenshot: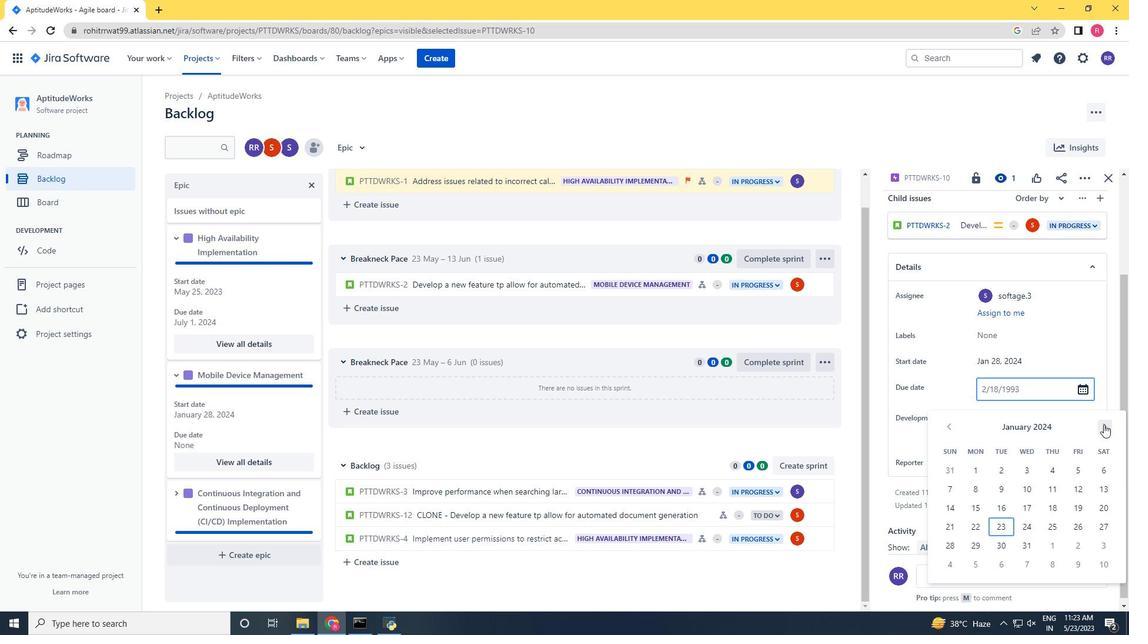 
Action: Mouse pressed left at (1104, 424)
Screenshot: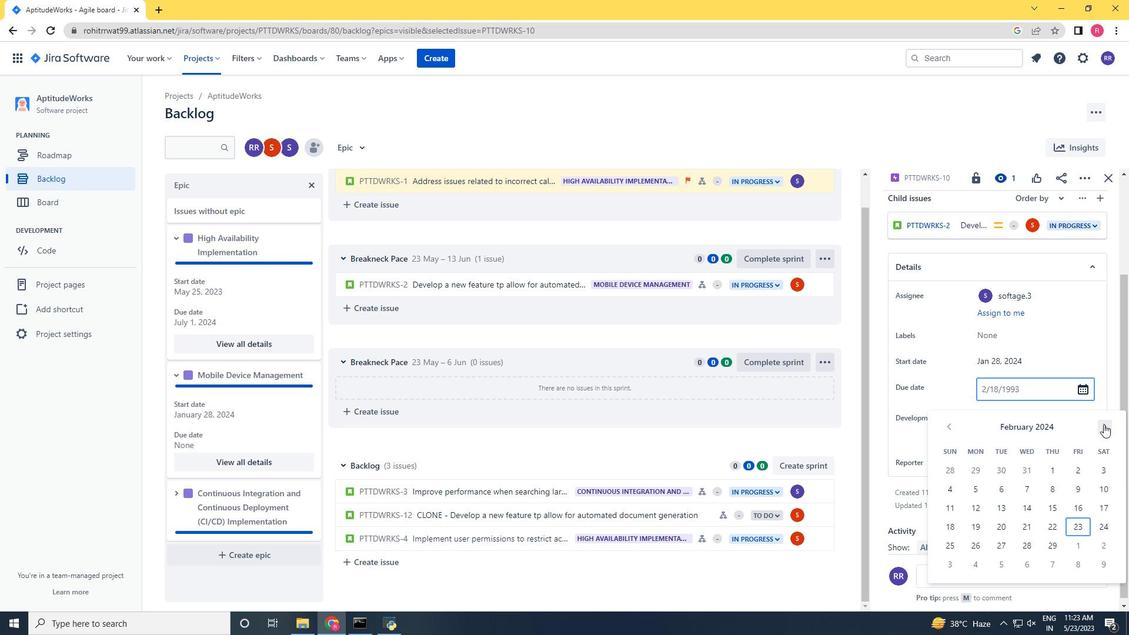 
Action: Mouse pressed left at (1104, 424)
Screenshot: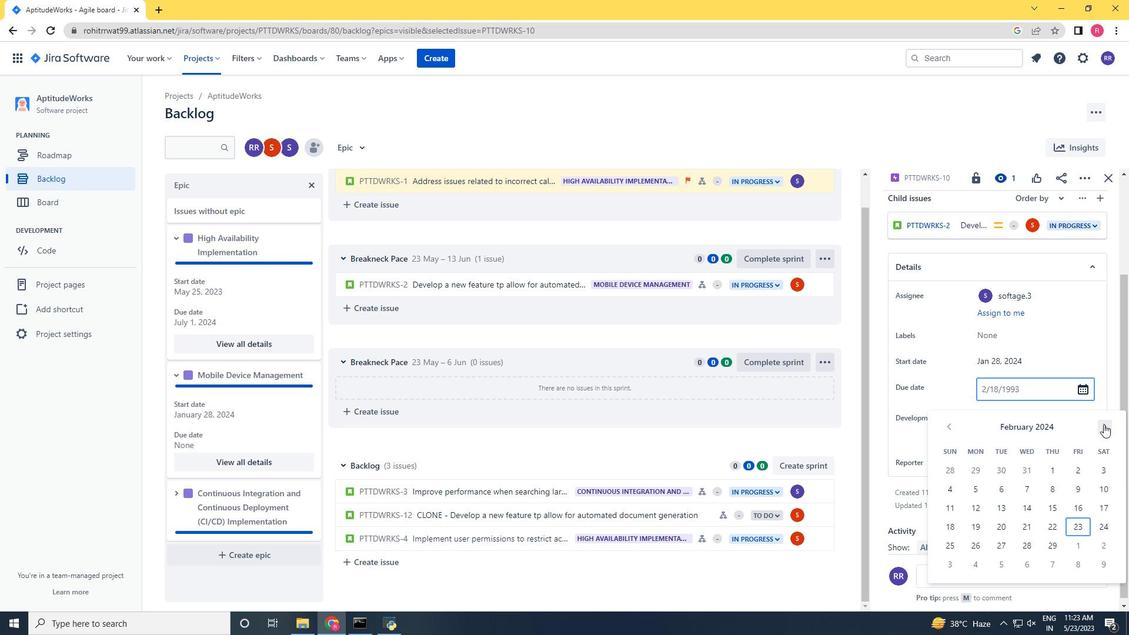 
Action: Mouse pressed left at (1104, 424)
Screenshot: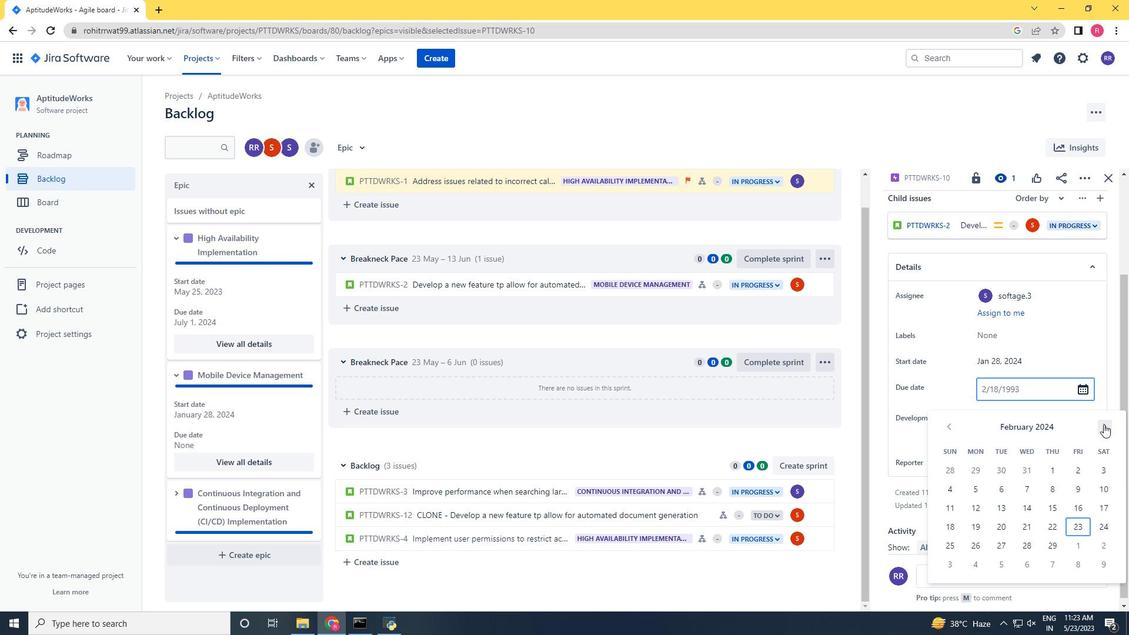 
Action: Mouse pressed left at (1104, 424)
Screenshot: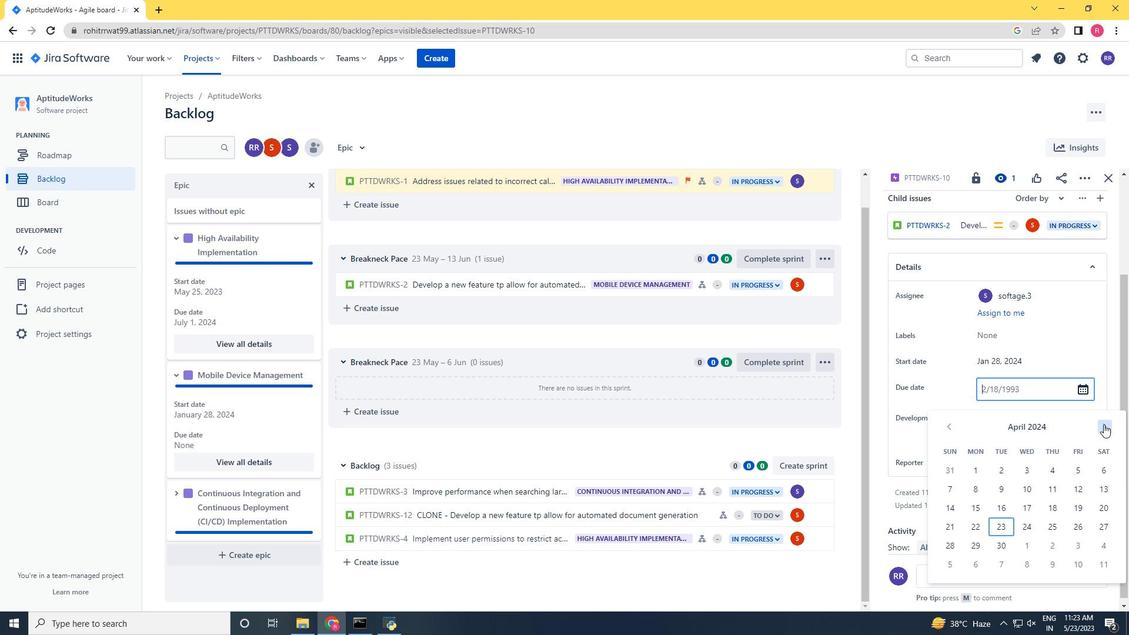 
Action: Mouse pressed left at (1104, 424)
Screenshot: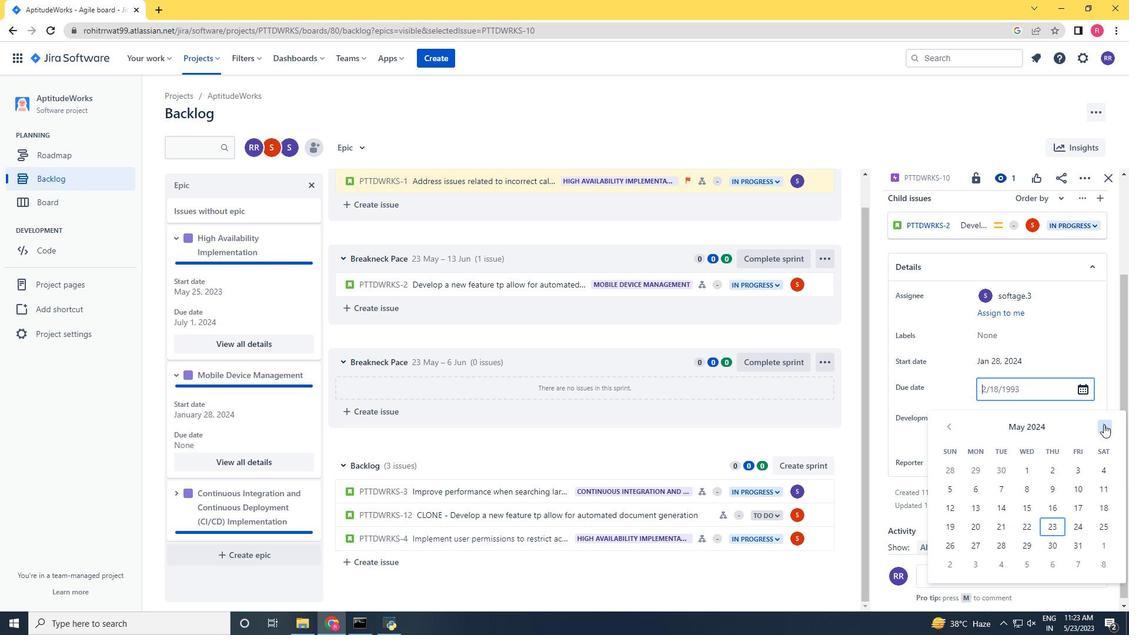
Action: Mouse pressed left at (1104, 424)
Screenshot: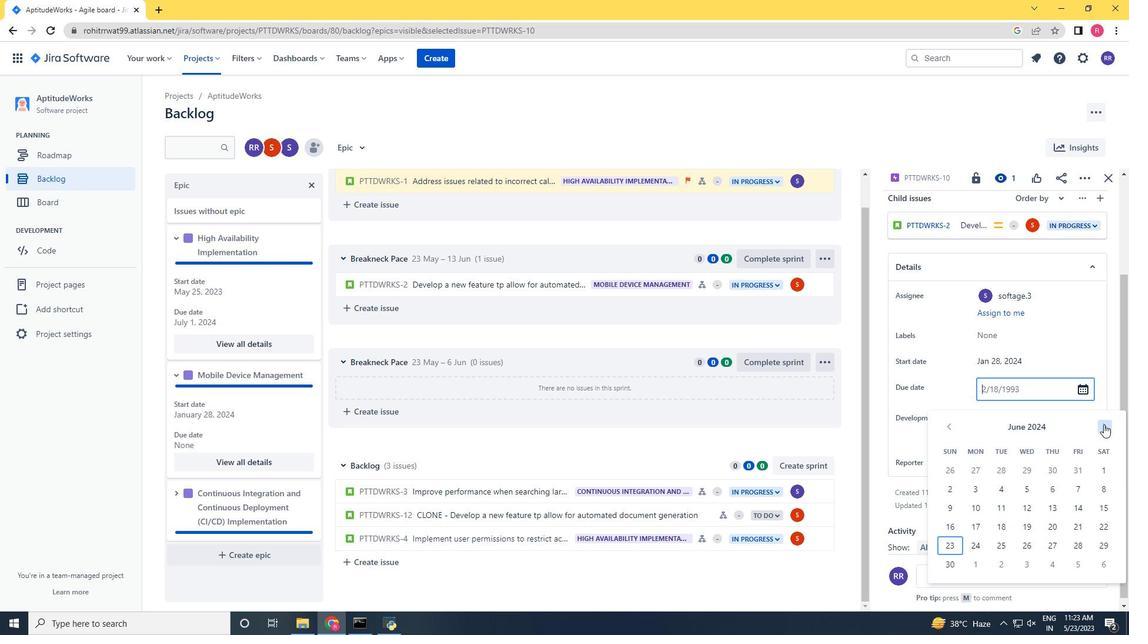 
Action: Mouse pressed left at (1104, 424)
Screenshot: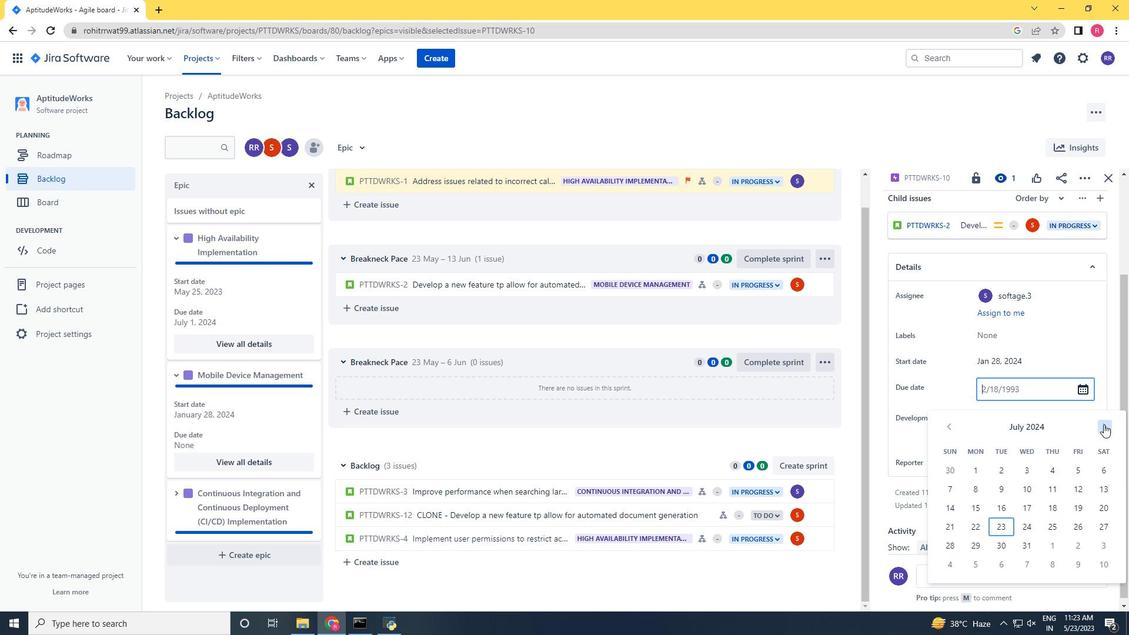 
Action: Mouse pressed left at (1104, 424)
Screenshot: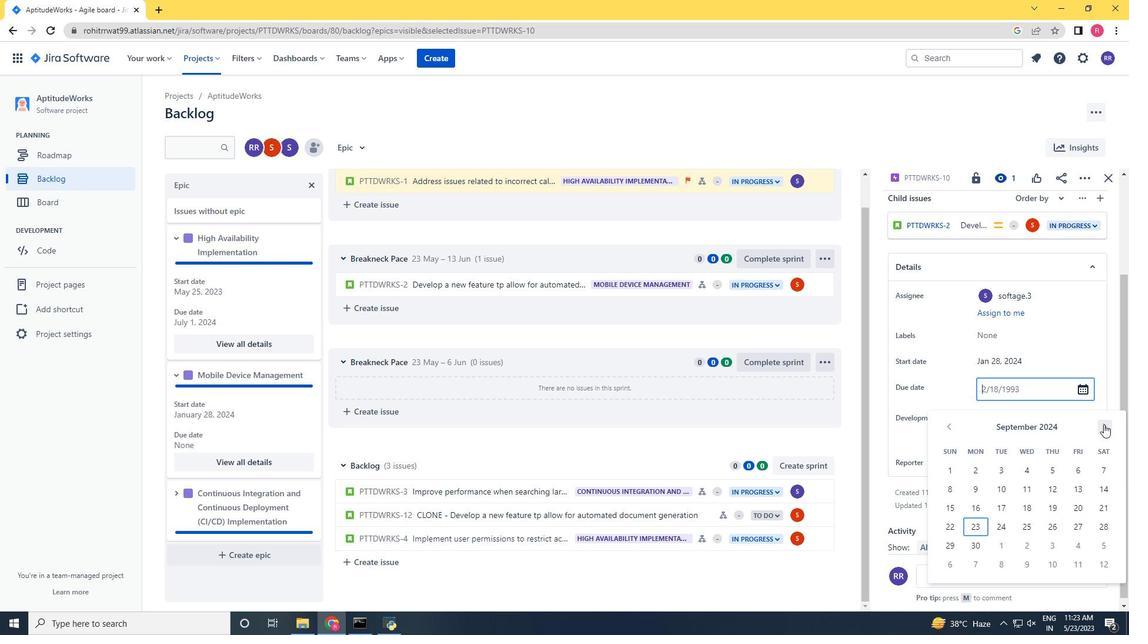 
Action: Mouse pressed left at (1104, 424)
Screenshot: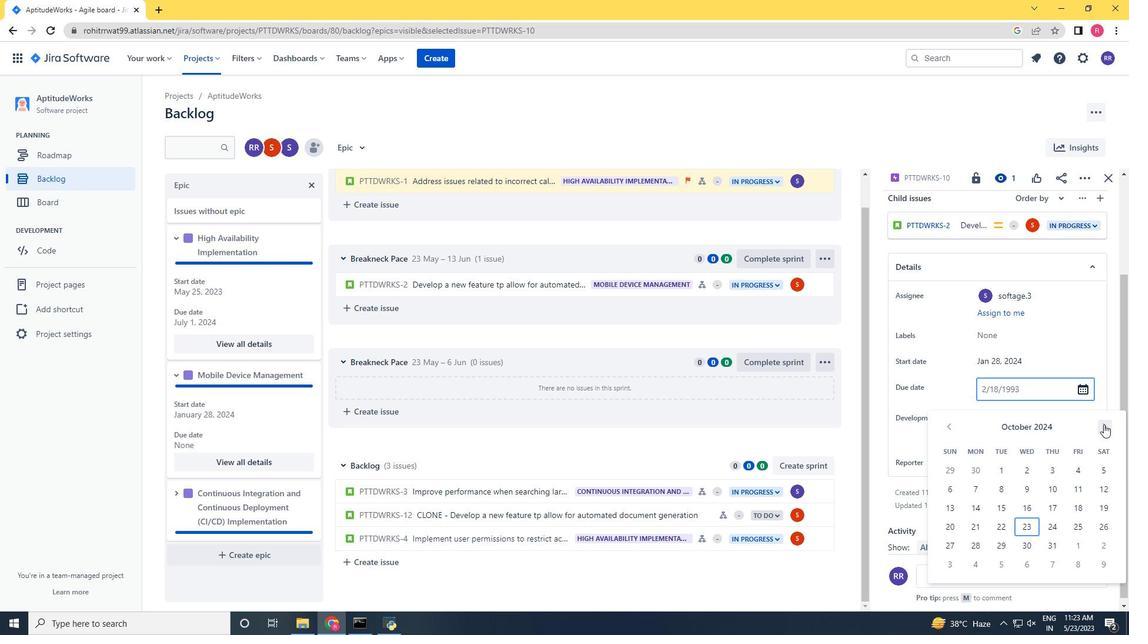 
Action: Mouse moved to (1025, 511)
Screenshot: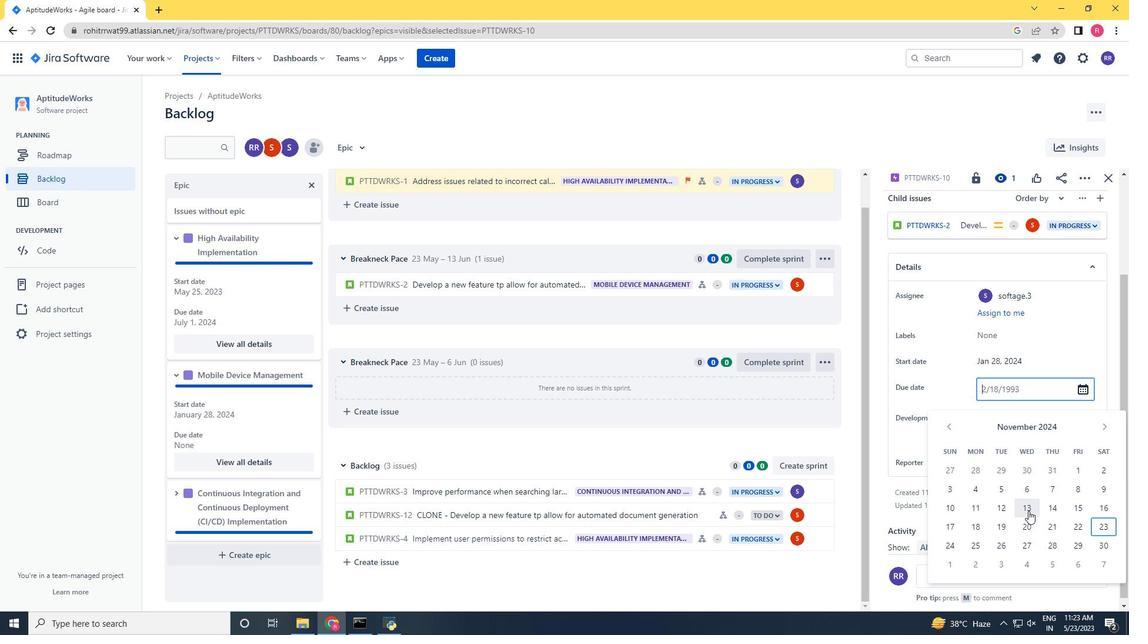 
Action: Mouse pressed left at (1025, 511)
Screenshot: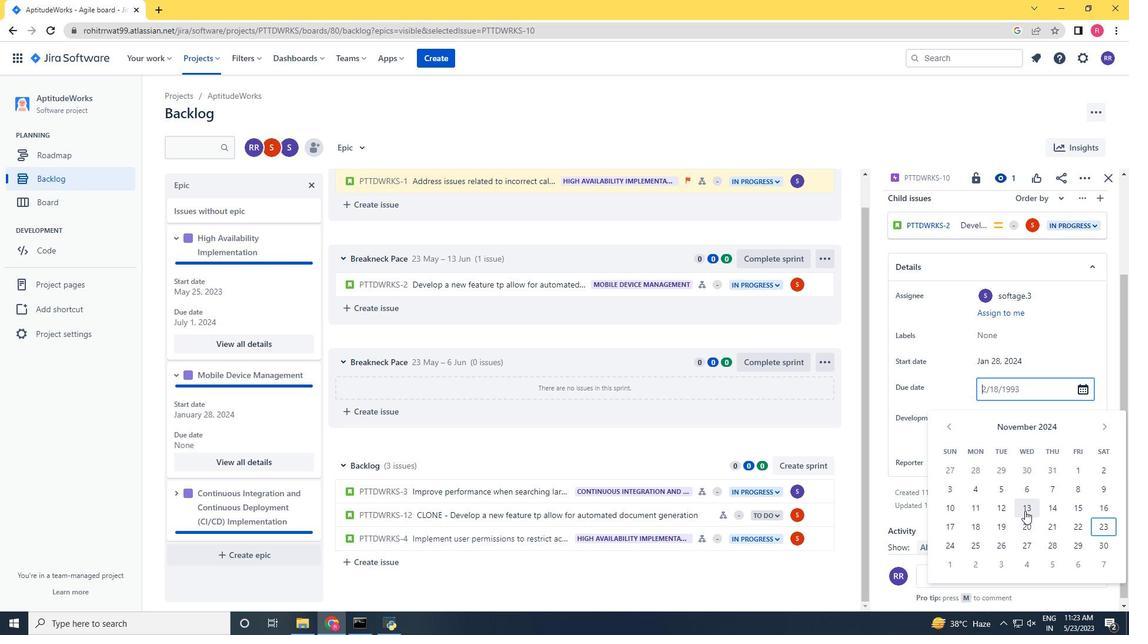 
Action: Mouse moved to (998, 561)
Screenshot: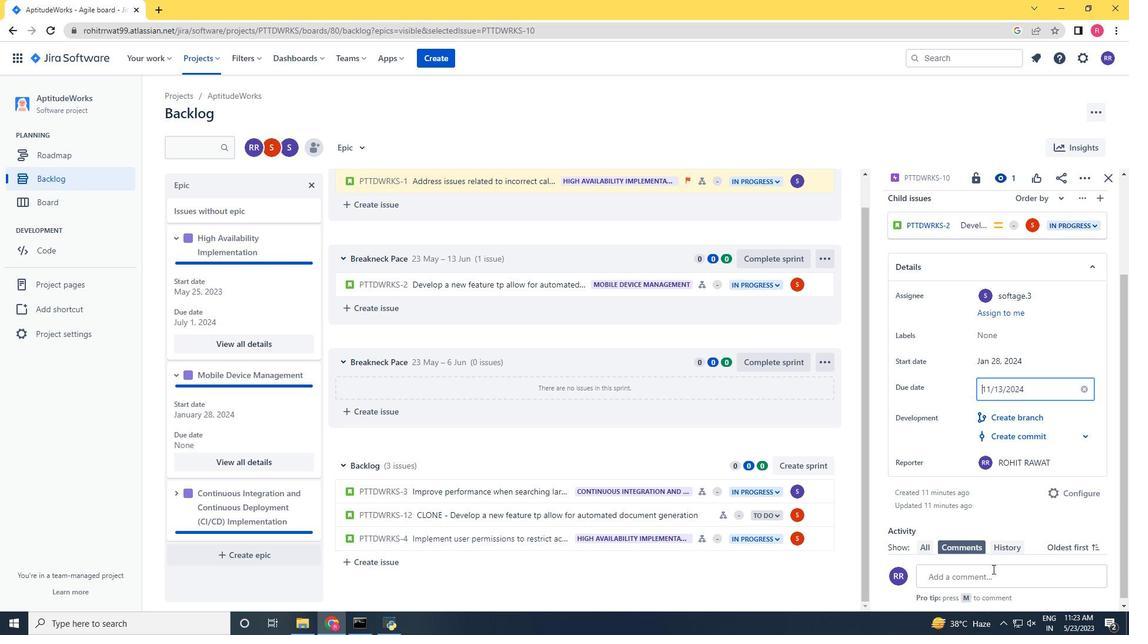 
Action: Mouse scrolled (998, 560) with delta (0, 0)
Screenshot: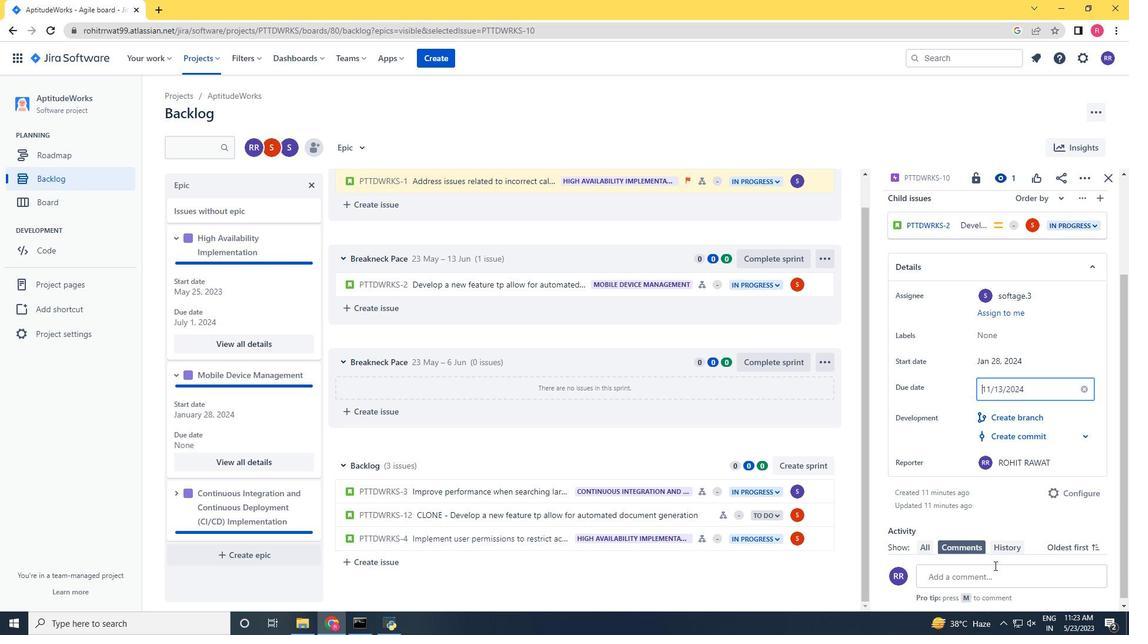 
Action: Mouse moved to (998, 560)
Screenshot: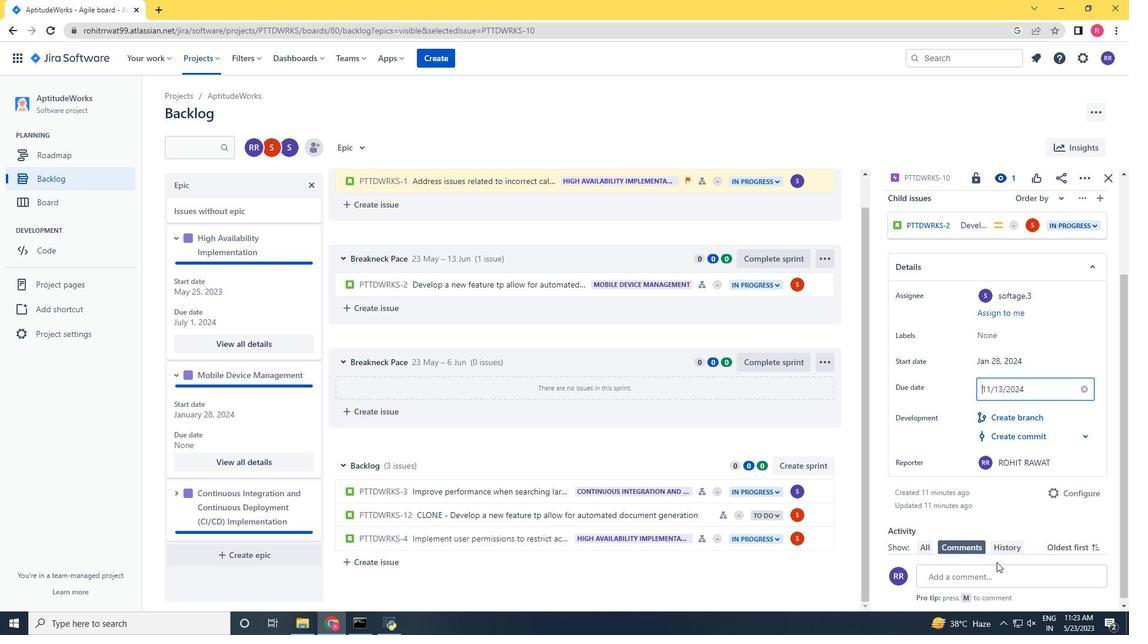 
Action: Mouse scrolled (998, 560) with delta (0, 0)
Screenshot: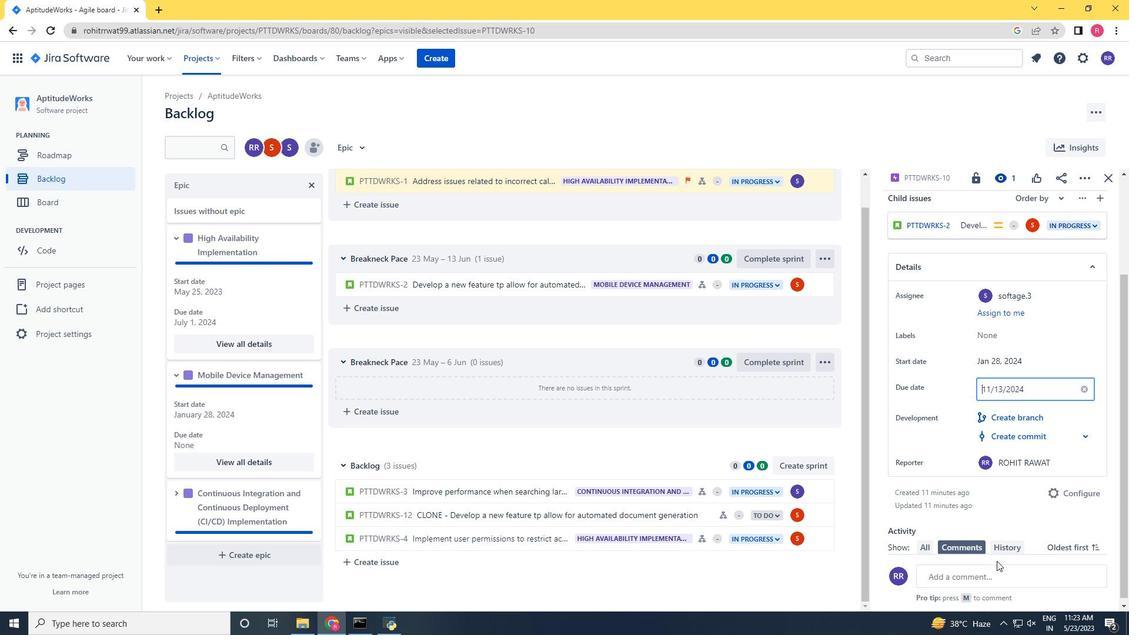 
Action: Mouse moved to (1028, 477)
Screenshot: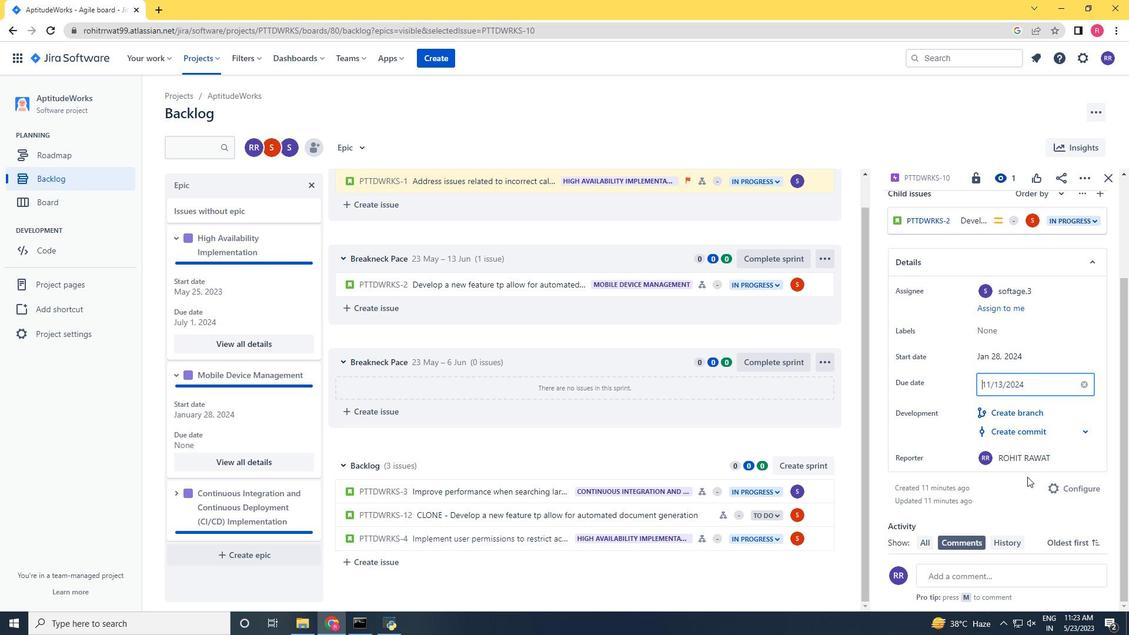 
Action: Mouse pressed left at (1028, 477)
Screenshot: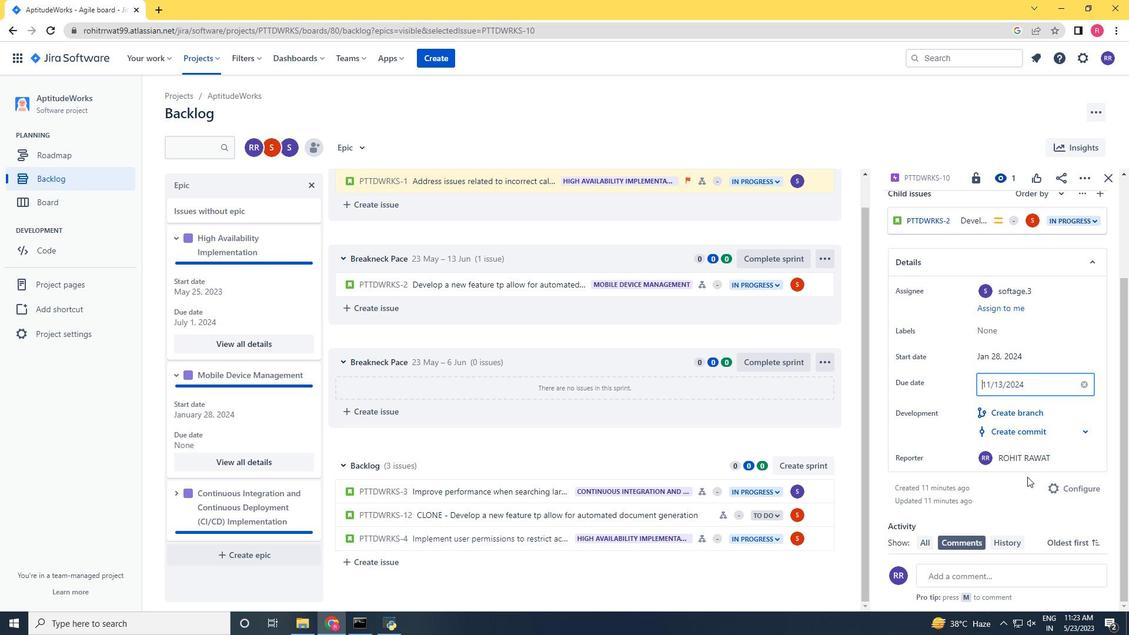
Action: Mouse moved to (176, 494)
Screenshot: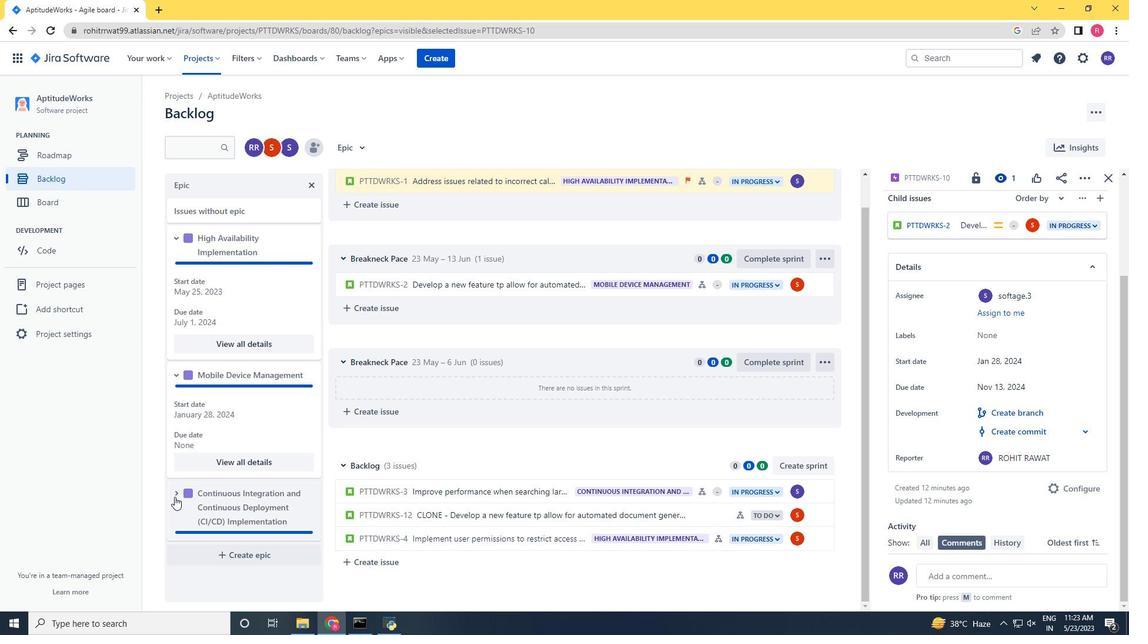 
Action: Mouse pressed left at (176, 494)
Screenshot: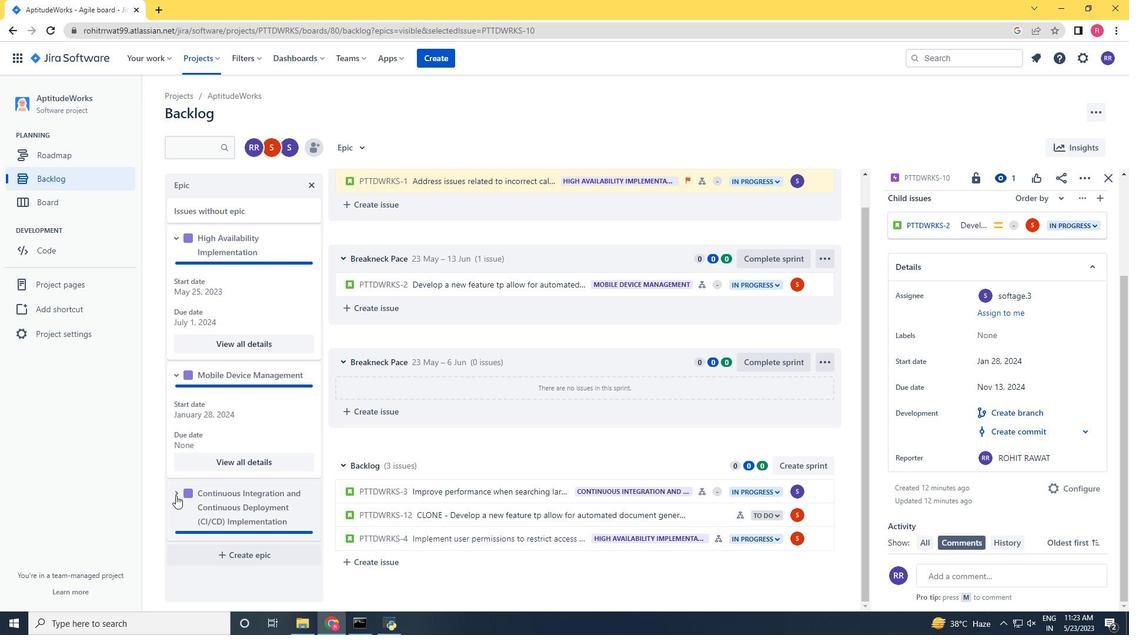 
Action: Mouse scrolled (176, 493) with delta (0, 0)
Screenshot: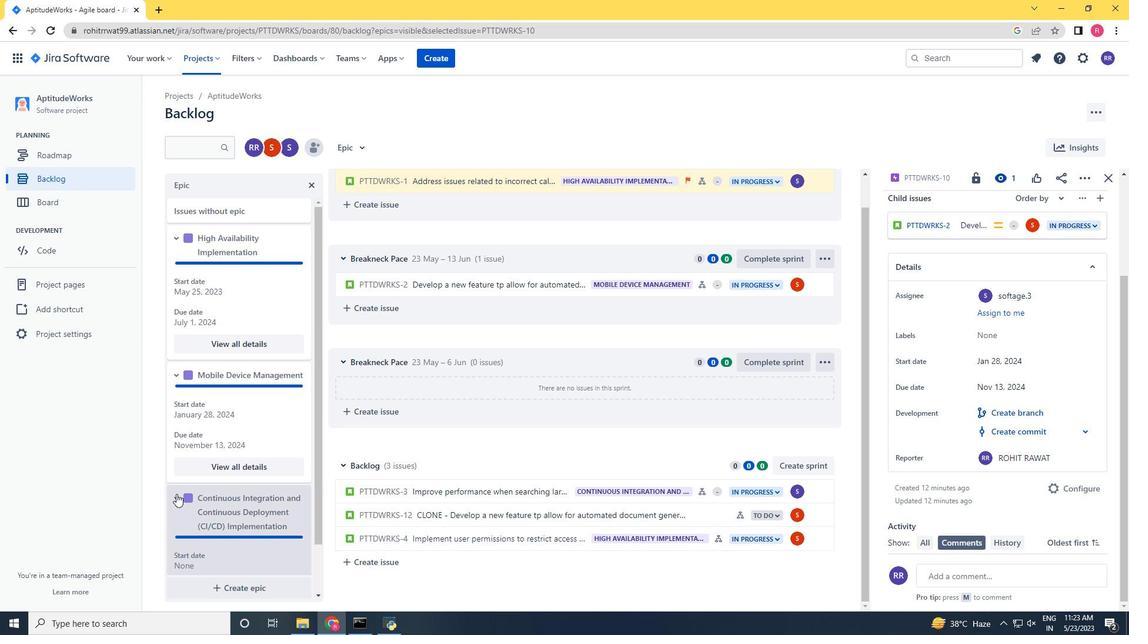 
Action: Mouse scrolled (176, 493) with delta (0, 0)
Screenshot: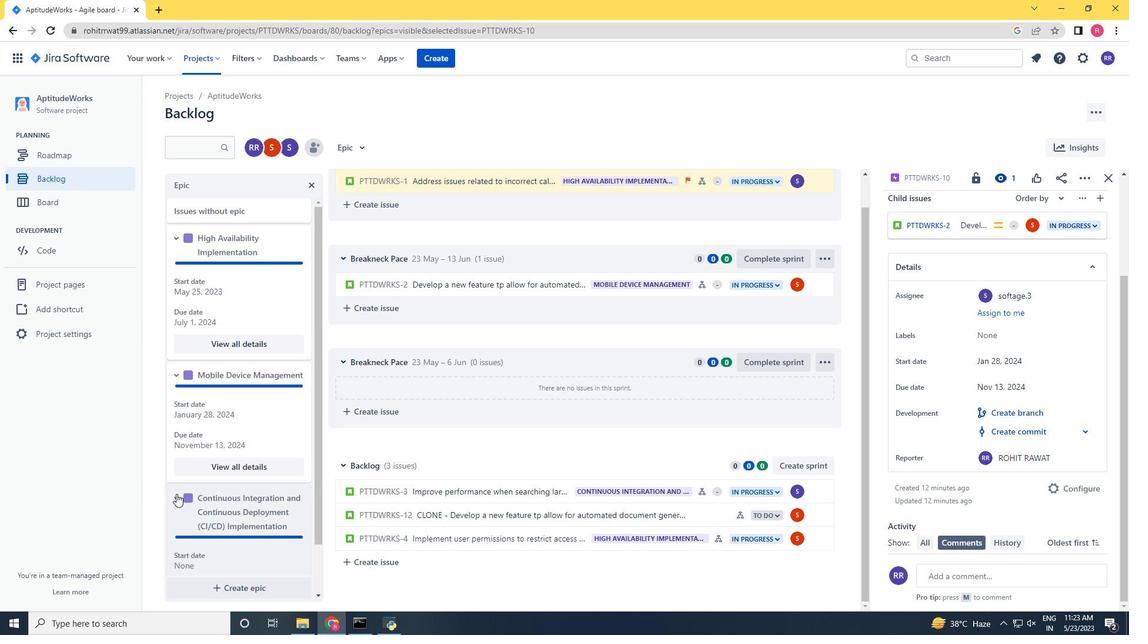 
Action: Mouse scrolled (176, 493) with delta (0, 0)
Screenshot: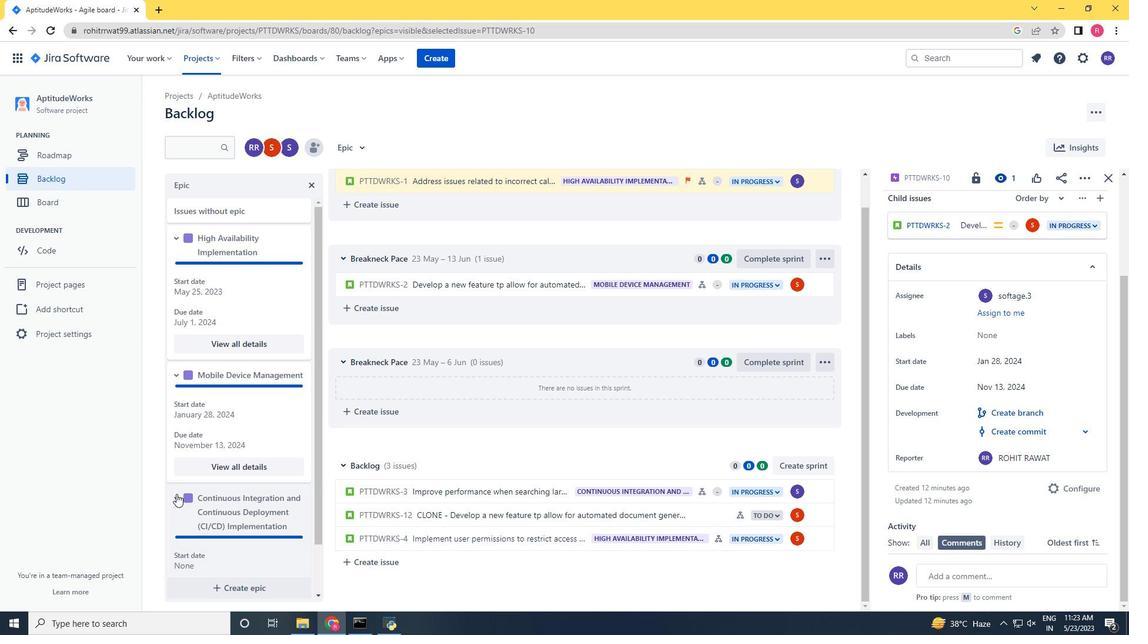
Action: Mouse moved to (211, 554)
Screenshot: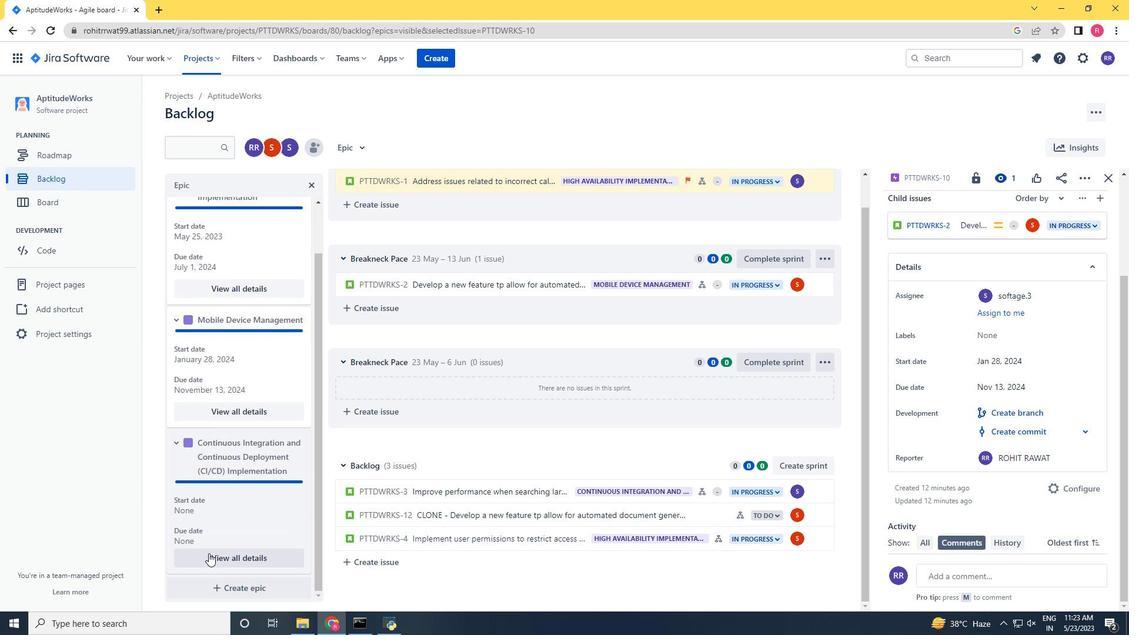 
Action: Mouse pressed left at (211, 554)
Screenshot: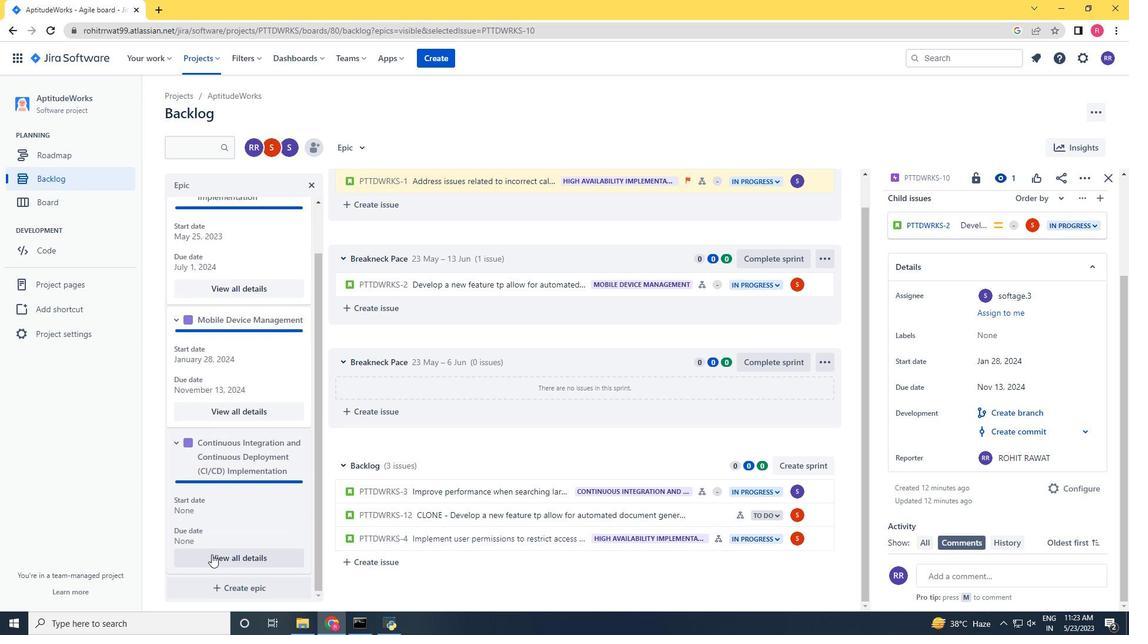 
Action: Mouse moved to (978, 457)
Screenshot: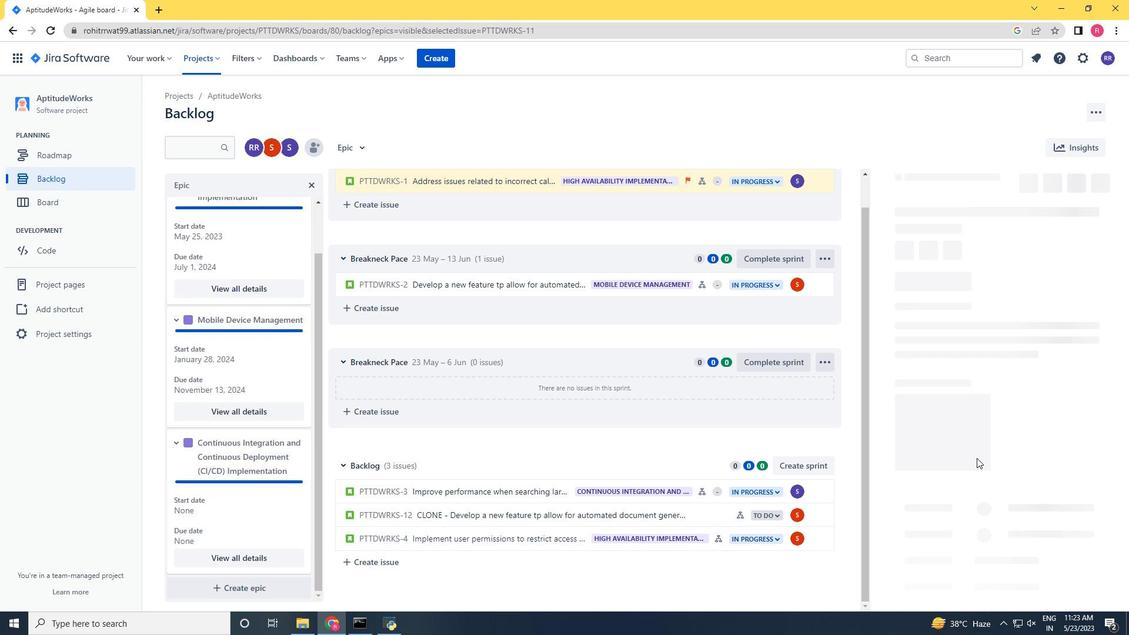 
Action: Mouse scrolled (978, 457) with delta (0, 0)
Screenshot: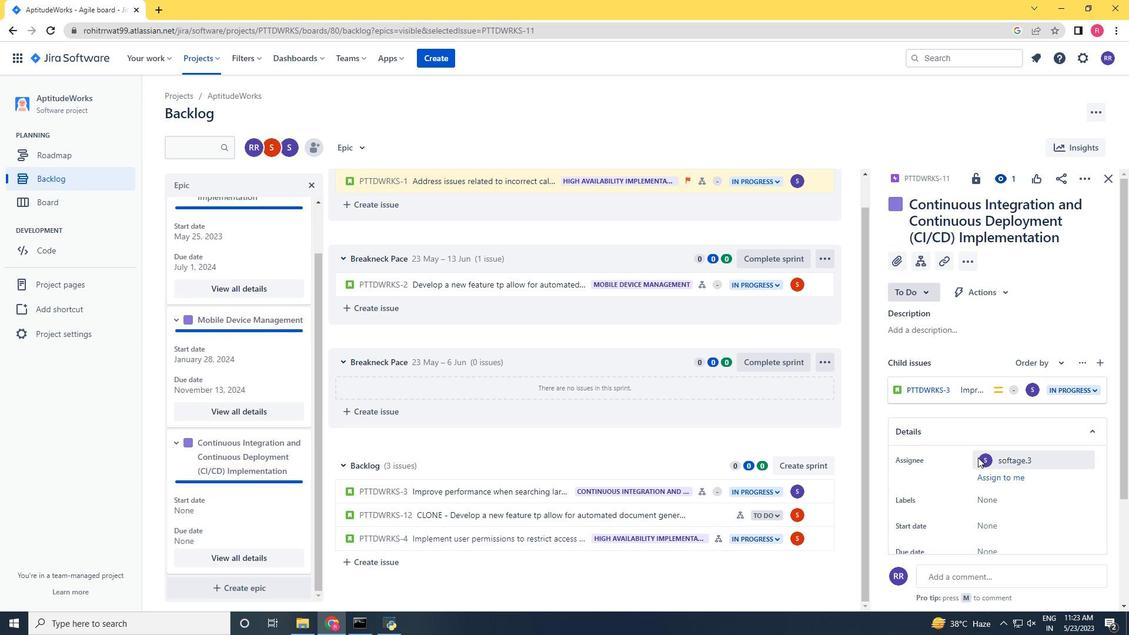 
Action: Mouse scrolled (978, 457) with delta (0, 0)
Screenshot: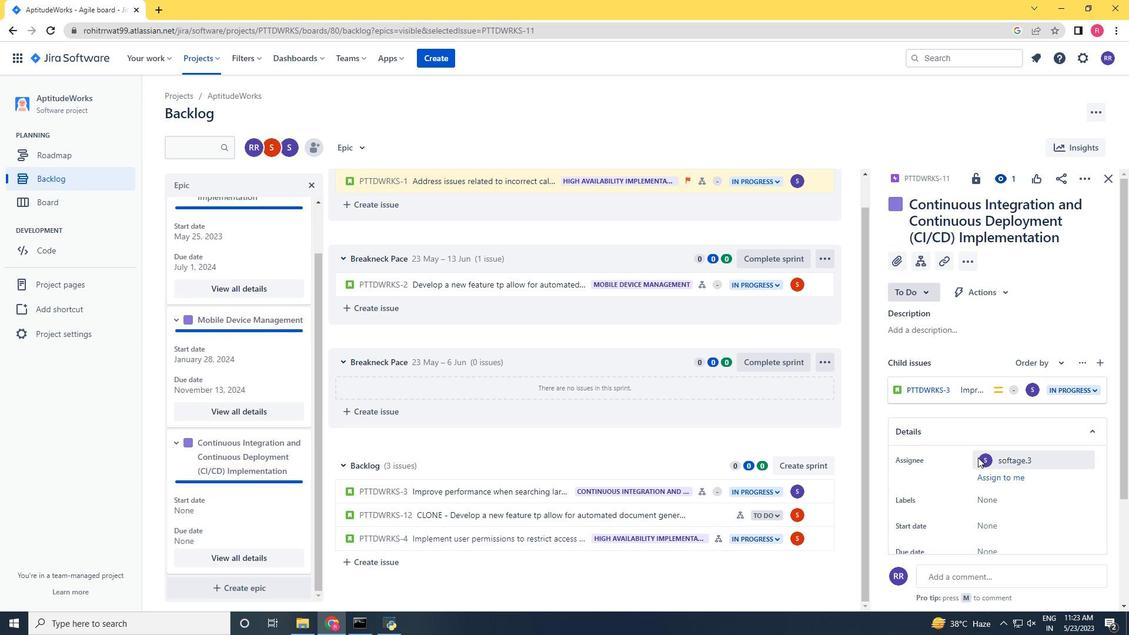 
Action: Mouse scrolled (978, 457) with delta (0, 0)
Screenshot: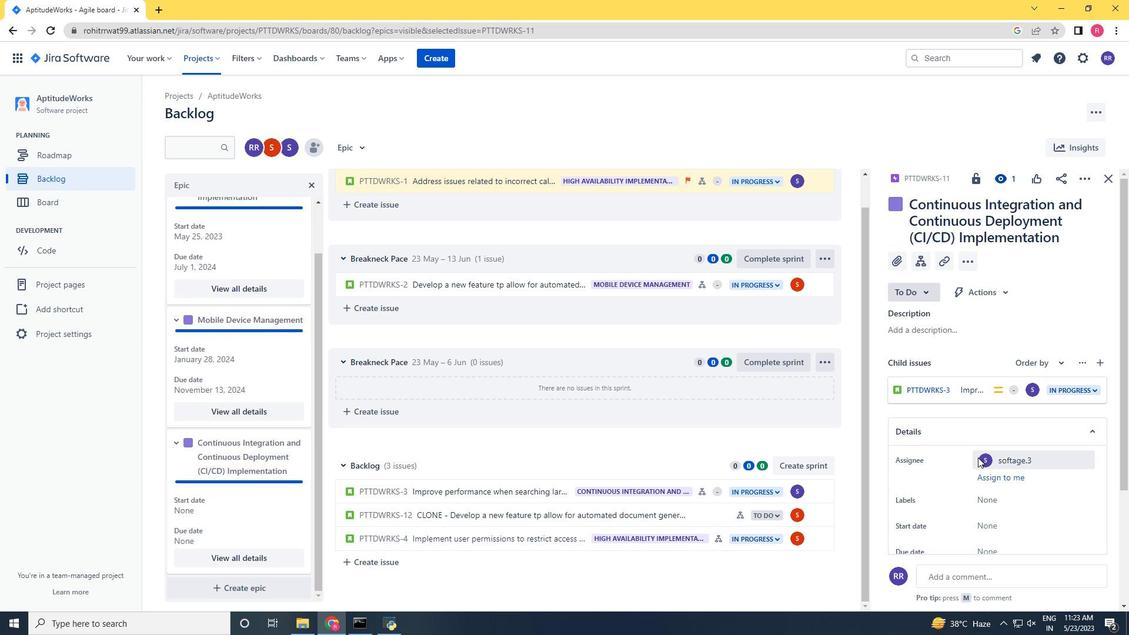 
Action: Mouse moved to (1008, 365)
Screenshot: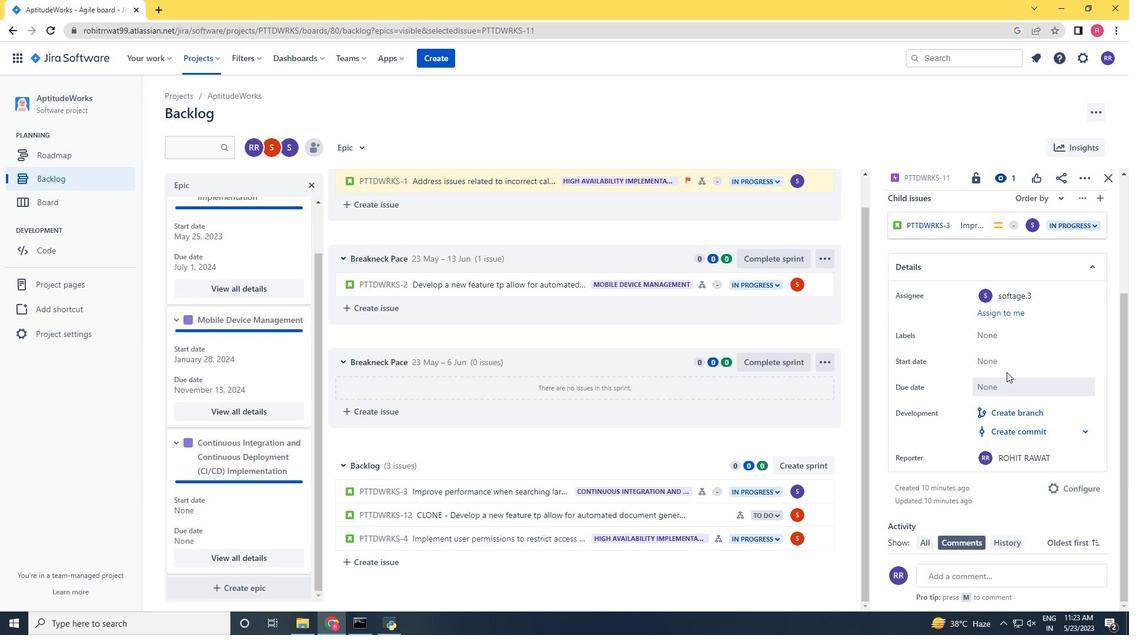 
Action: Mouse pressed left at (1008, 365)
Screenshot: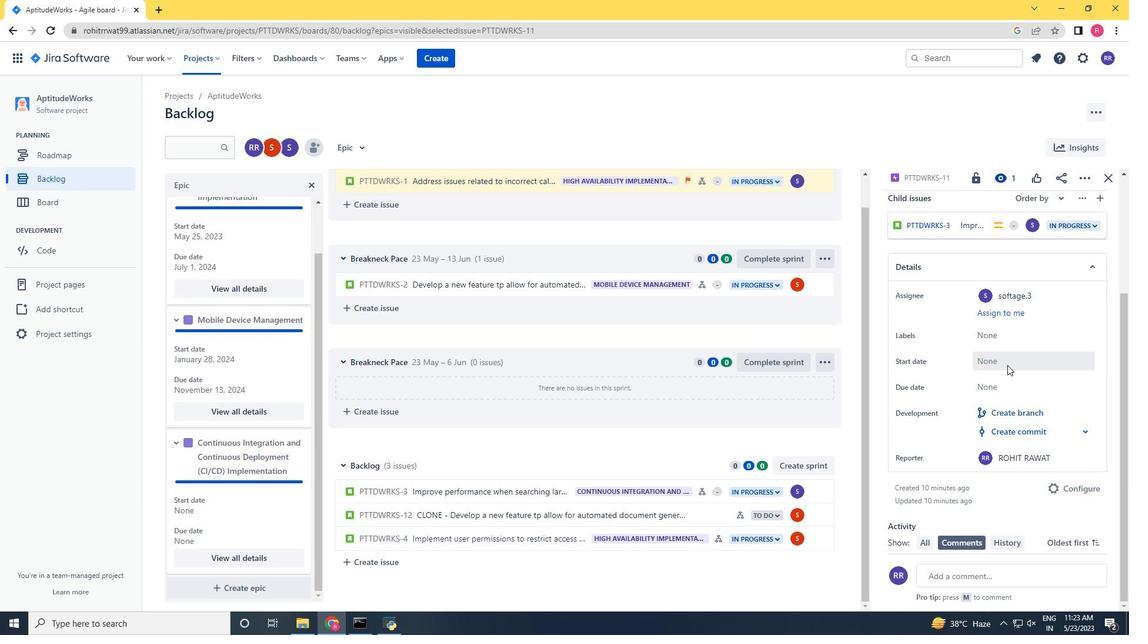 
Action: Mouse moved to (1099, 401)
Screenshot: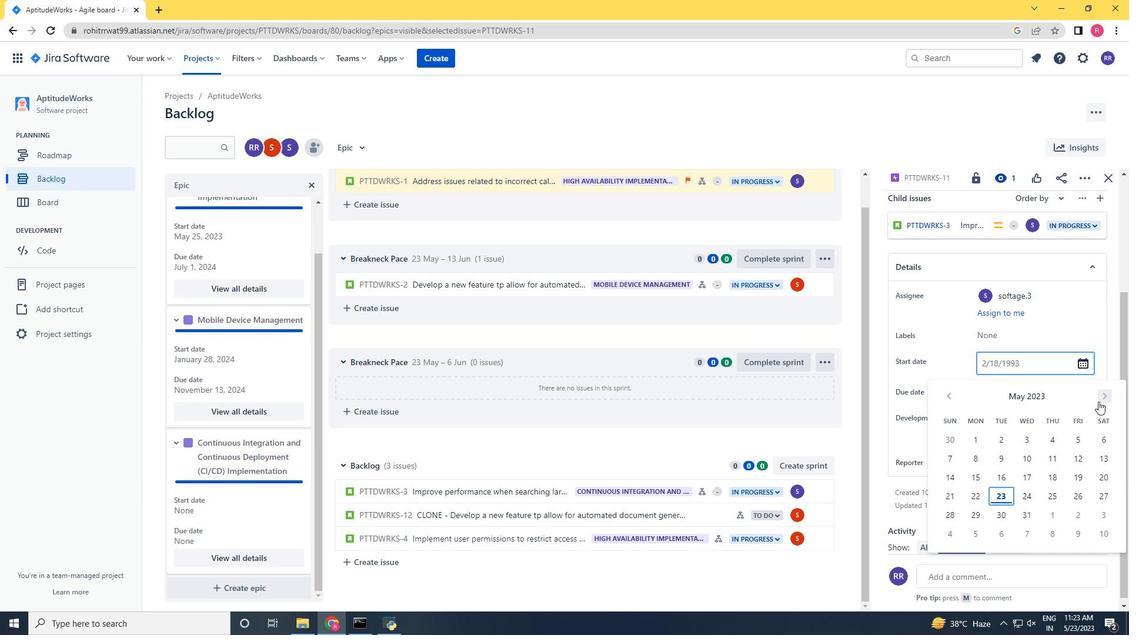 
Action: Mouse pressed left at (1099, 401)
Screenshot: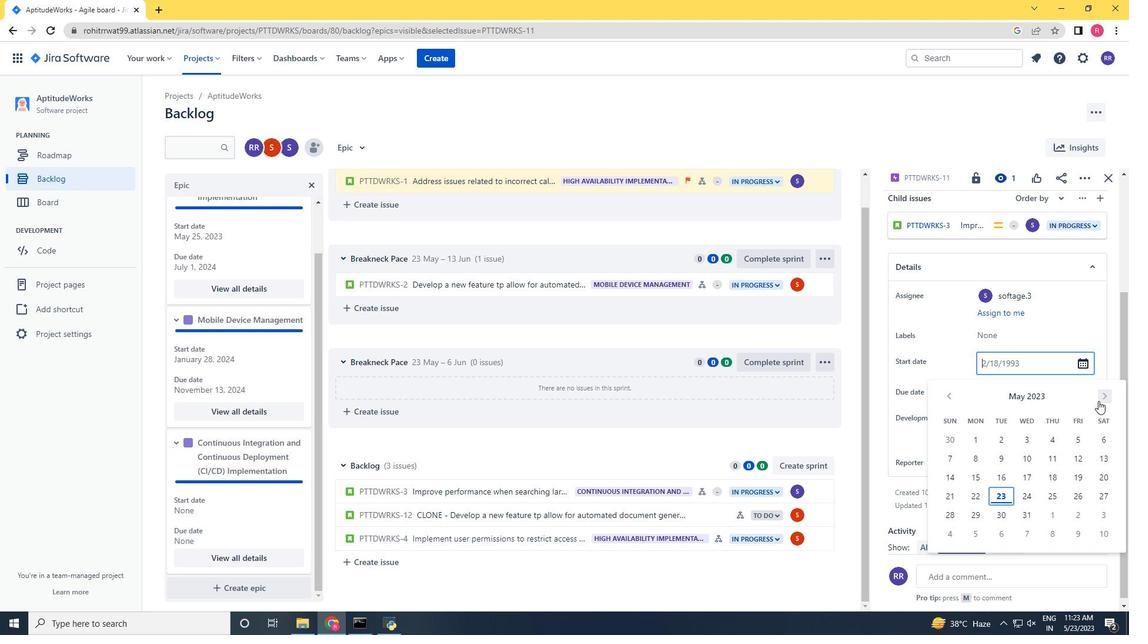 
Action: Mouse pressed left at (1099, 401)
Screenshot: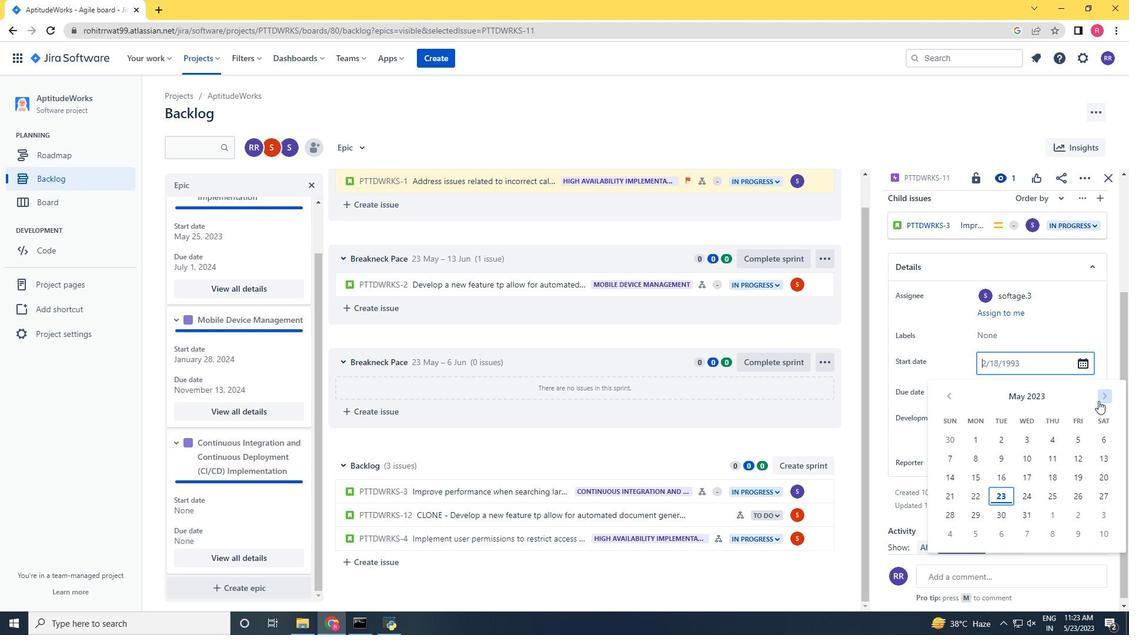 
Action: Mouse pressed left at (1099, 401)
Screenshot: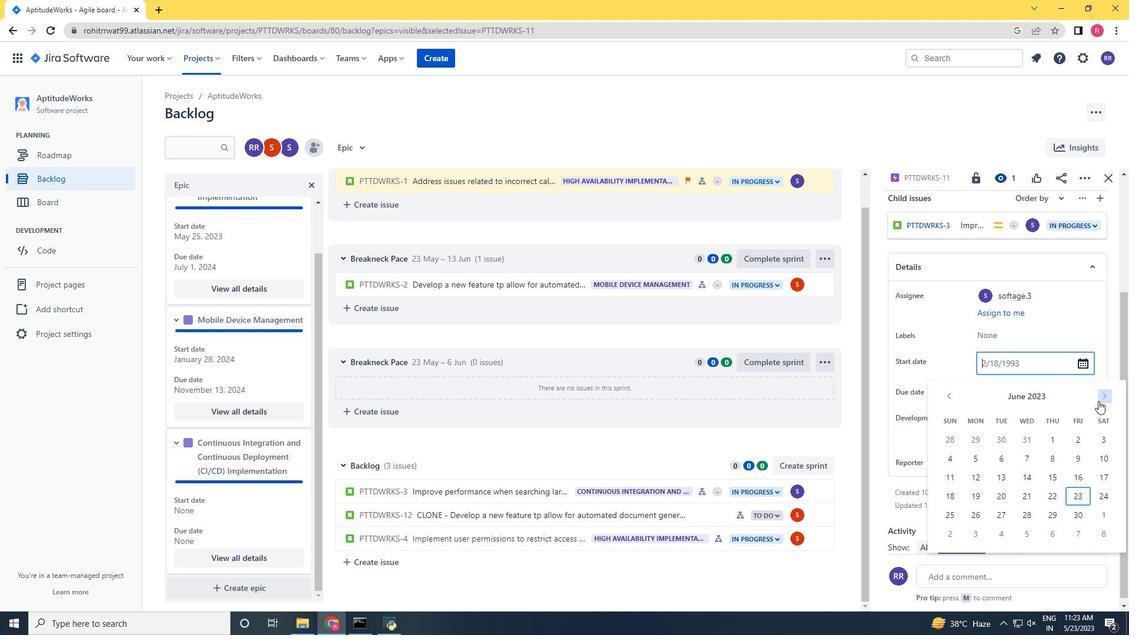 
Action: Mouse pressed left at (1099, 401)
Screenshot: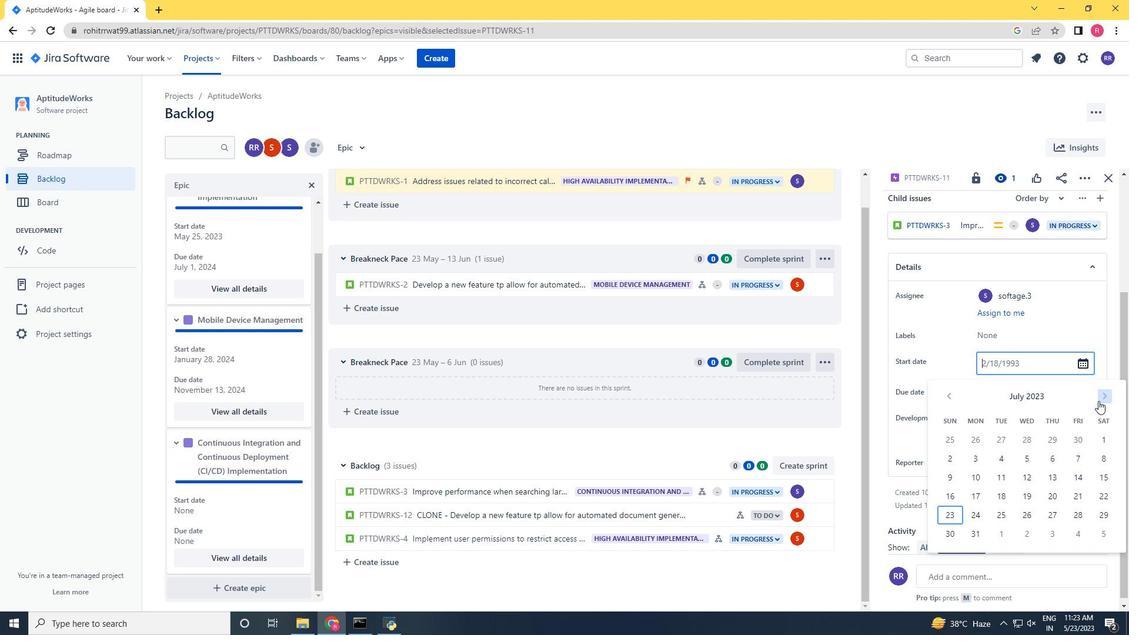 
Action: Mouse moved to (952, 399)
Screenshot: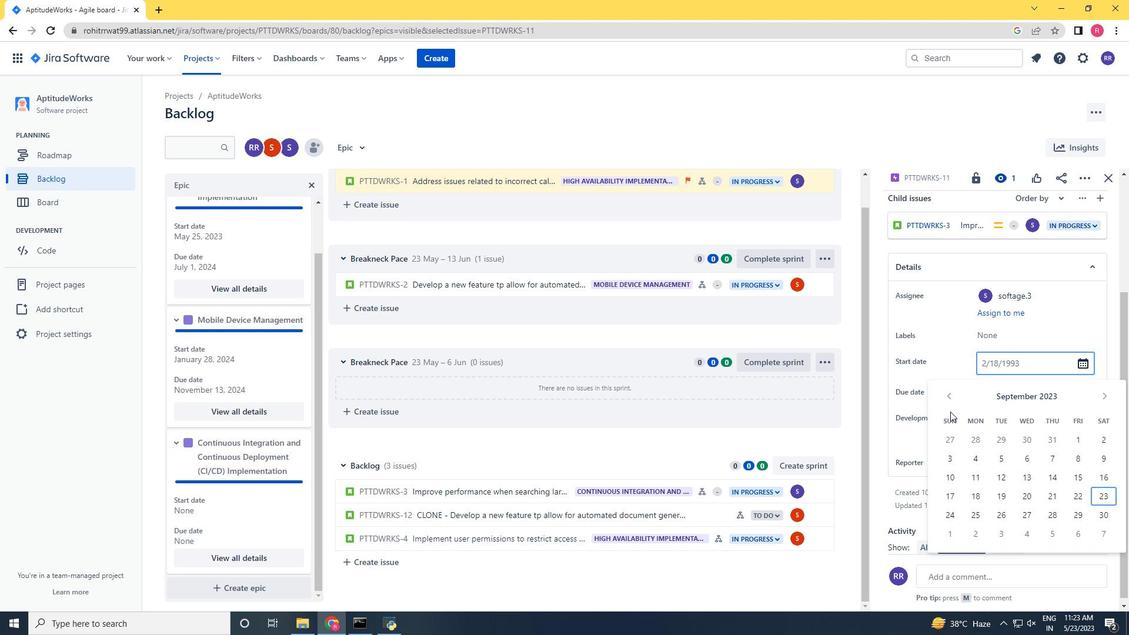 
Action: Mouse pressed left at (952, 399)
Screenshot: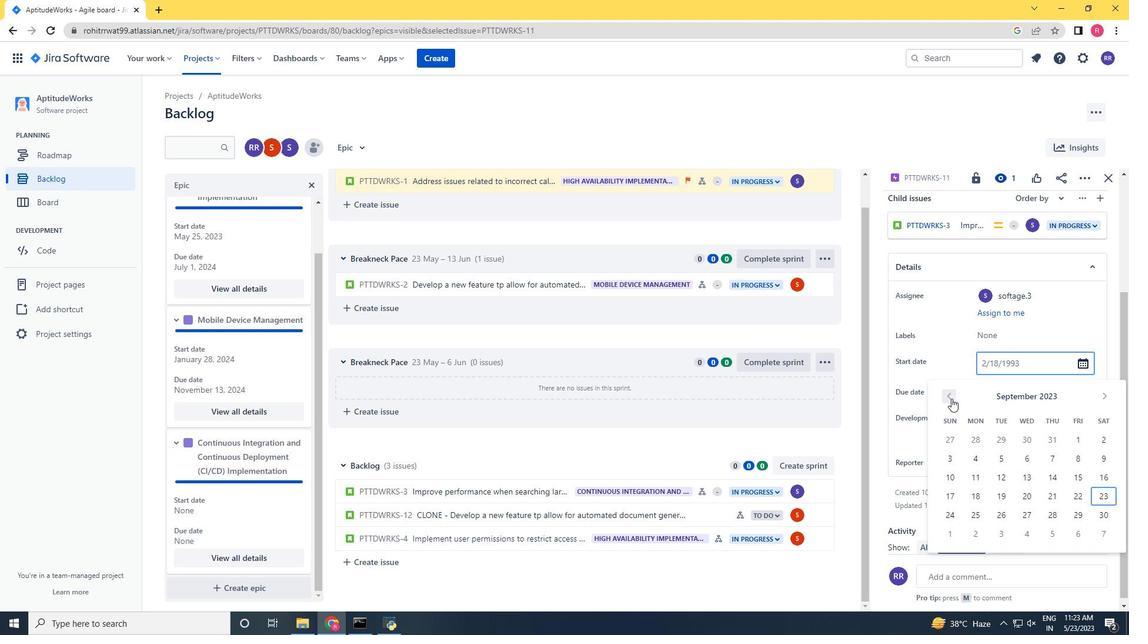 
Action: Mouse moved to (952, 398)
Screenshot: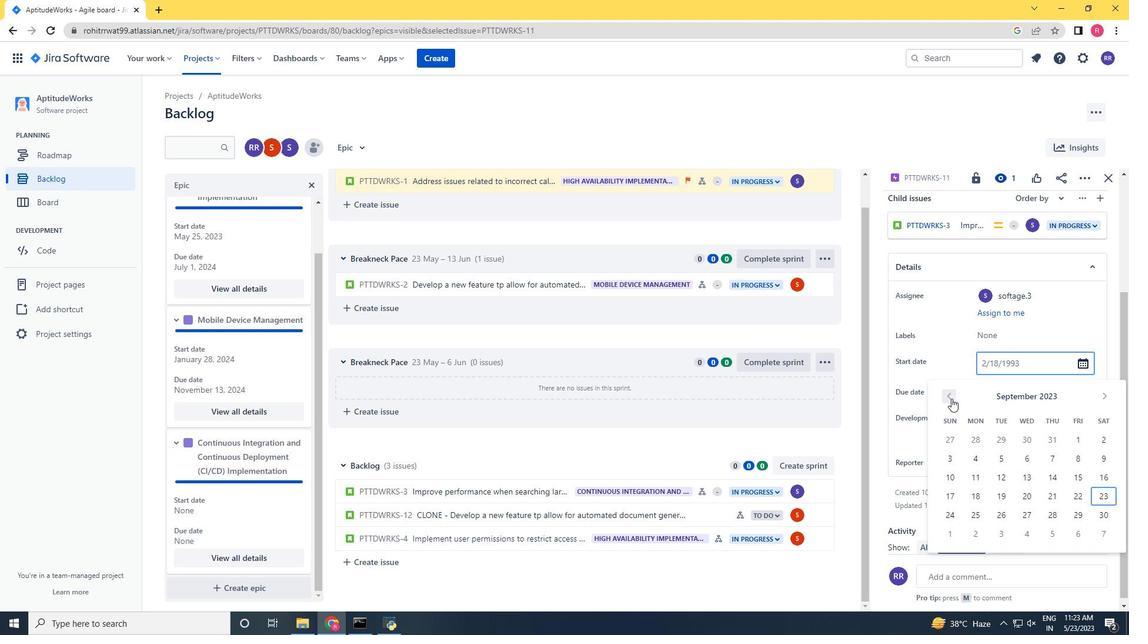 
Action: Mouse pressed left at (952, 398)
Screenshot: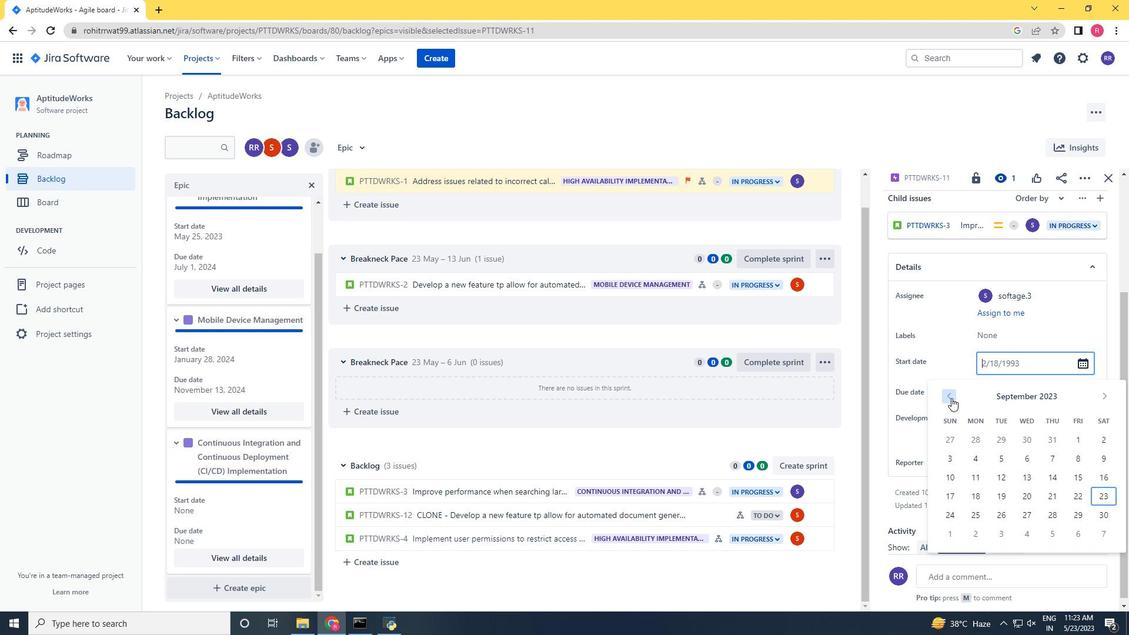
Action: Mouse pressed left at (952, 398)
Screenshot: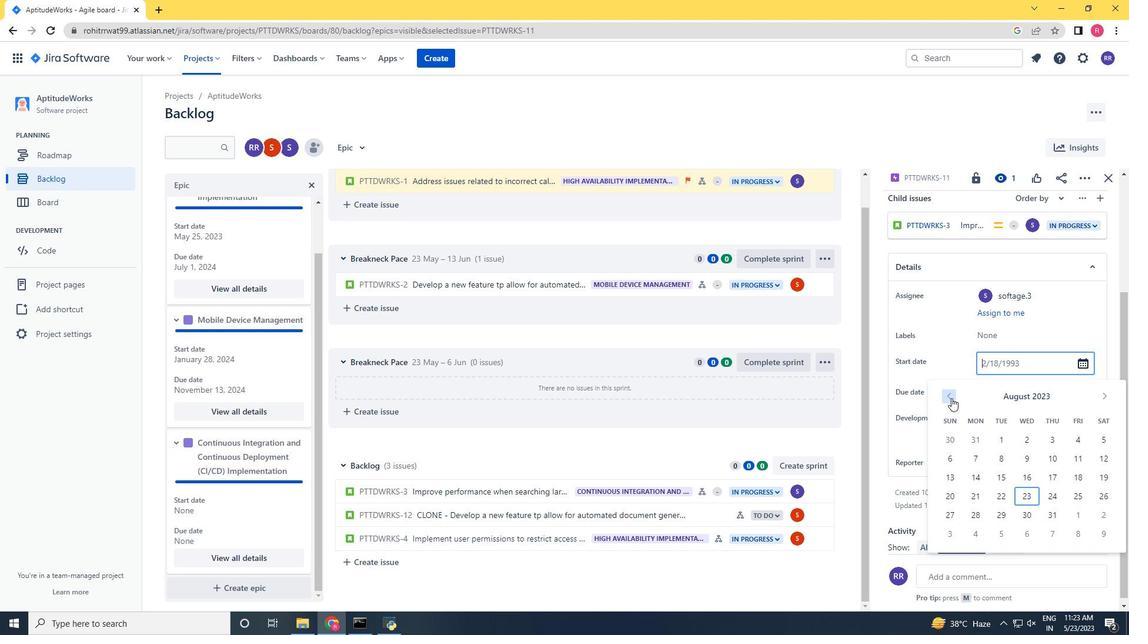 
Action: Mouse pressed left at (952, 398)
Screenshot: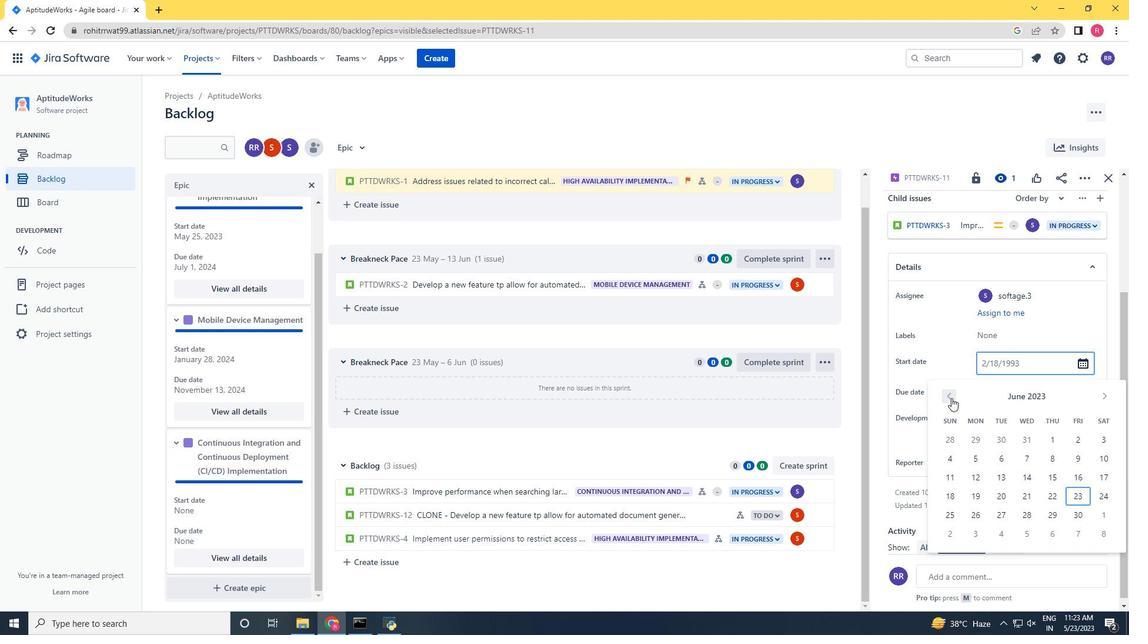 
Action: Mouse pressed left at (952, 398)
Screenshot: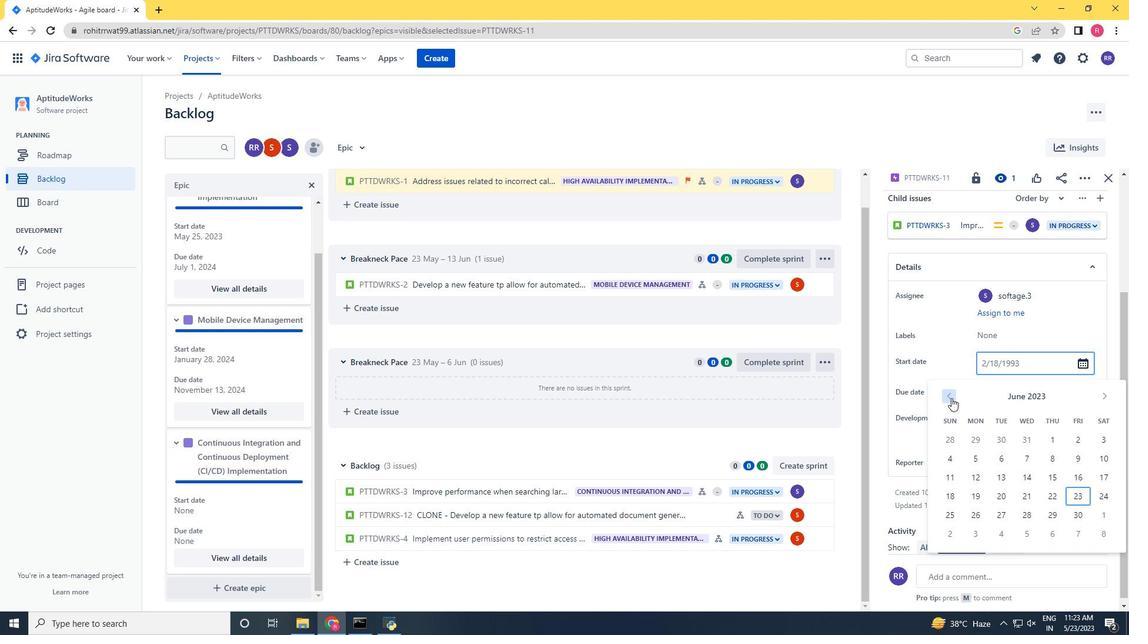 
Action: Mouse pressed left at (952, 398)
Screenshot: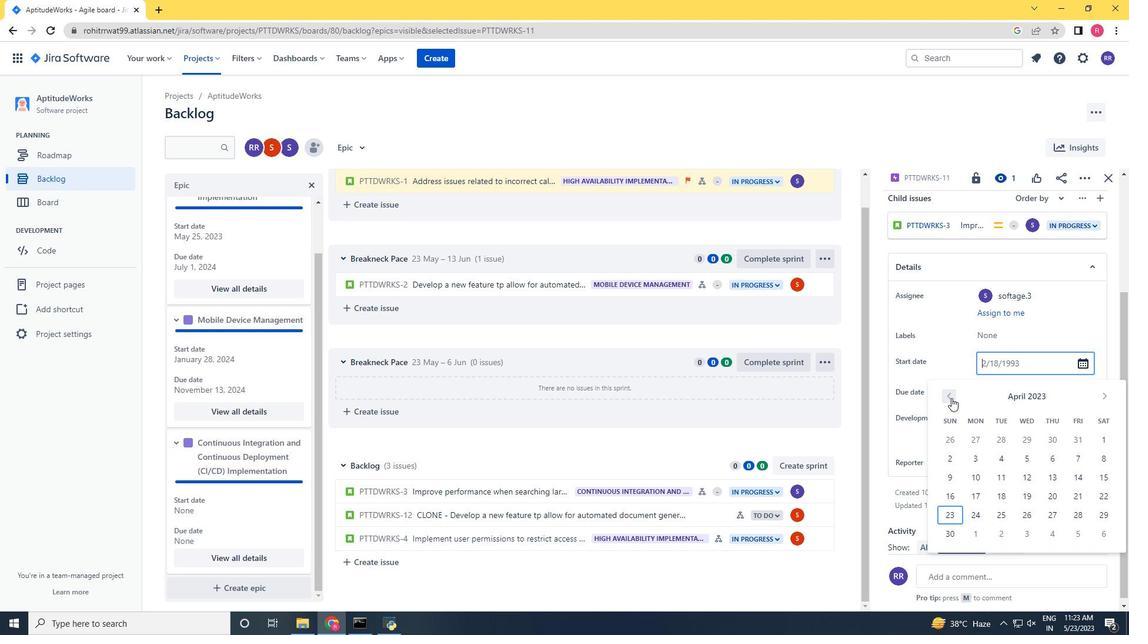 
Action: Mouse moved to (1108, 489)
Screenshot: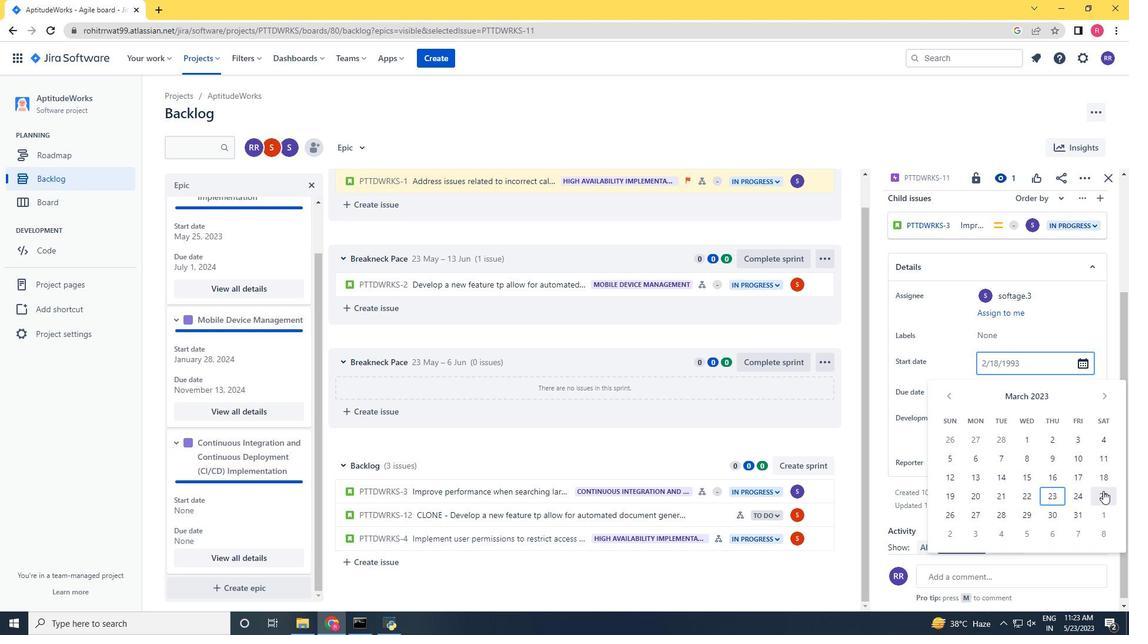 
Action: Mouse pressed left at (1108, 489)
Screenshot: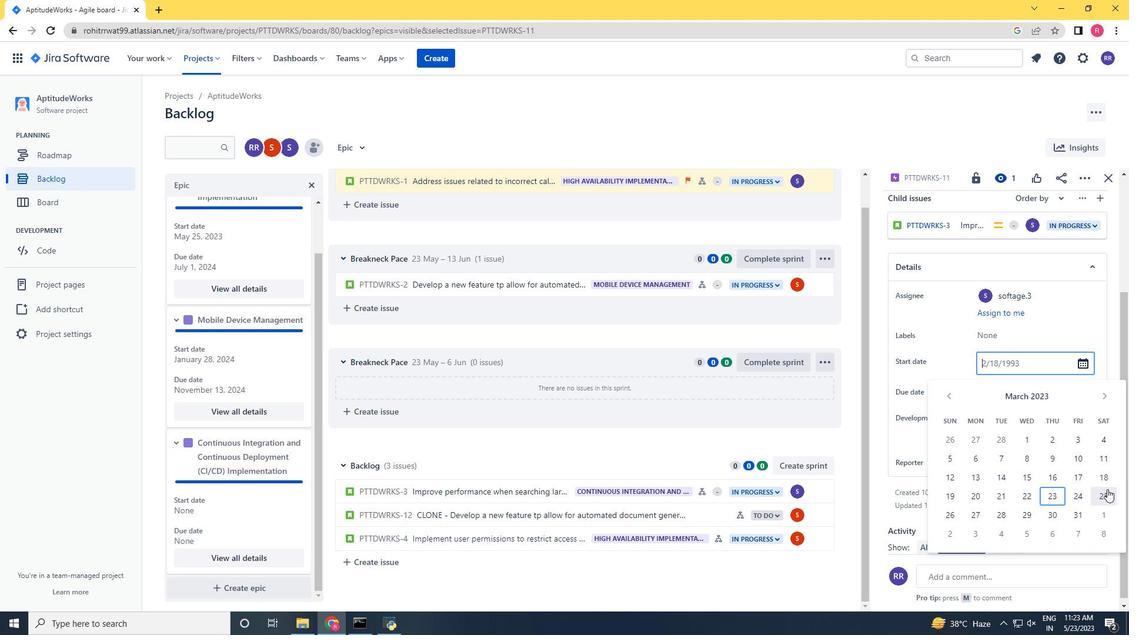 
Action: Mouse moved to (997, 391)
Screenshot: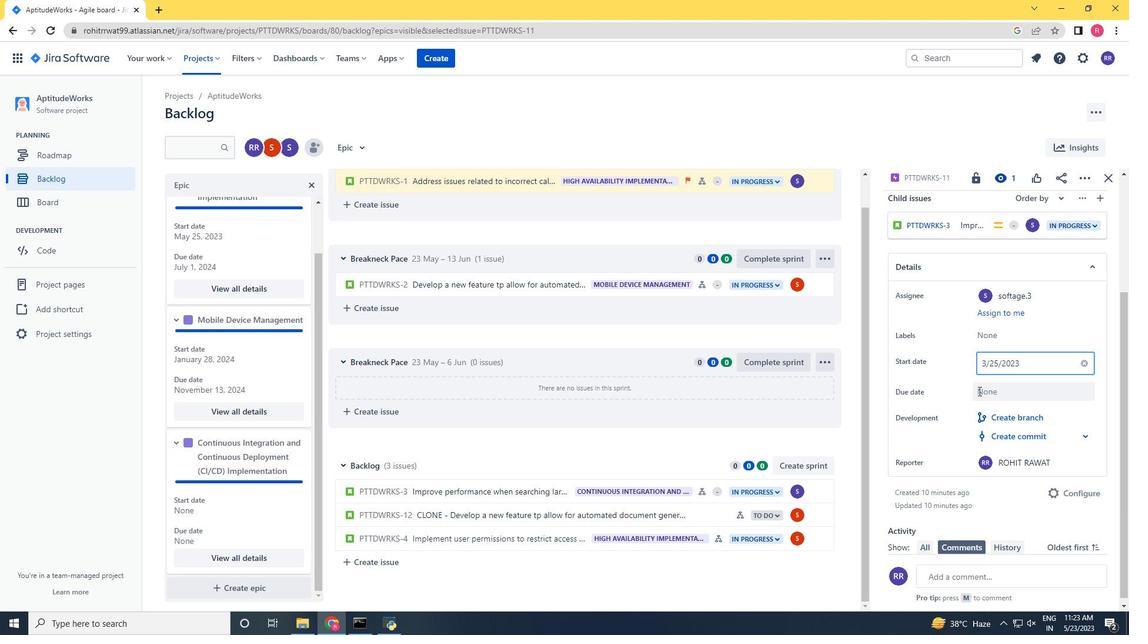 
Action: Mouse pressed left at (997, 391)
Screenshot: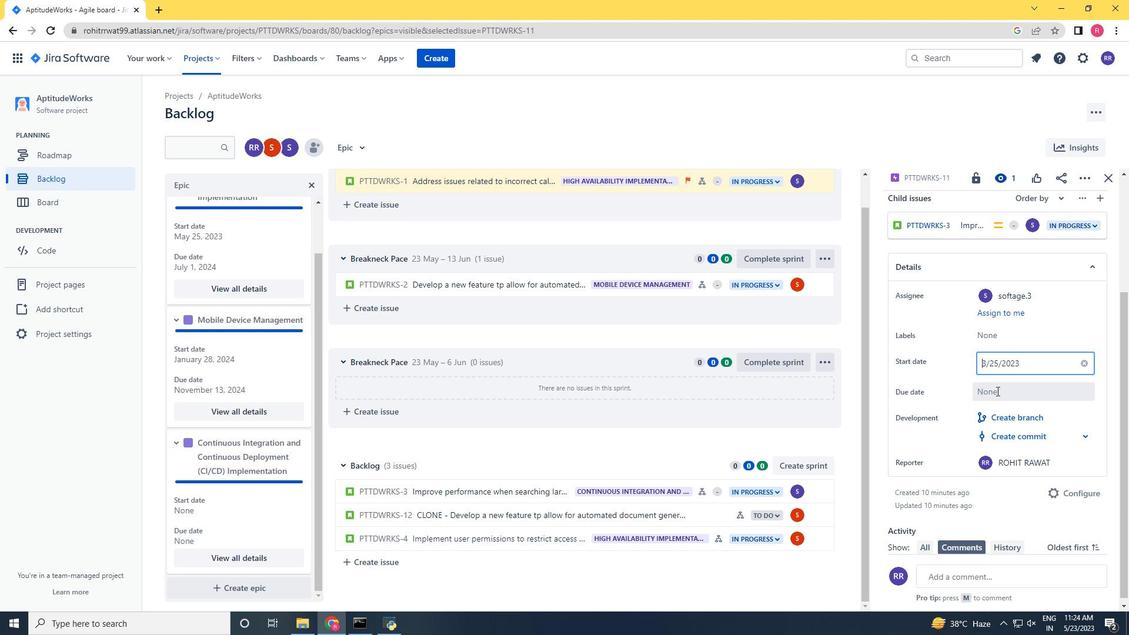 
Action: Mouse moved to (1100, 422)
Screenshot: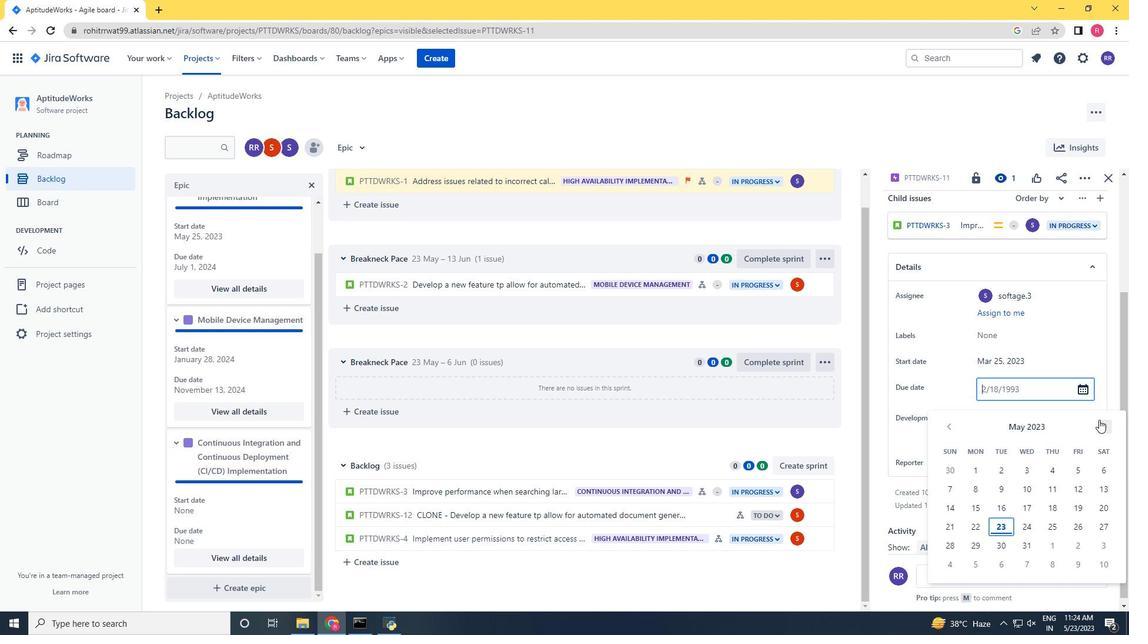 
Action: Mouse pressed left at (1100, 422)
Screenshot: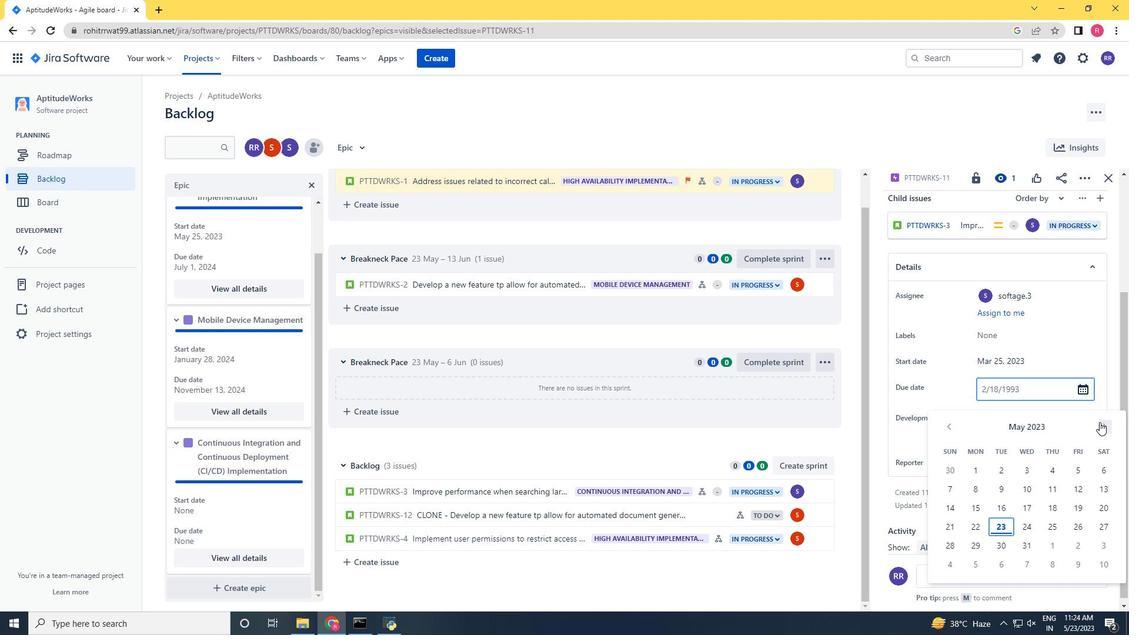 
Action: Mouse pressed left at (1100, 422)
Screenshot: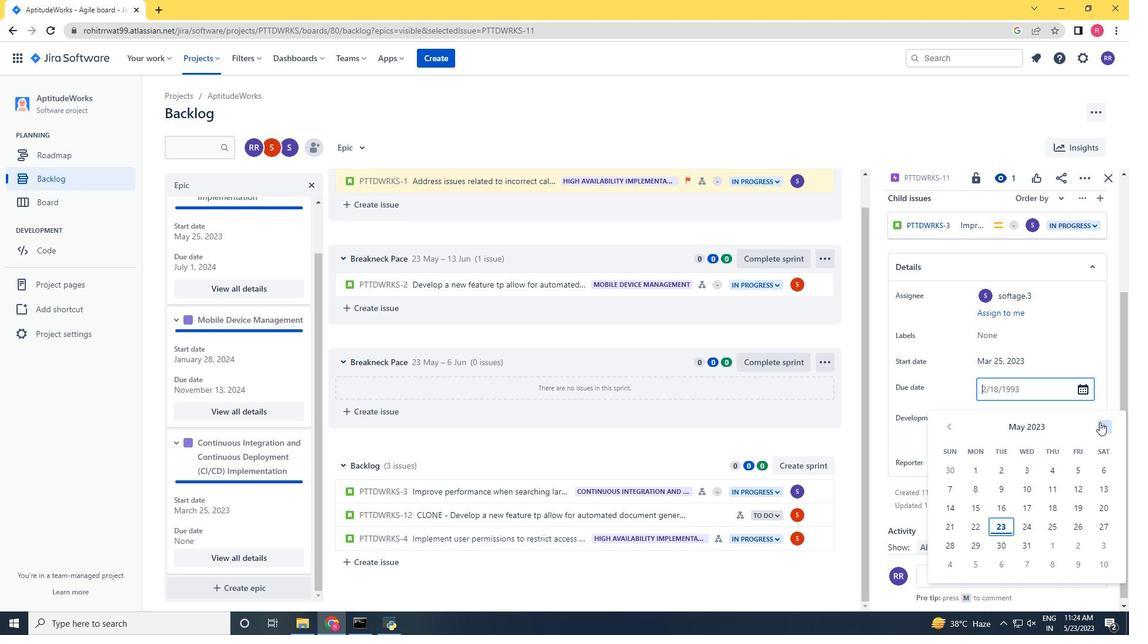 
Action: Mouse pressed left at (1100, 422)
Screenshot: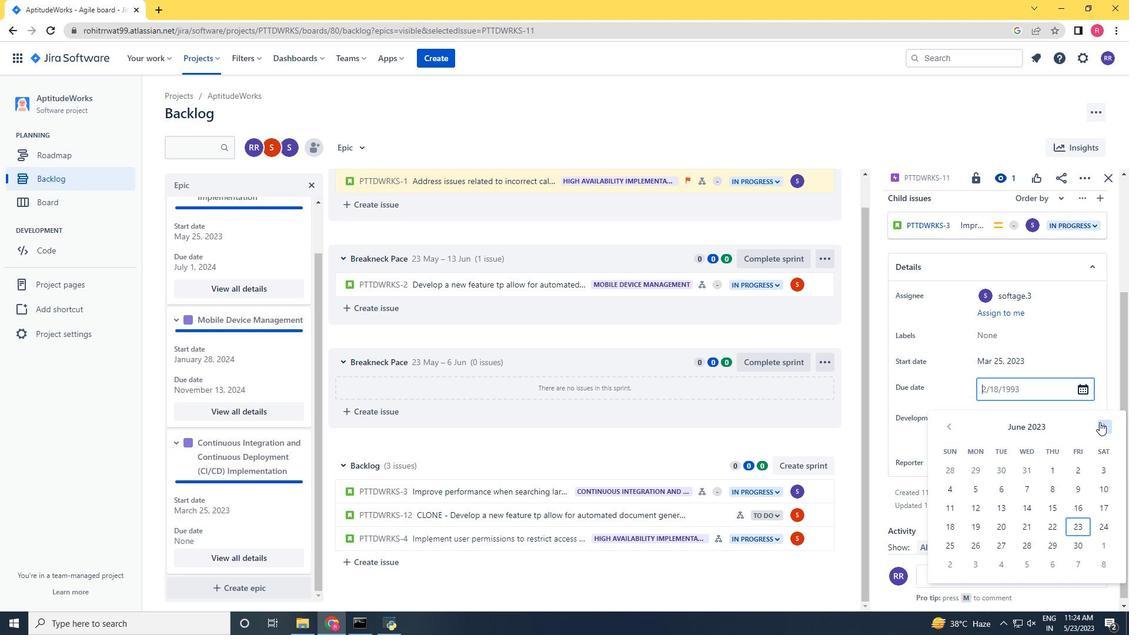 
Action: Mouse pressed left at (1100, 422)
Screenshot: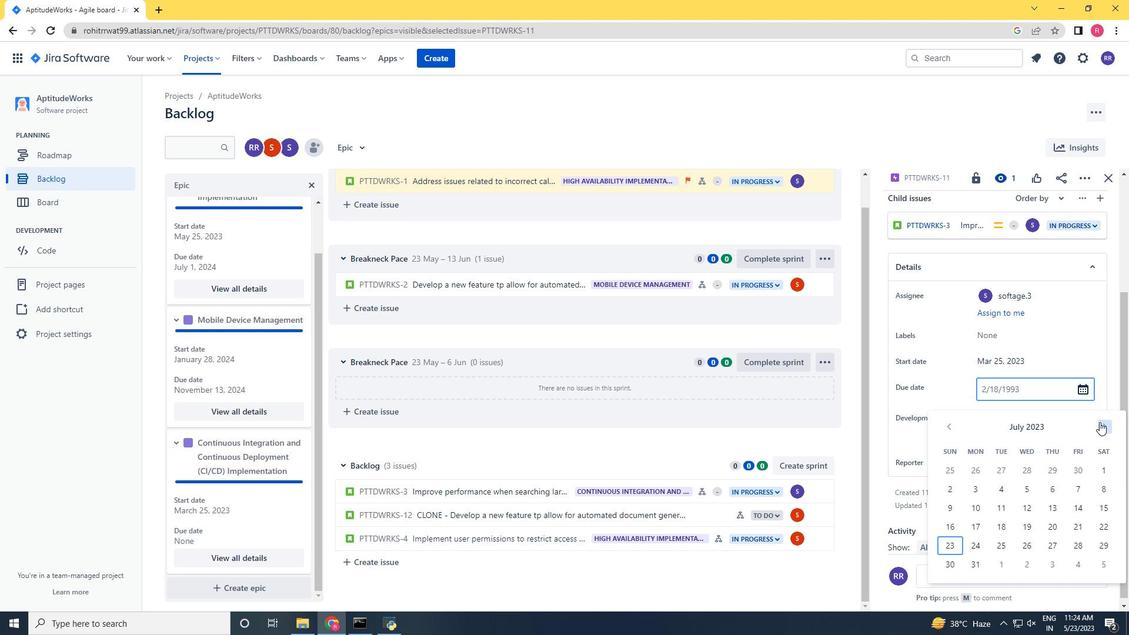 
Action: Mouse pressed left at (1100, 422)
Screenshot: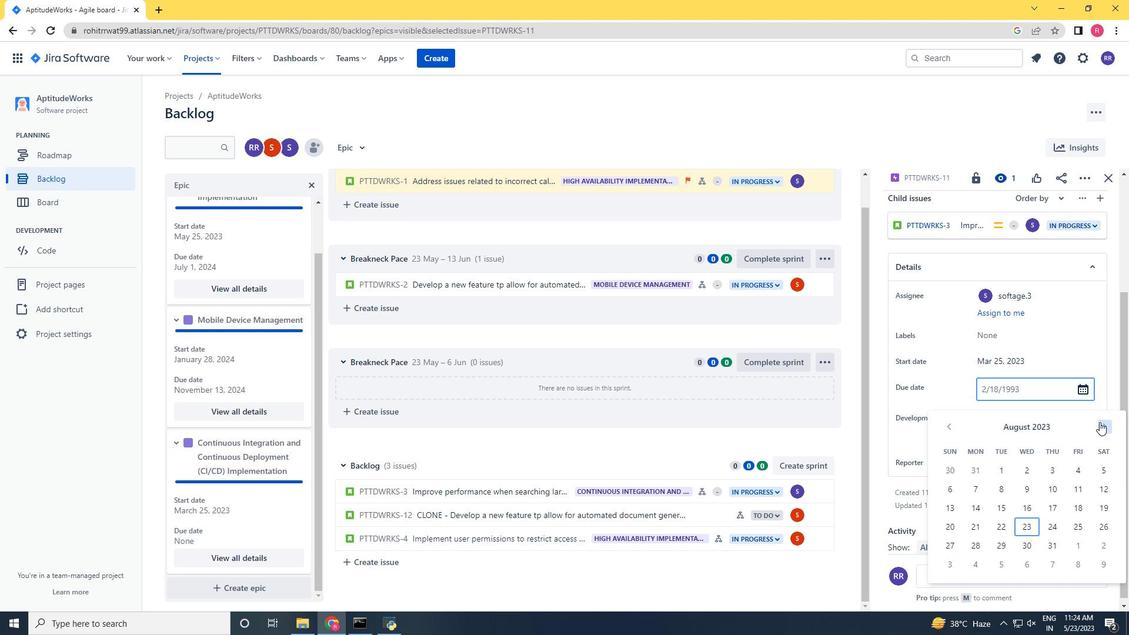 
Action: Mouse pressed left at (1100, 422)
Screenshot: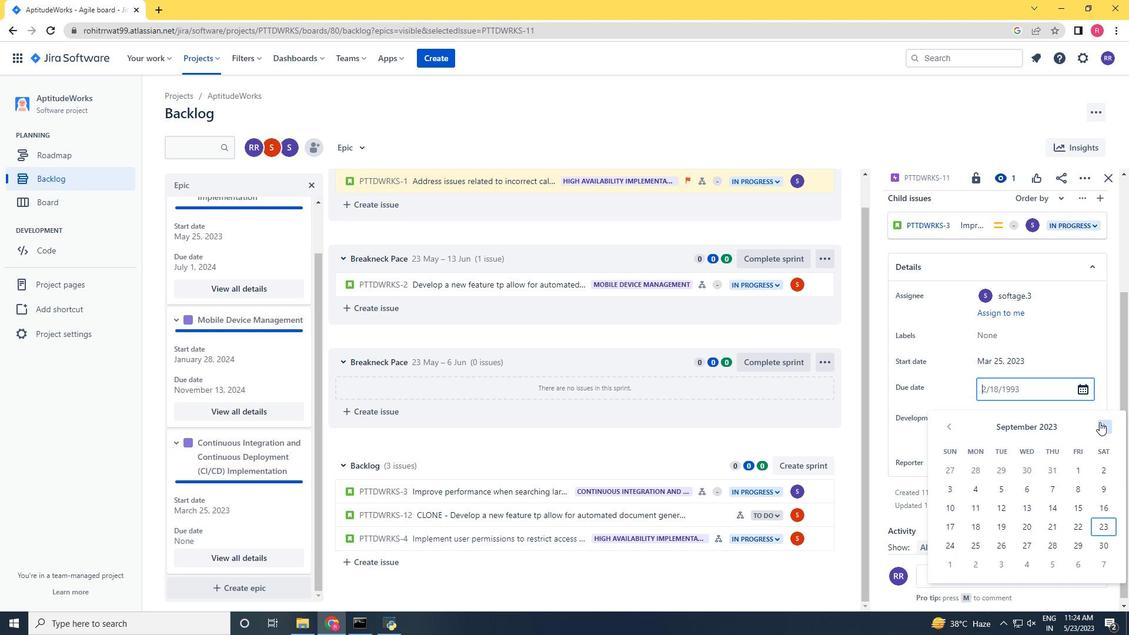 
Action: Mouse pressed left at (1100, 422)
Screenshot: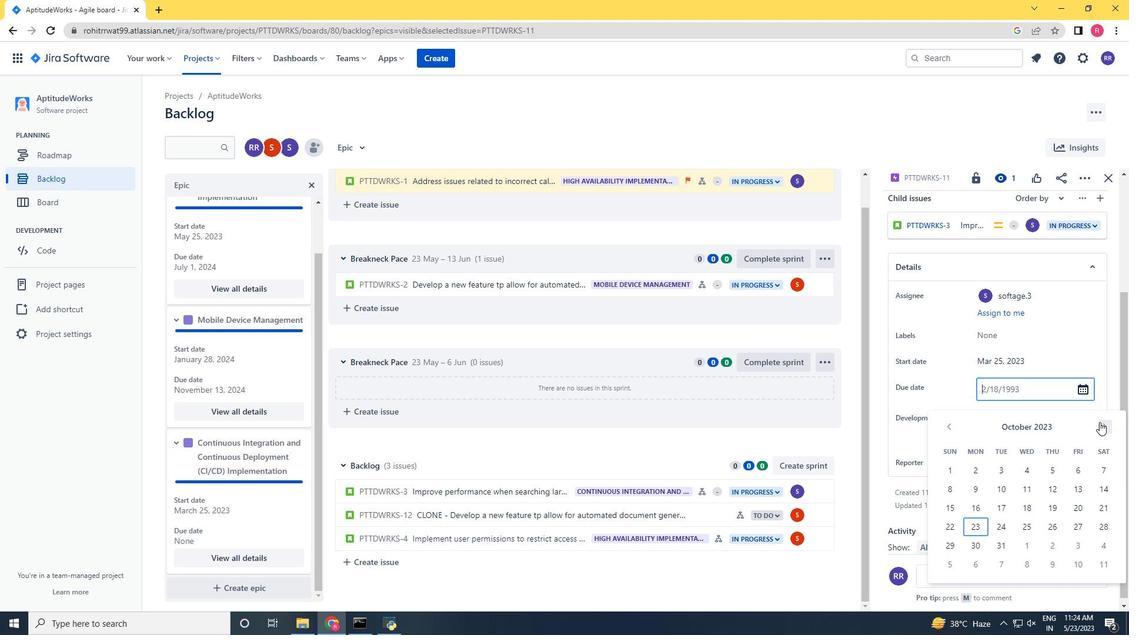 
Action: Mouse pressed left at (1100, 422)
Screenshot: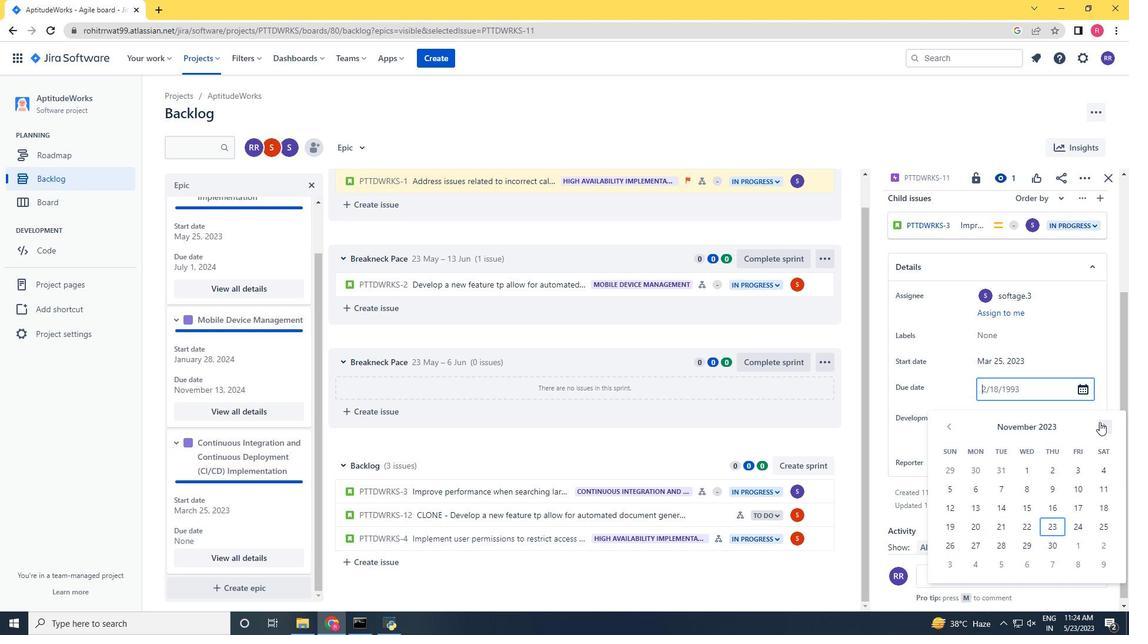 
Action: Mouse pressed left at (1100, 422)
Screenshot: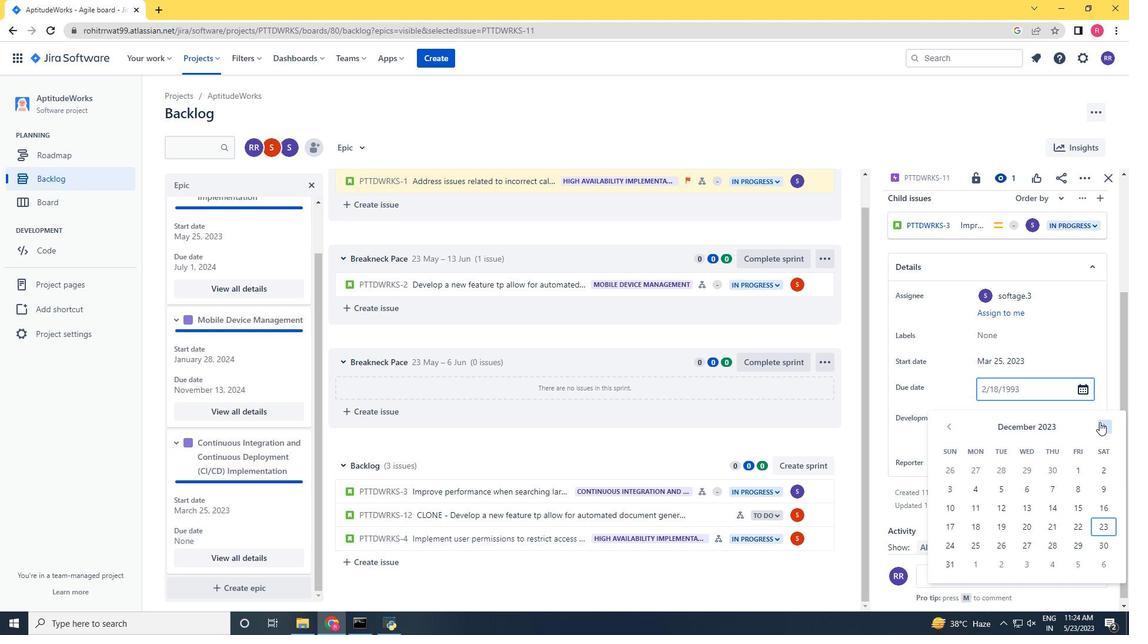 
Action: Mouse pressed left at (1100, 422)
Screenshot: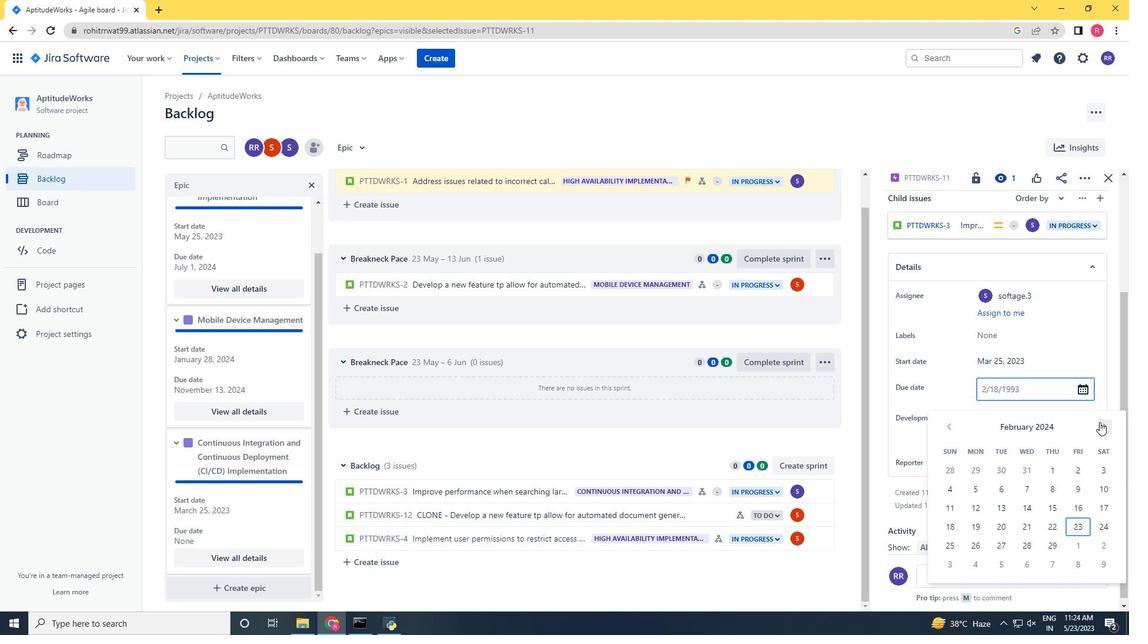 
Action: Mouse pressed left at (1100, 422)
Screenshot: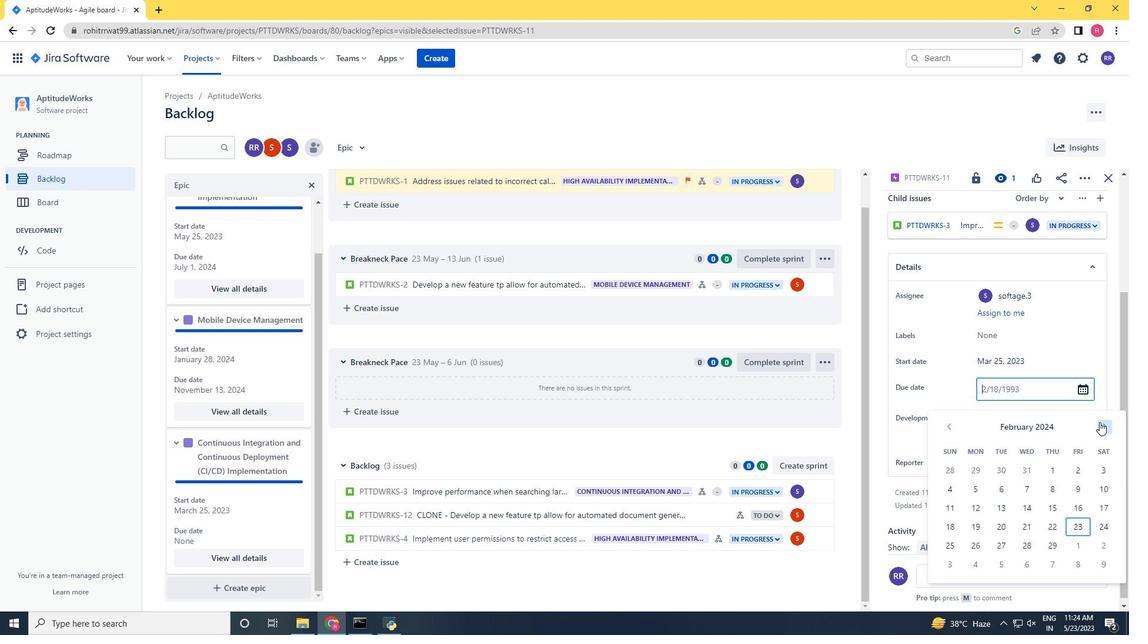 
Action: Mouse pressed left at (1100, 422)
Screenshot: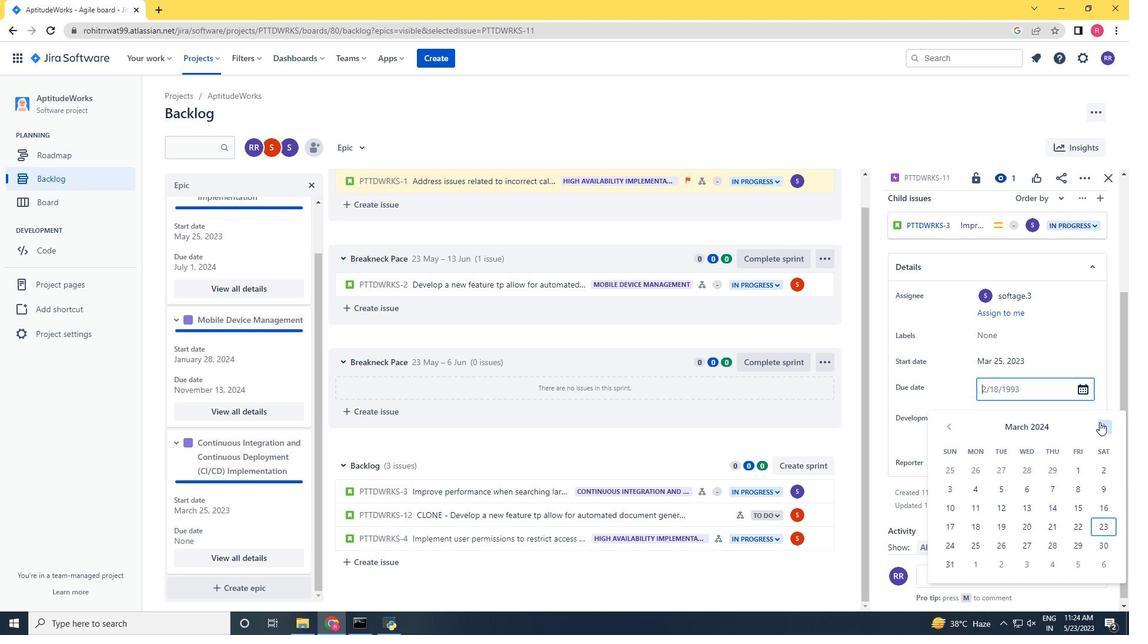 
Action: Mouse pressed left at (1100, 422)
Screenshot: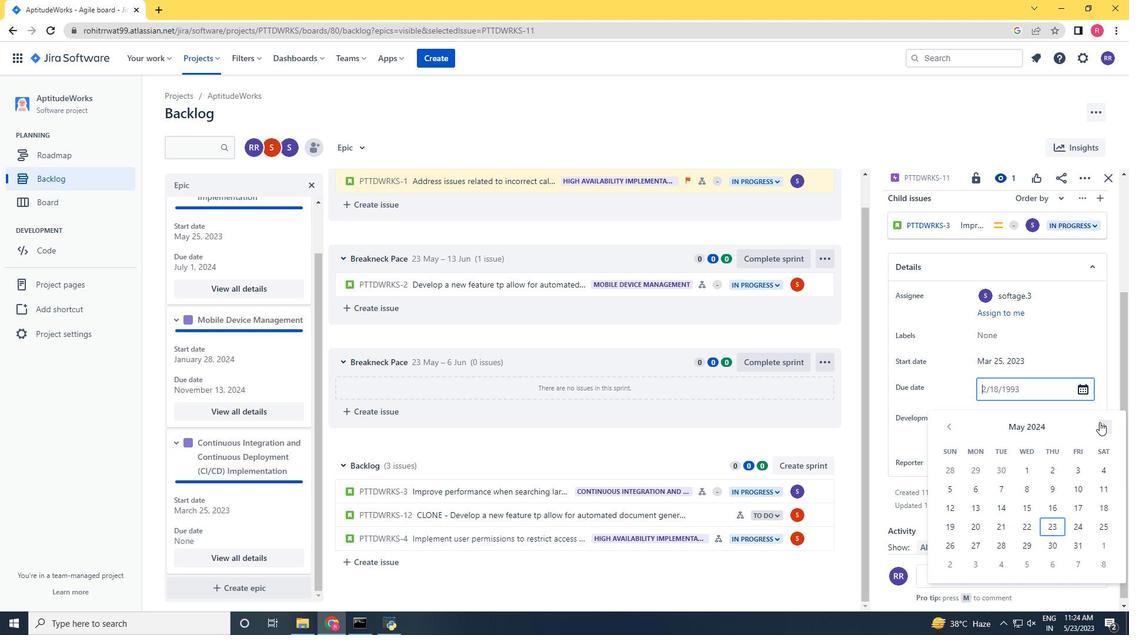 
Action: Mouse pressed left at (1100, 422)
Screenshot: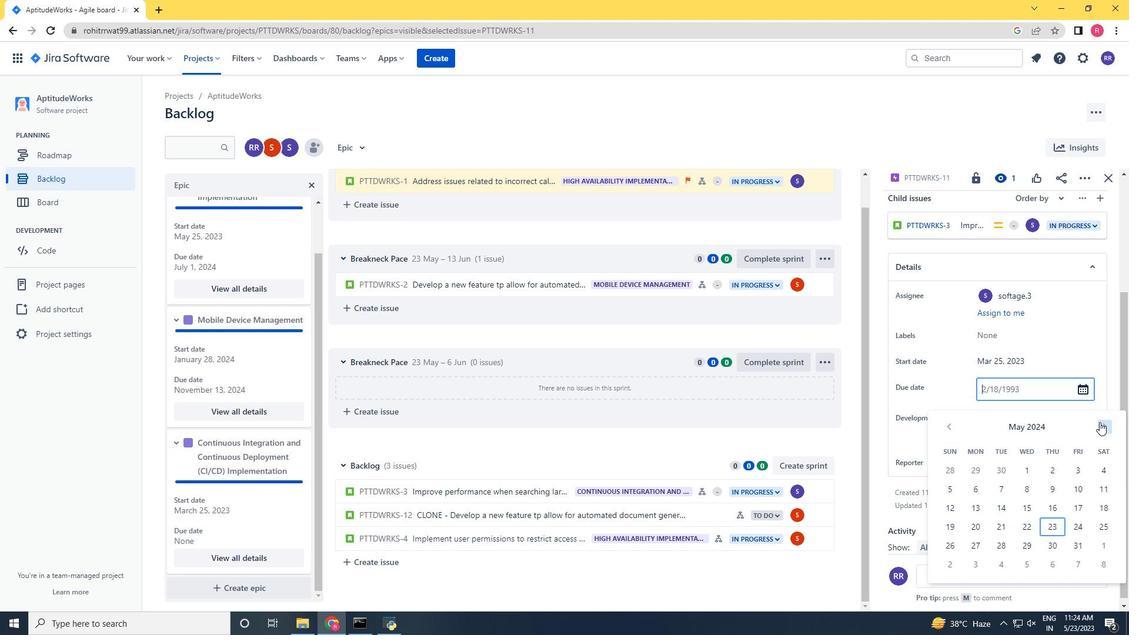 
Action: Mouse pressed left at (1100, 422)
Screenshot: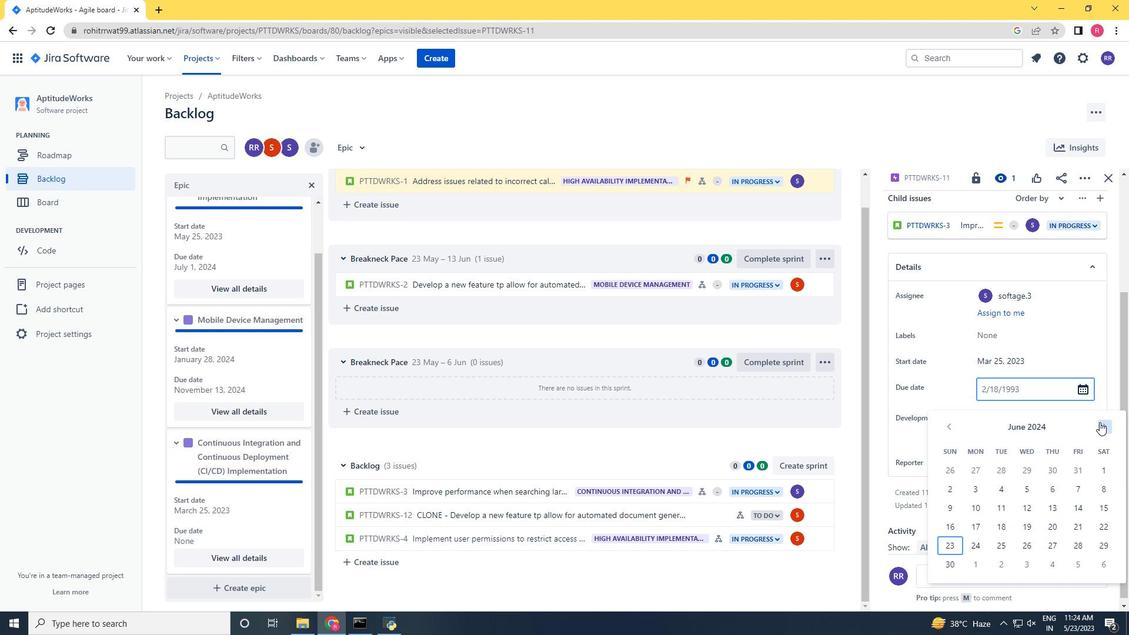 
Action: Mouse pressed left at (1100, 422)
Screenshot: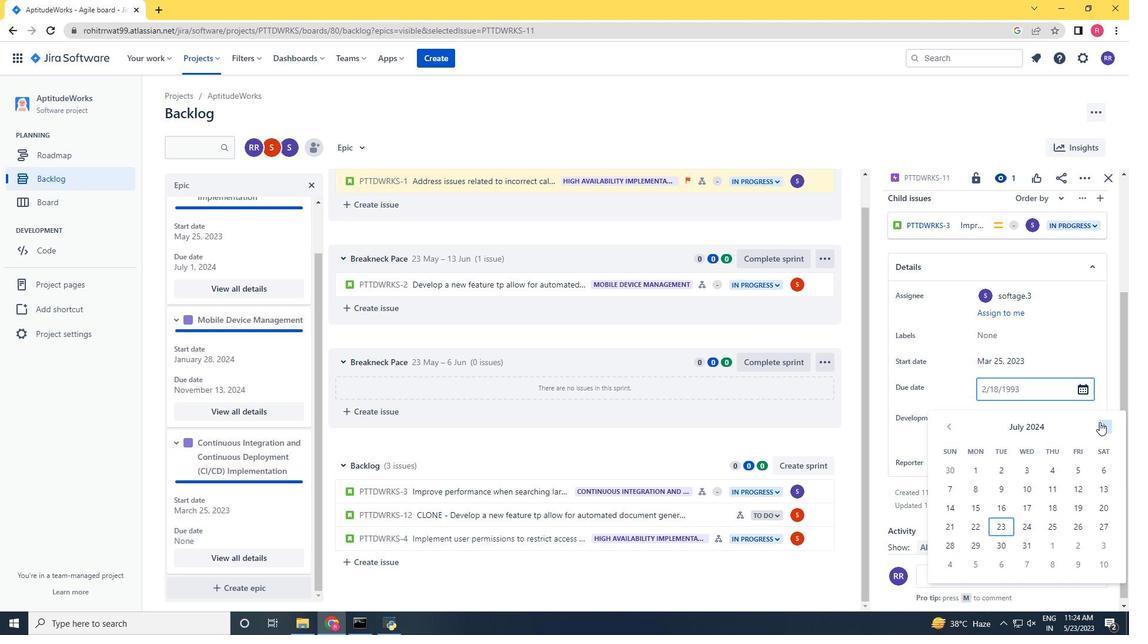 
Action: Mouse pressed left at (1100, 422)
Screenshot: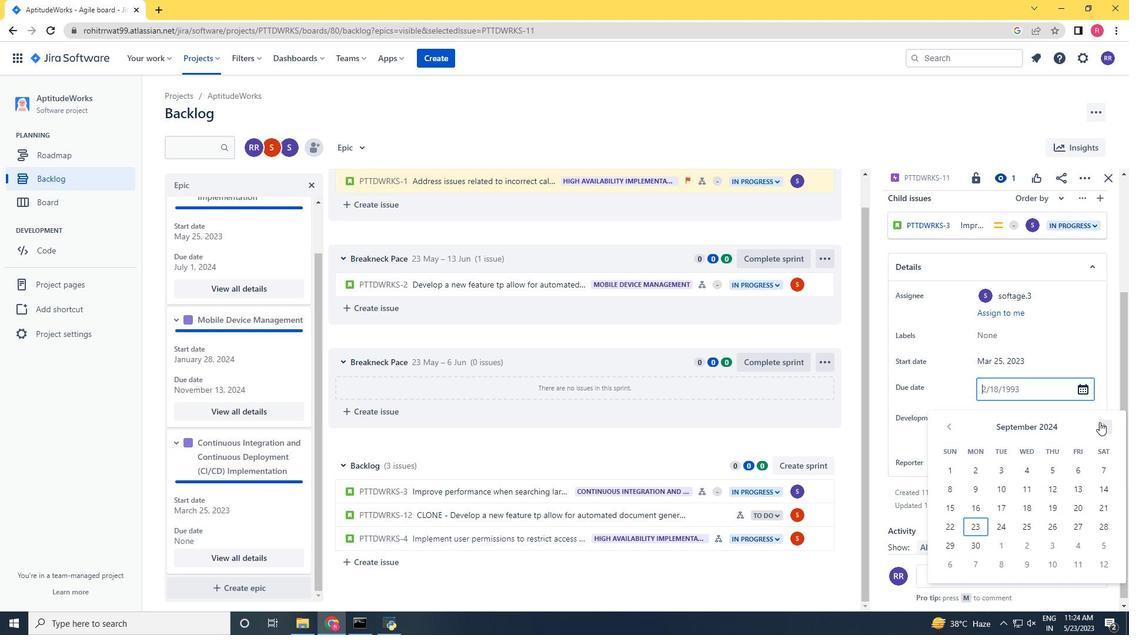
Action: Mouse moved to (1099, 423)
Screenshot: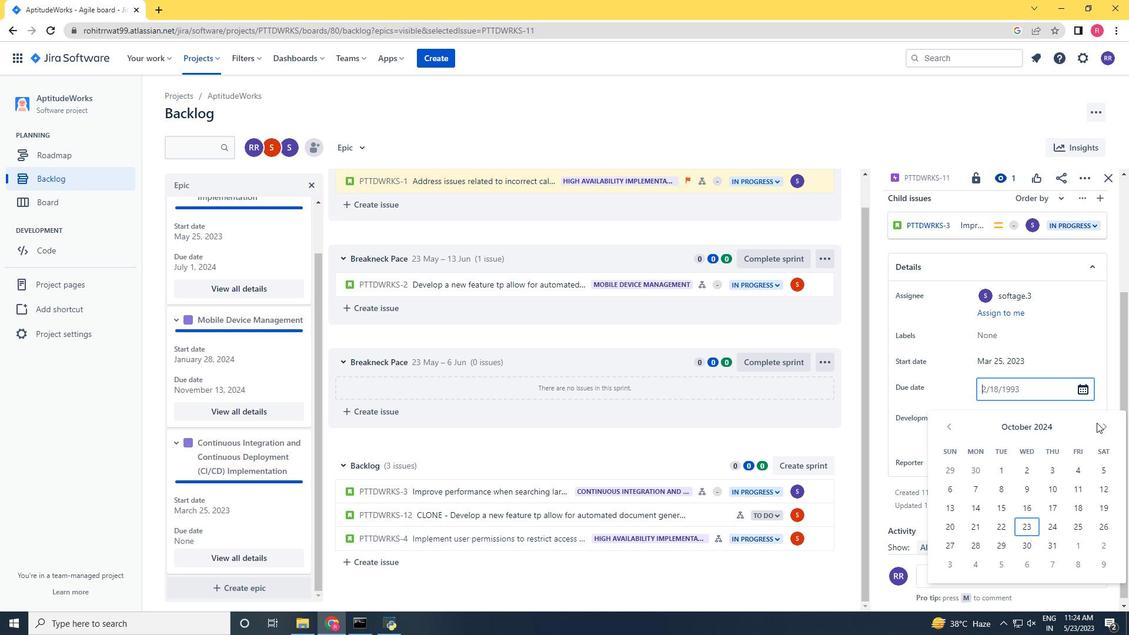 
Action: Mouse pressed left at (1099, 423)
Screenshot: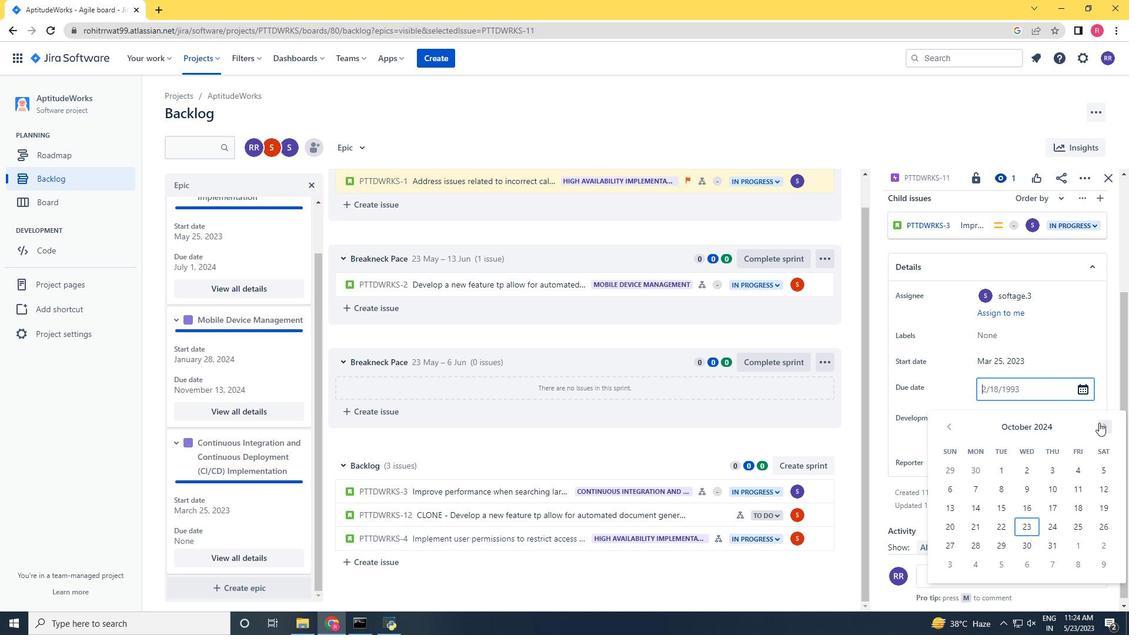 
Action: Mouse moved to (1001, 504)
Screenshot: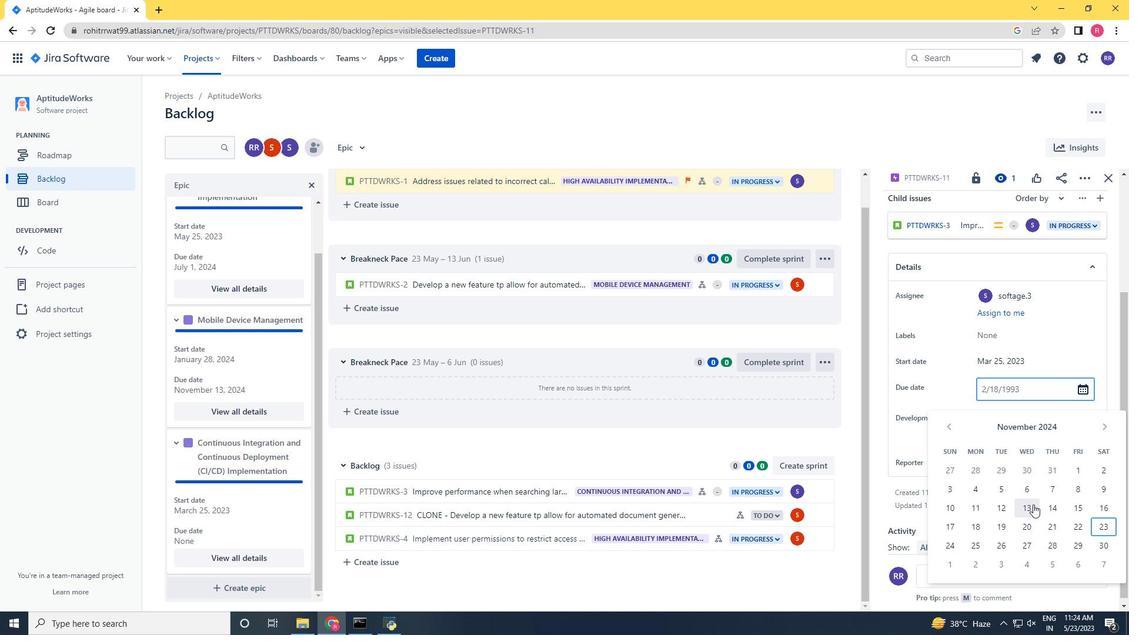 
Action: Mouse pressed left at (1001, 504)
Screenshot: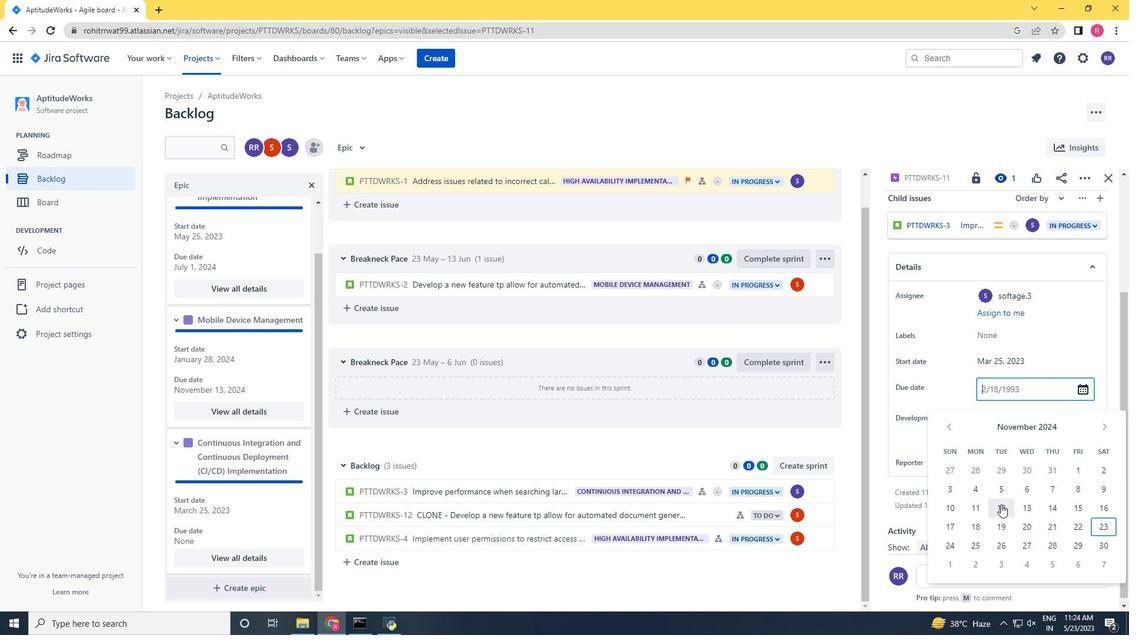 
Action: Mouse moved to (1031, 496)
Screenshot: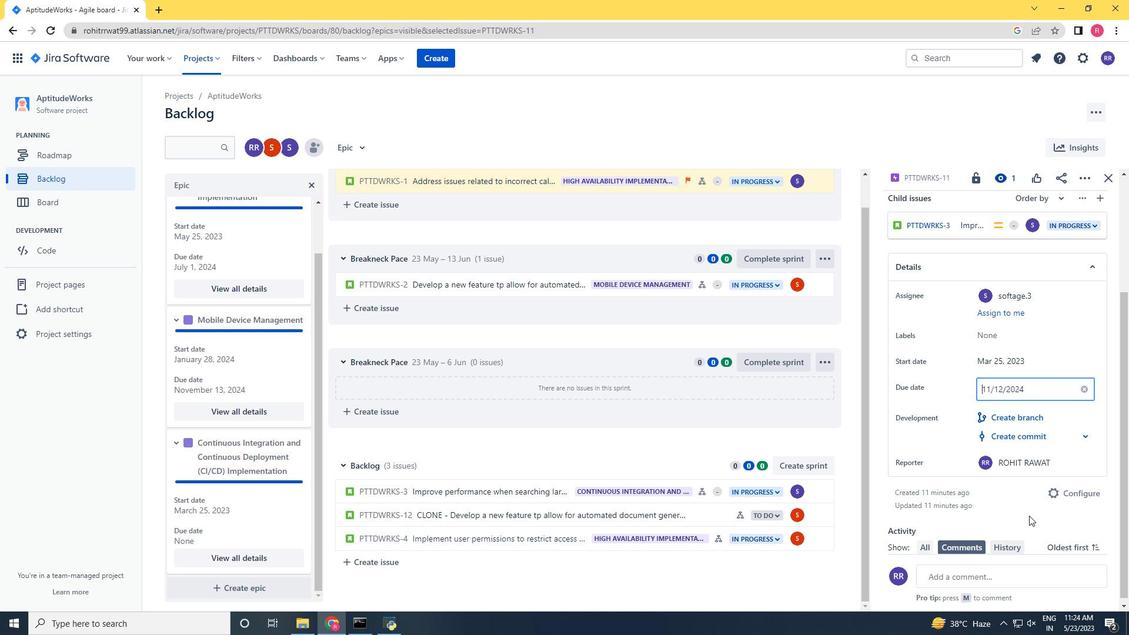 
Action: Mouse pressed left at (1031, 496)
Screenshot: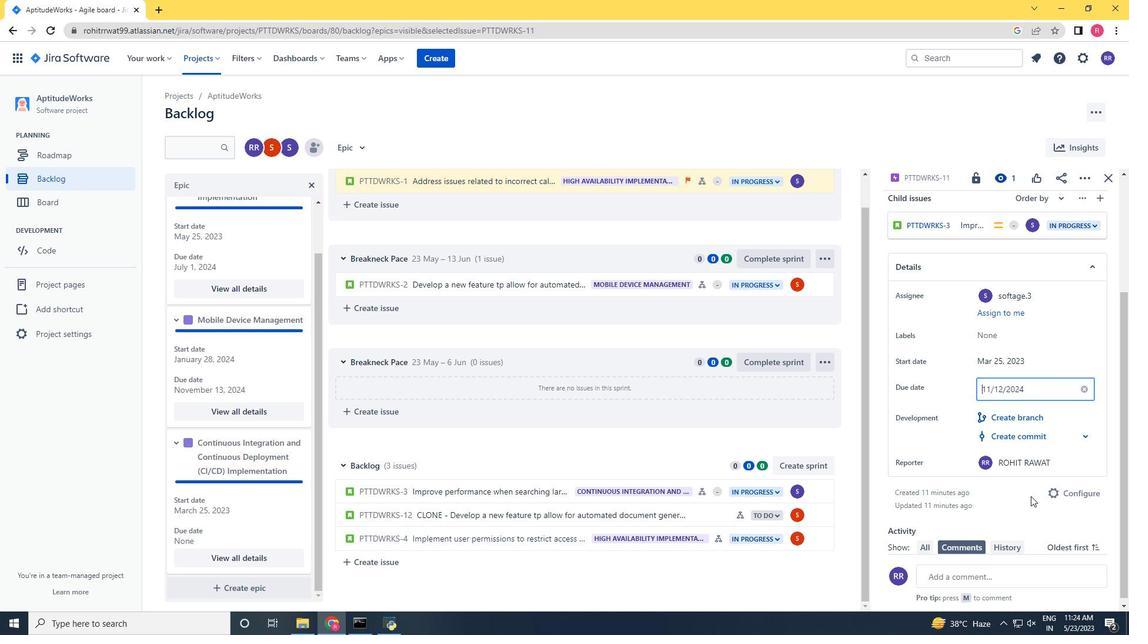 
Action: Mouse moved to (258, 436)
Screenshot: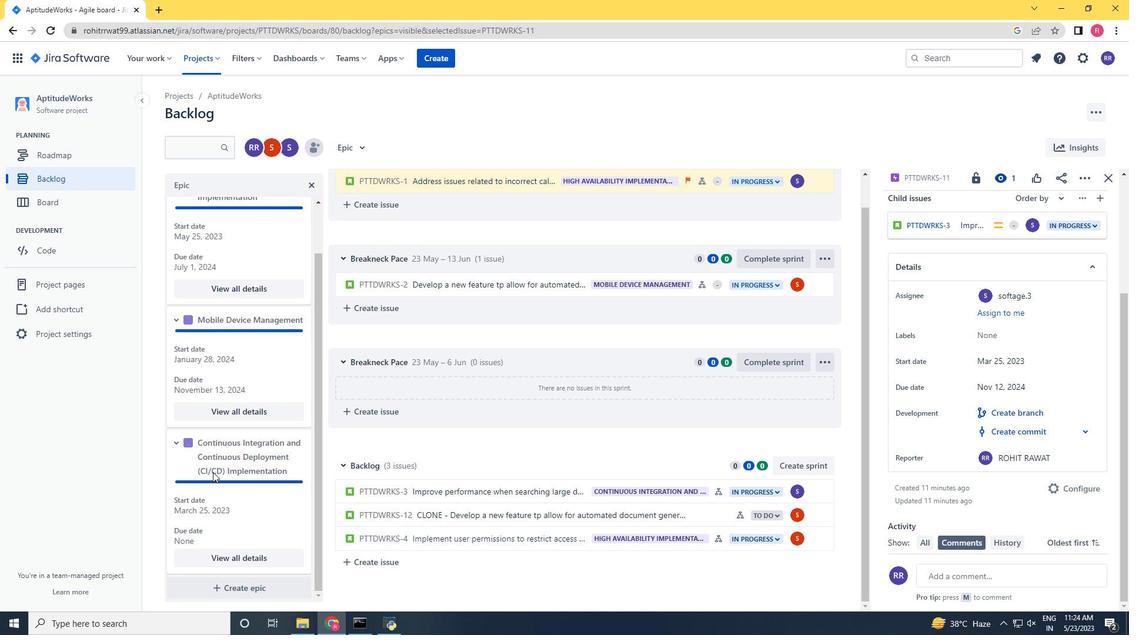 
Action: Mouse scrolled (258, 435) with delta (0, 0)
Screenshot: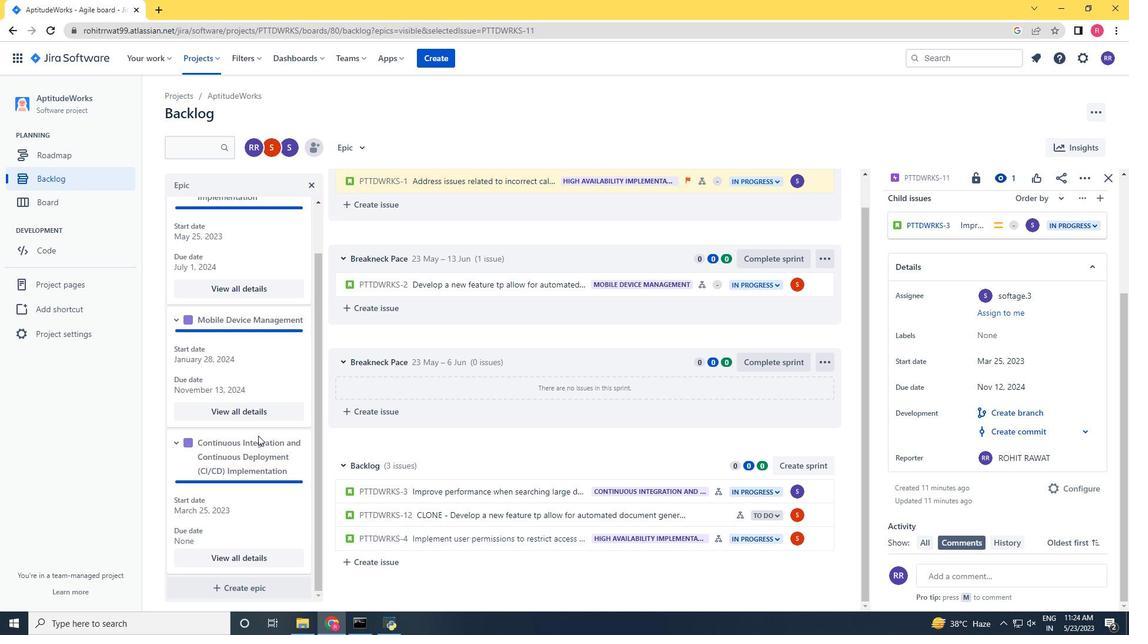 
Action: Mouse scrolled (258, 435) with delta (0, 0)
Screenshot: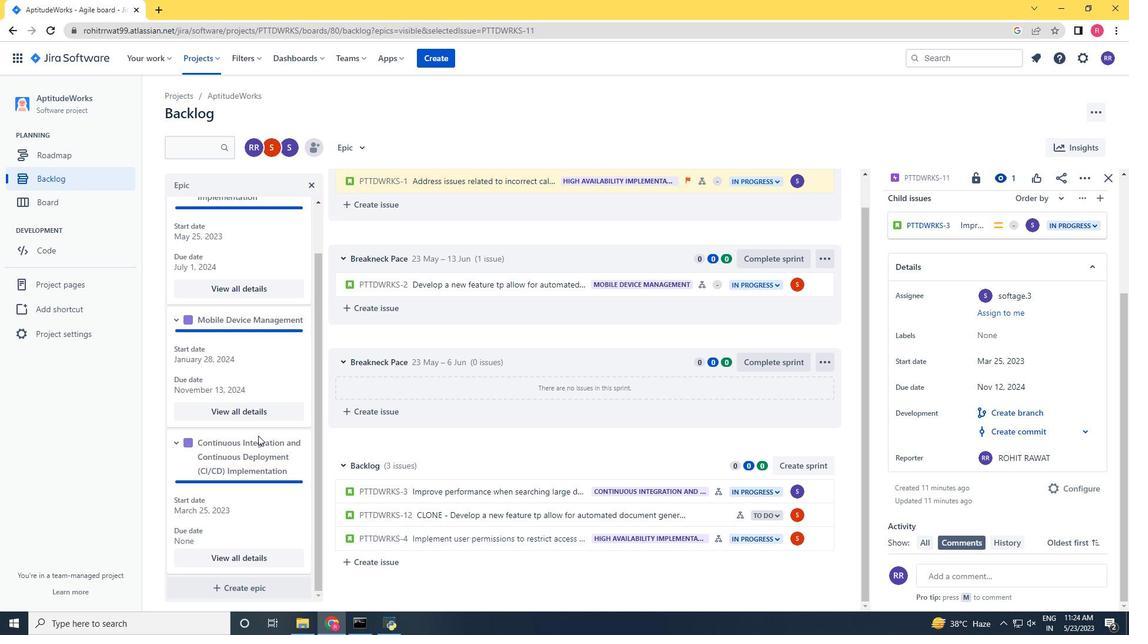 
Action: Mouse scrolled (258, 435) with delta (0, 0)
Screenshot: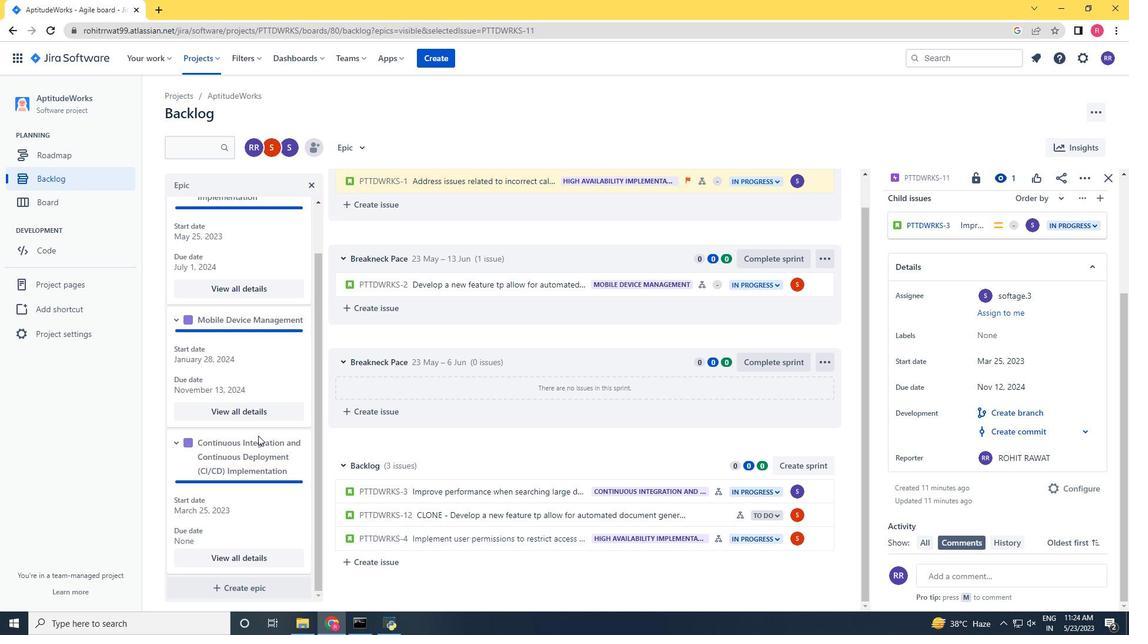 
Action: Mouse scrolled (258, 435) with delta (0, 0)
Screenshot: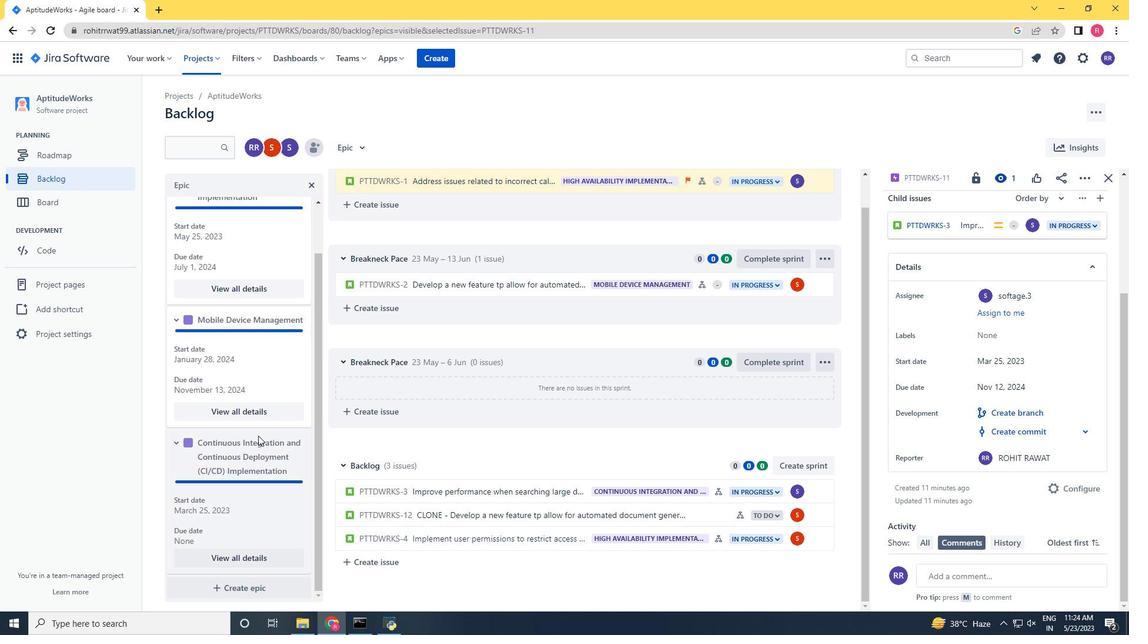 
Action: Mouse scrolled (258, 436) with delta (0, 0)
Screenshot: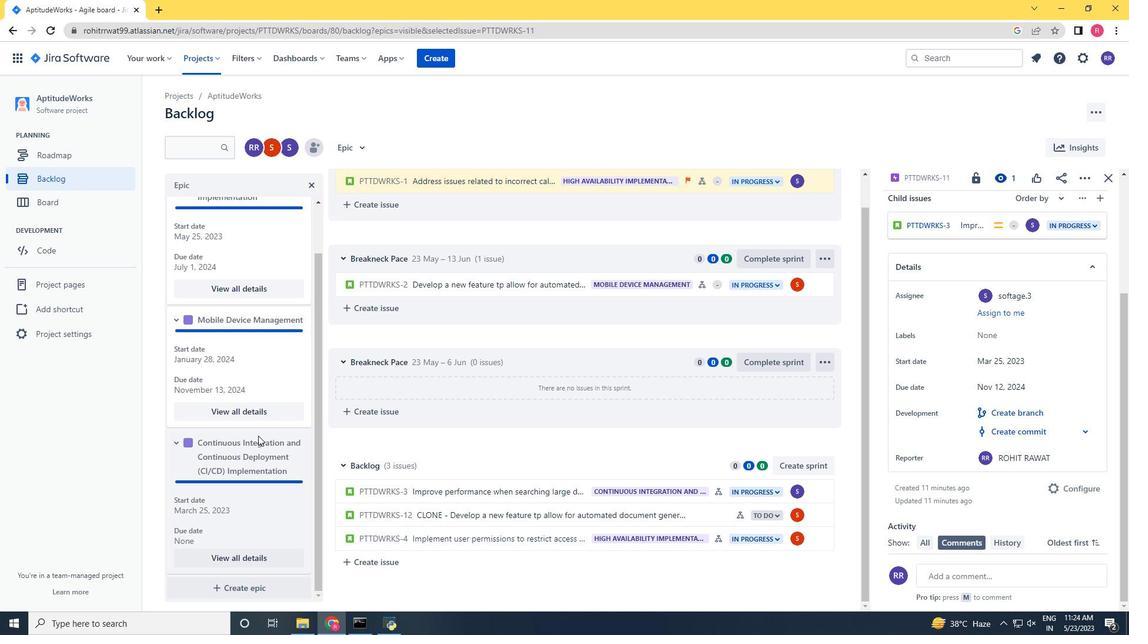 
Action: Mouse scrolled (258, 436) with delta (0, 0)
Screenshot: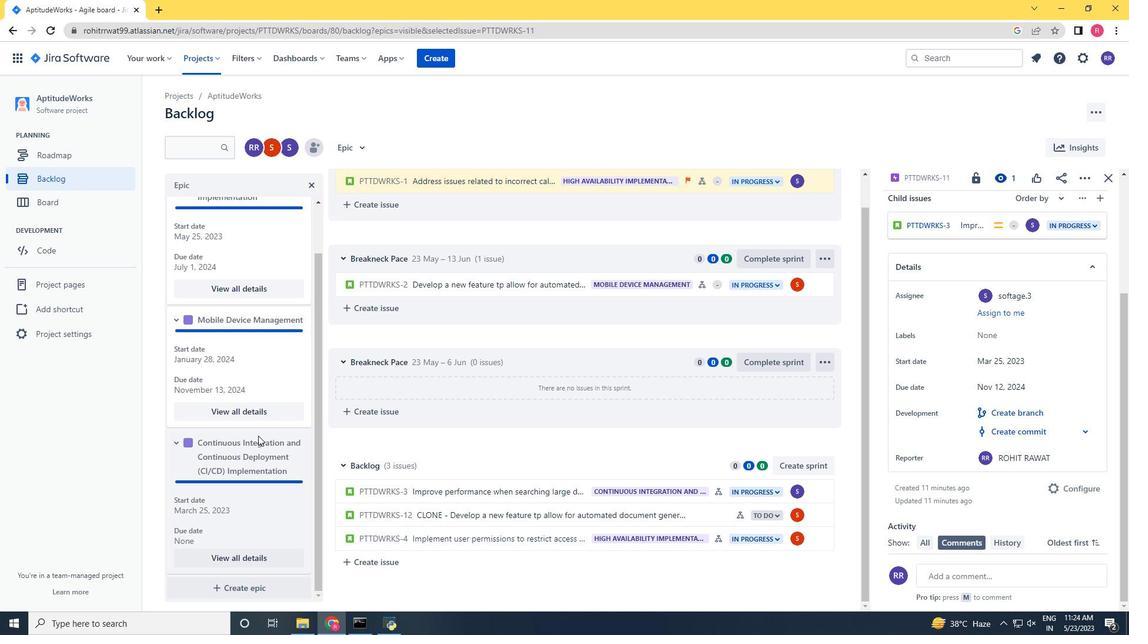 
Action: Mouse scrolled (258, 436) with delta (0, 0)
Screenshot: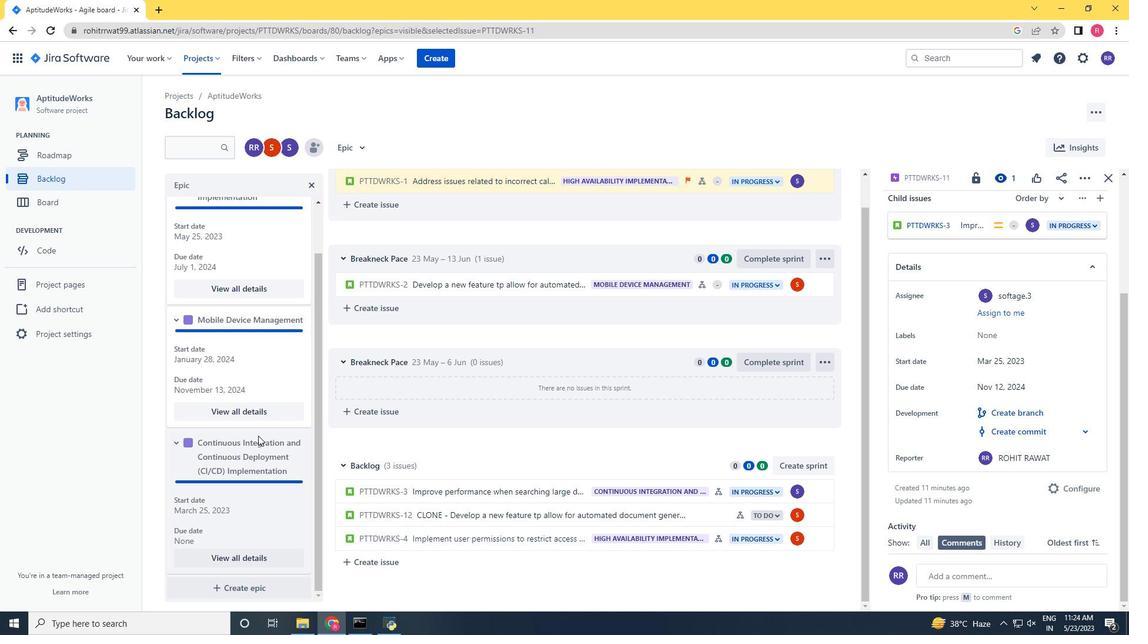 
Action: Mouse scrolled (258, 436) with delta (0, 0)
Screenshot: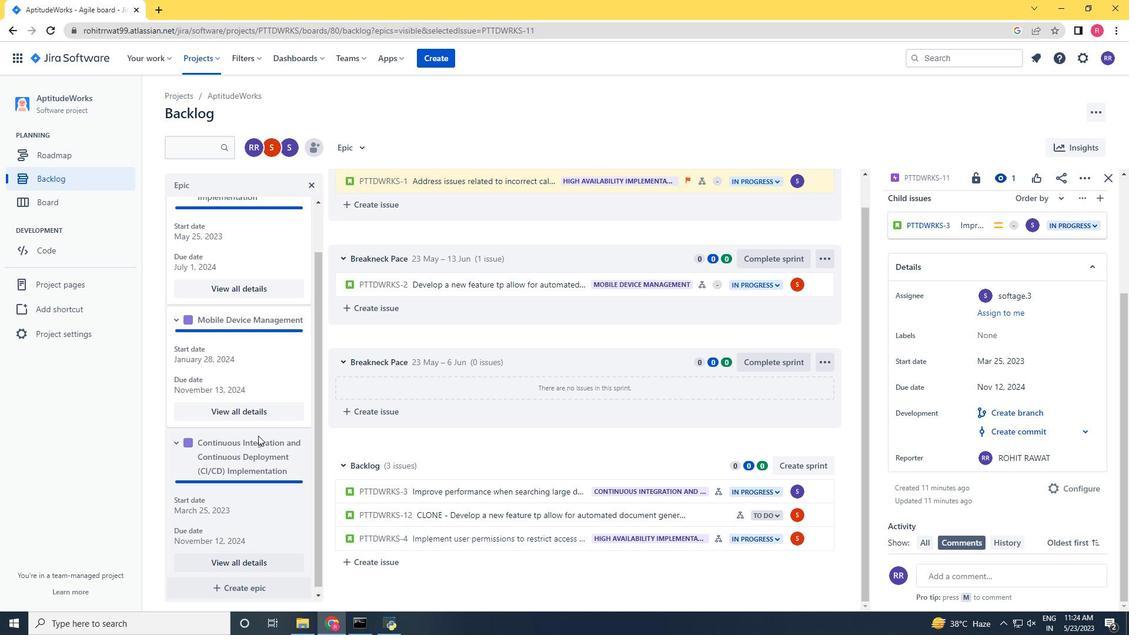 
Action: Mouse scrolled (258, 436) with delta (0, 0)
Screenshot: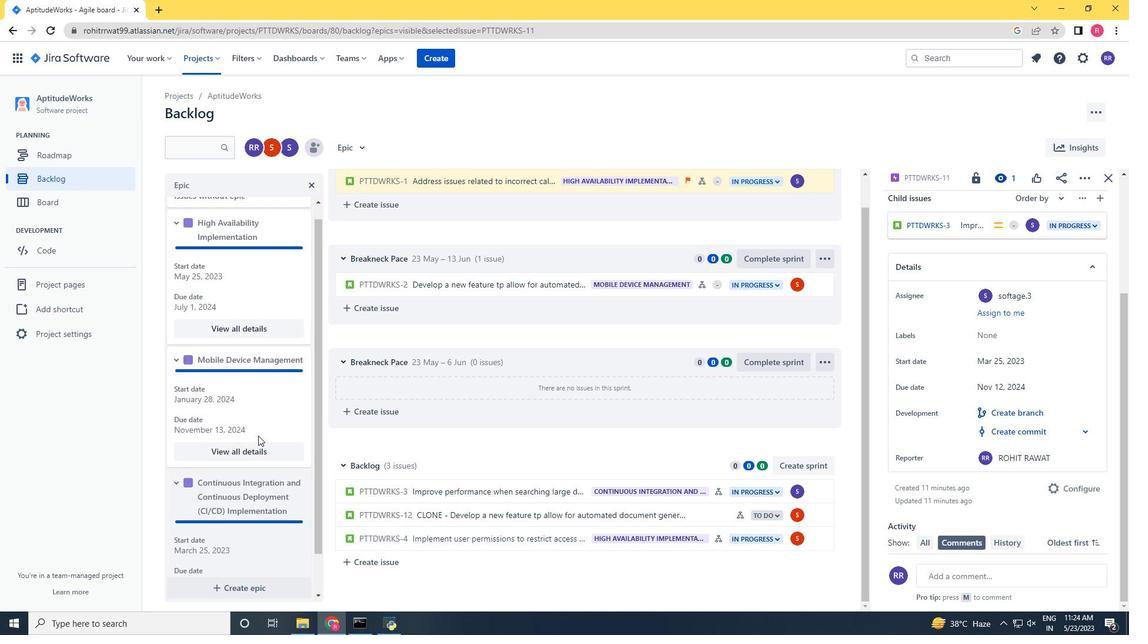 
Action: Mouse scrolled (258, 436) with delta (0, 0)
Screenshot: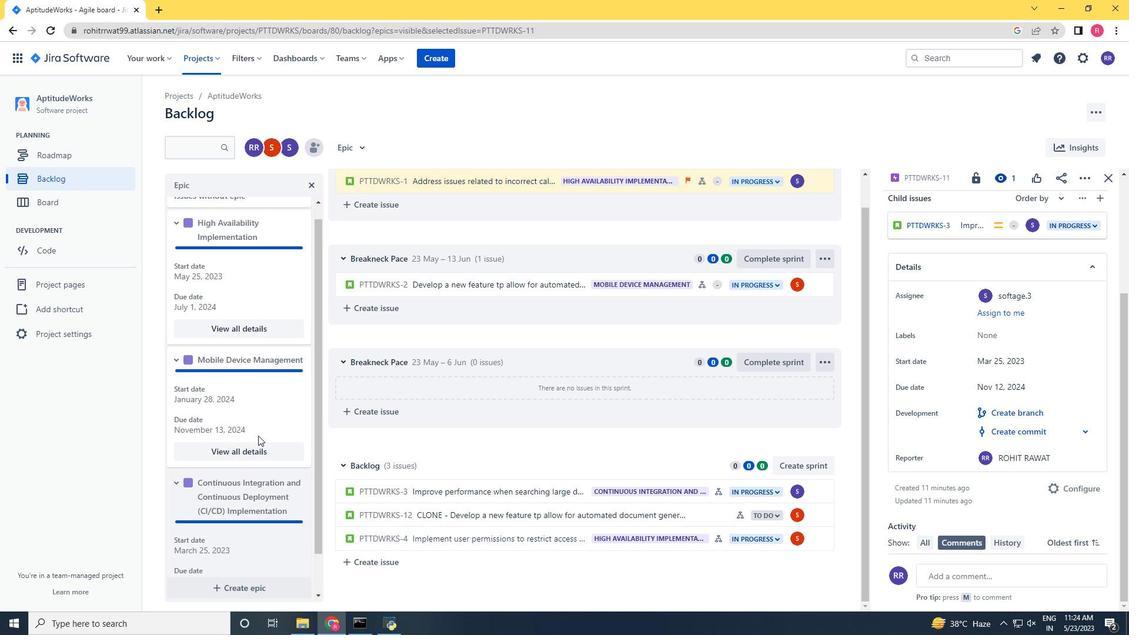 
Action: Mouse scrolled (258, 436) with delta (0, 0)
Screenshot: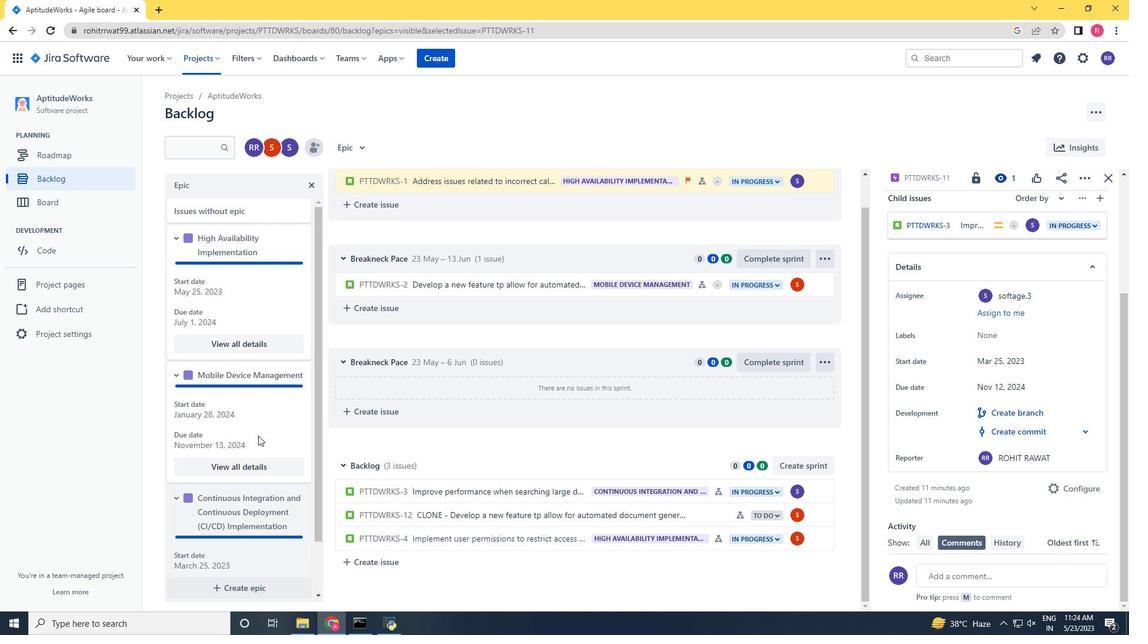 
Action: Mouse scrolled (258, 435) with delta (0, 0)
Screenshot: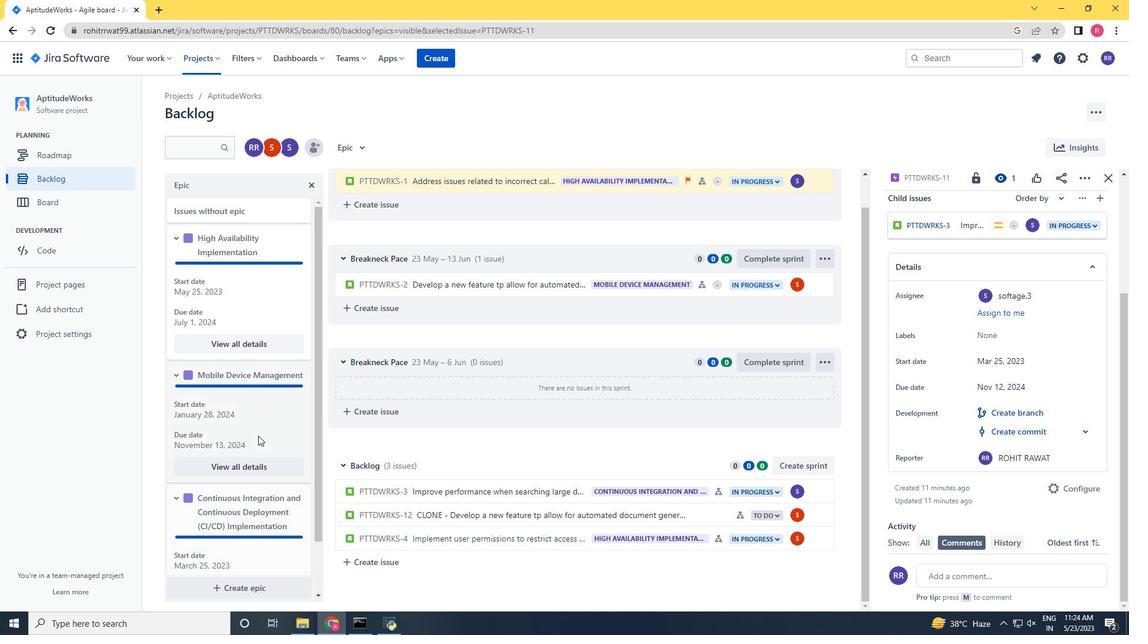 
Action: Mouse scrolled (258, 435) with delta (0, 0)
Screenshot: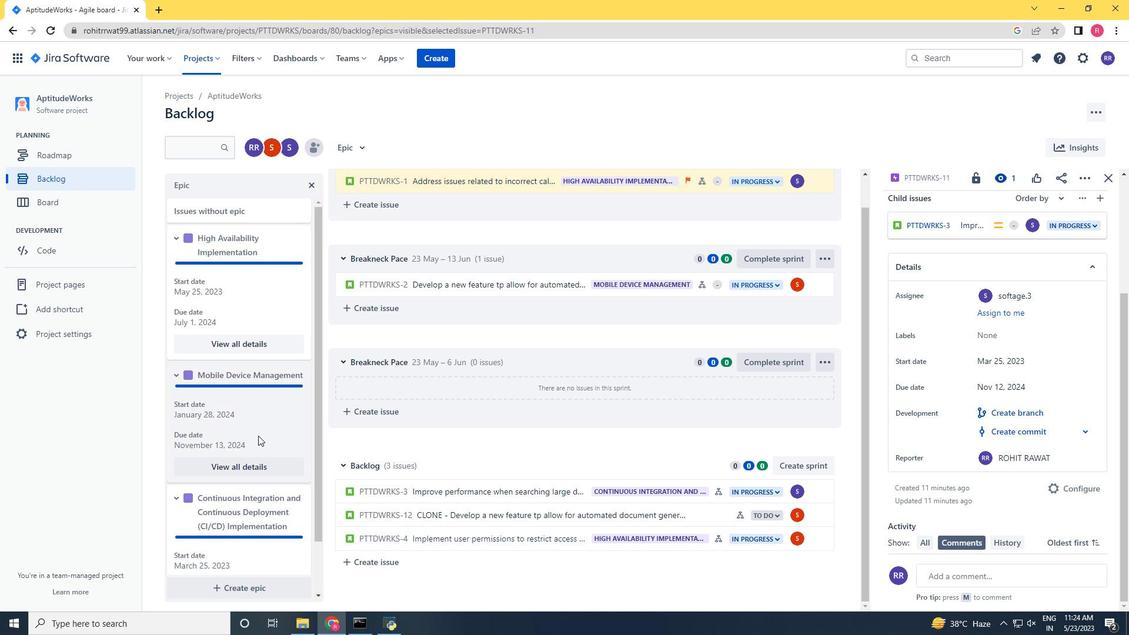 
Action: Mouse scrolled (258, 435) with delta (0, 0)
Screenshot: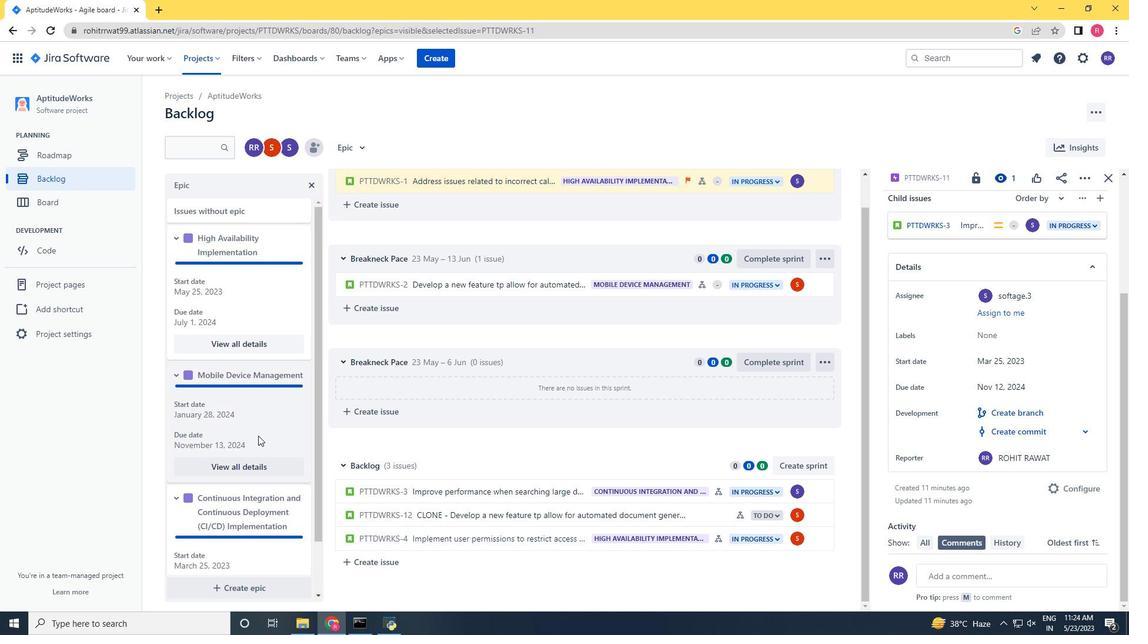 
Action: Mouse scrolled (258, 435) with delta (0, 0)
Screenshot: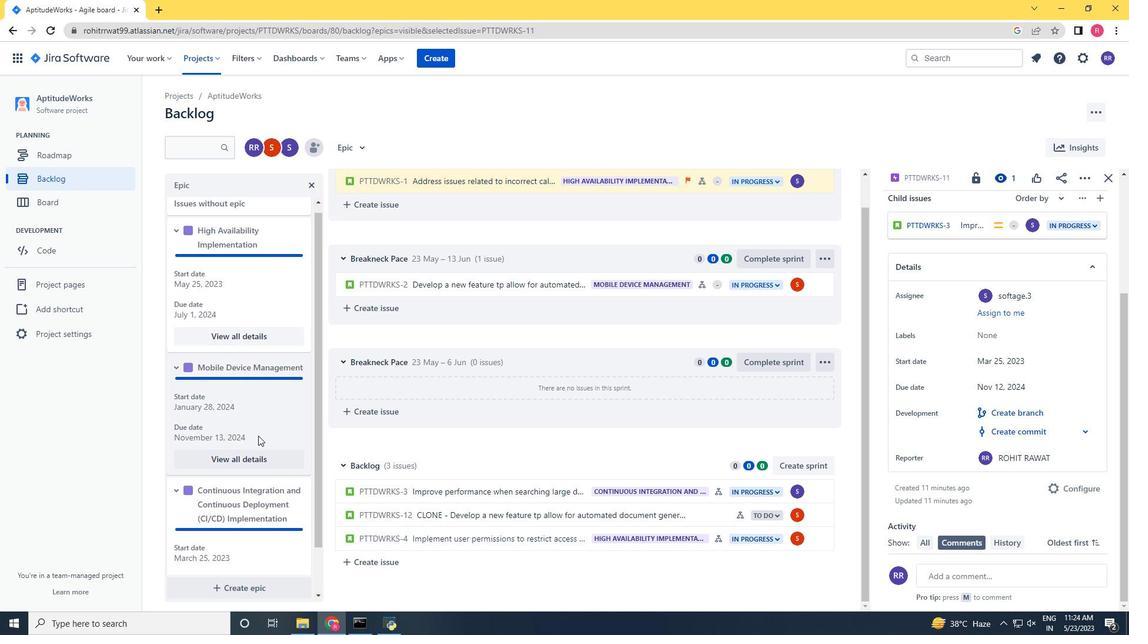 
Action: Mouse scrolled (258, 435) with delta (0, 0)
Screenshot: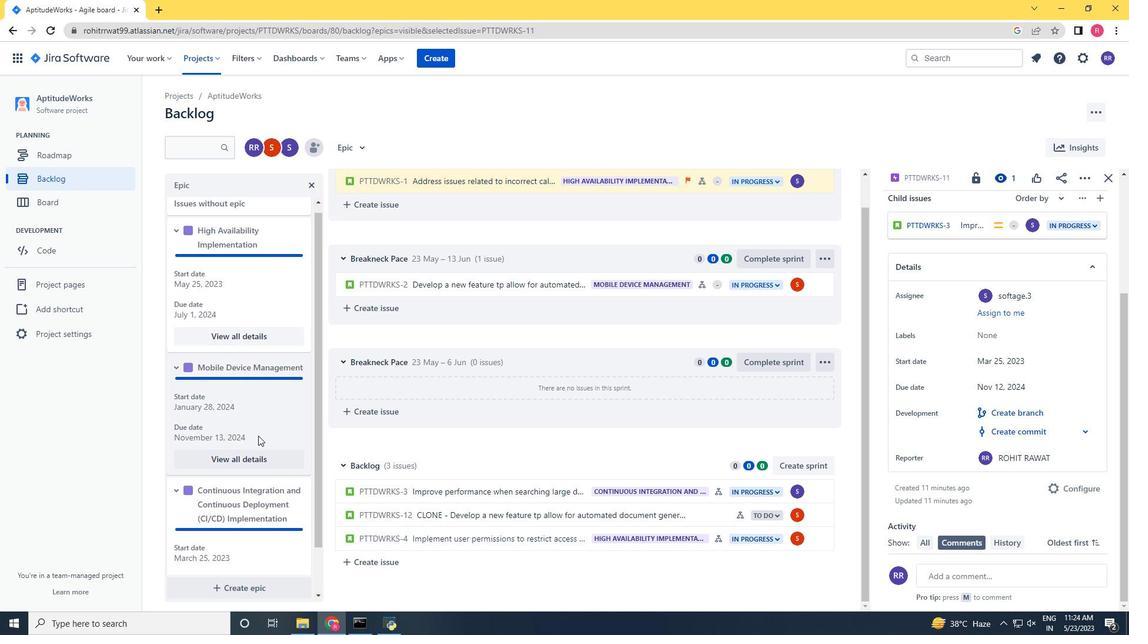 
Action: Mouse scrolled (258, 435) with delta (0, 0)
Screenshot: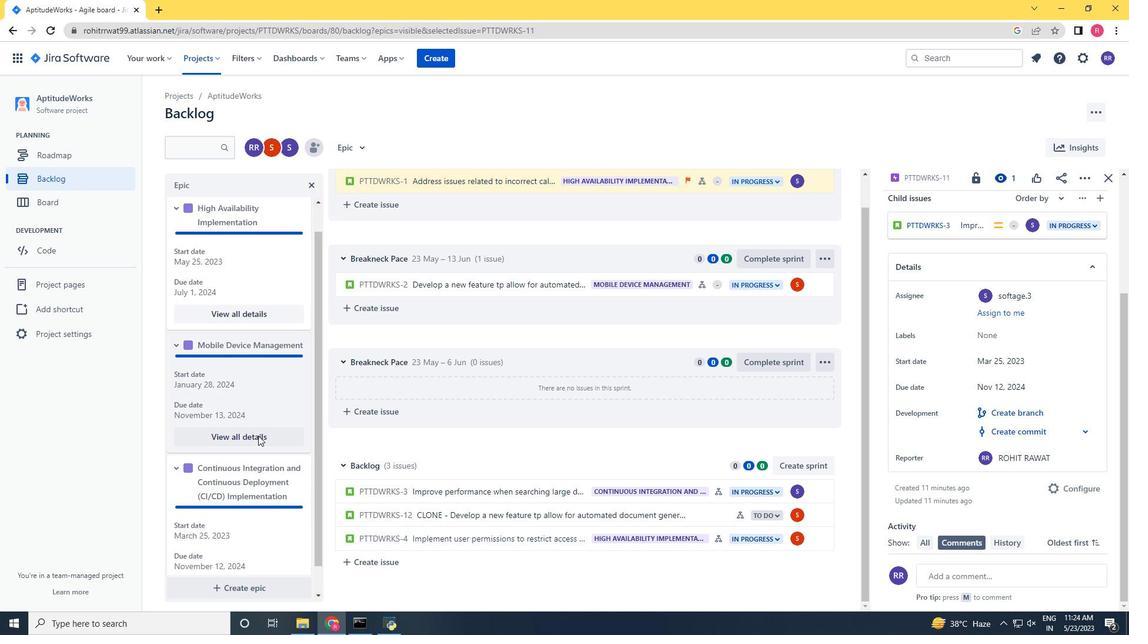
Action: Mouse scrolled (258, 435) with delta (0, 0)
Screenshot: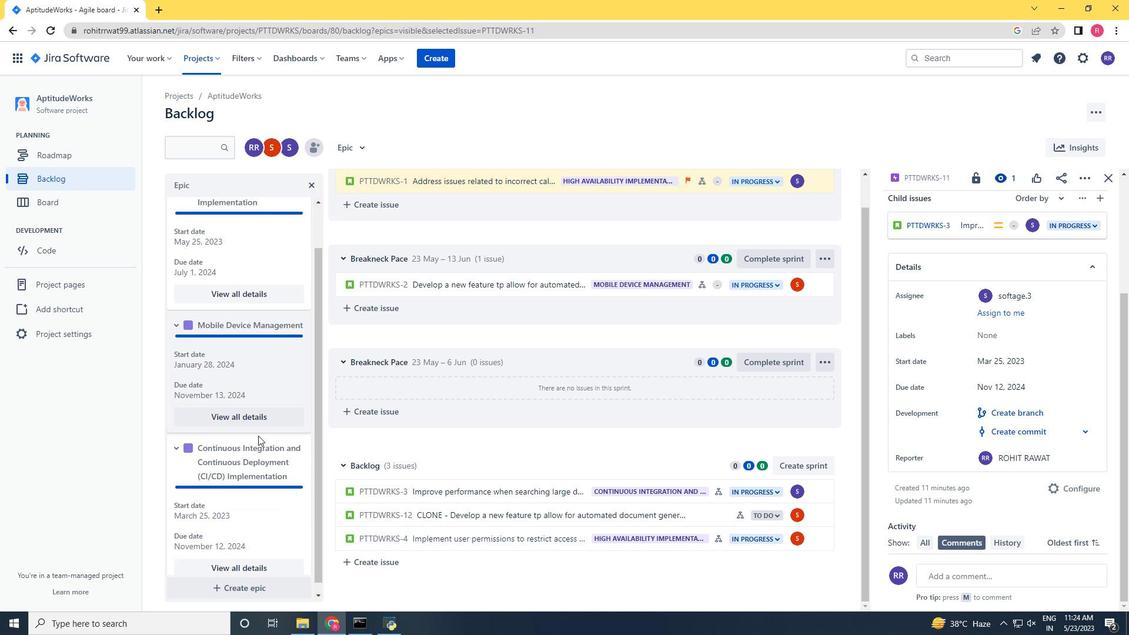 
